 Task: Open Card Work Breakdown Structure Review in Board Employee Benefits Packages to Workspace Employee Relations and add a team member Softage.1@softage.net, a label Purple, a checklist Sales Forecasting, an attachment from your google drive, a color Purple and finally, add a card description 'Conduct customer research for new pricing models' and a comment 'This task requires us to be proactive in identifying potential risks and taking steps to mitigate them.'. Add a start date 'Jan 01, 1900' with a due date 'Jan 08, 1900'
Action: Mouse moved to (330, 197)
Screenshot: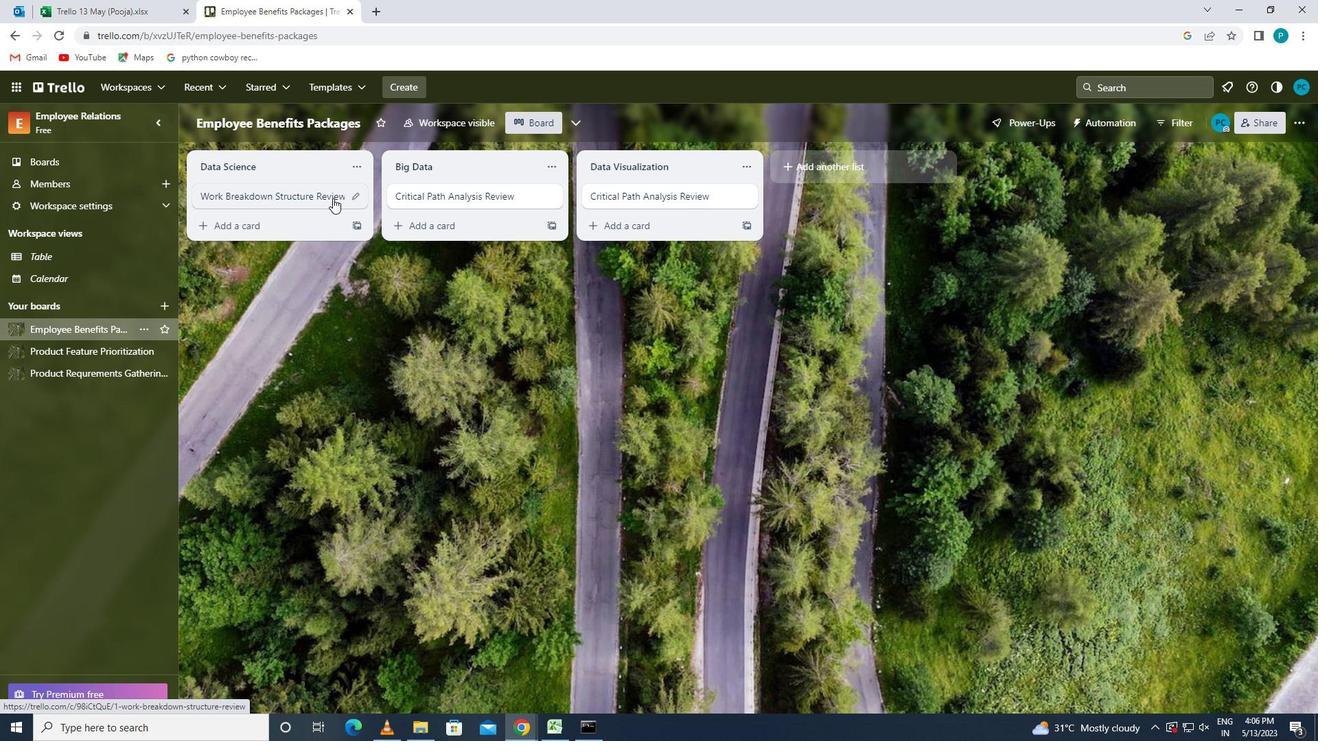 
Action: Mouse pressed left at (330, 197)
Screenshot: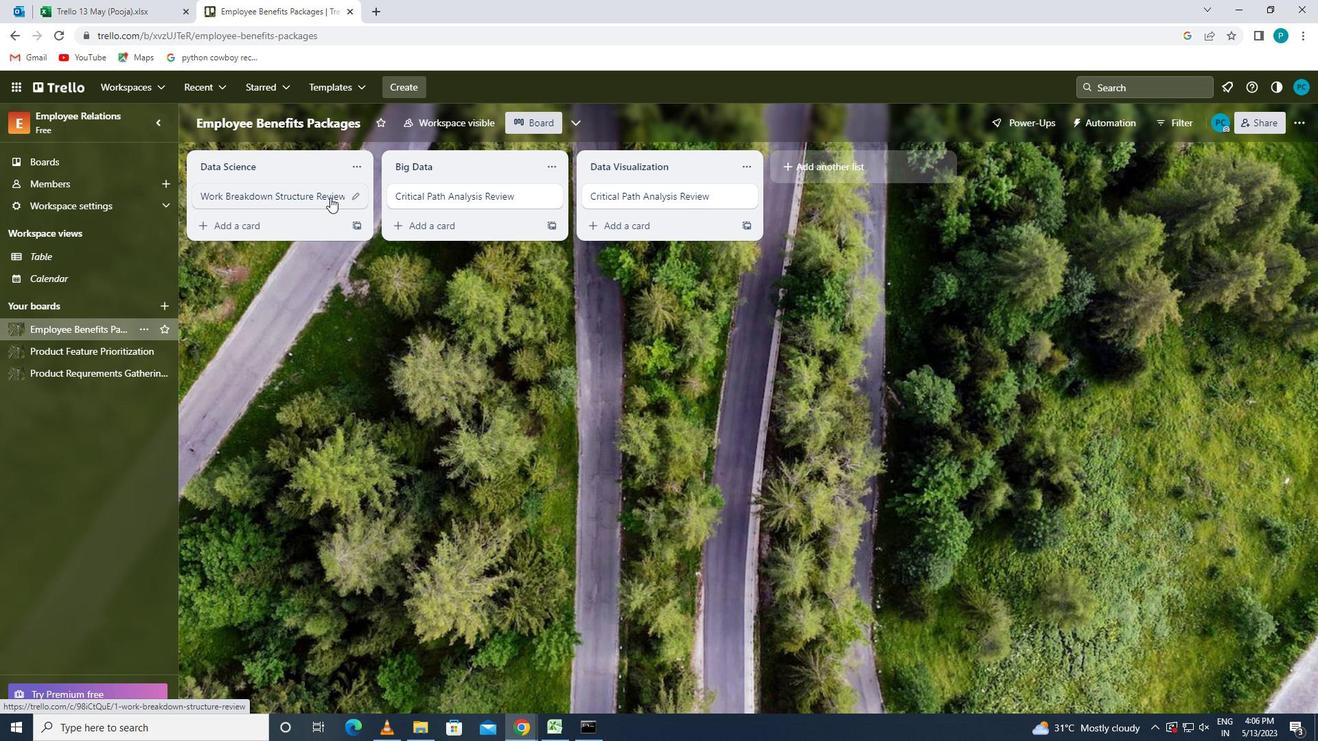 
Action: Mouse moved to (813, 188)
Screenshot: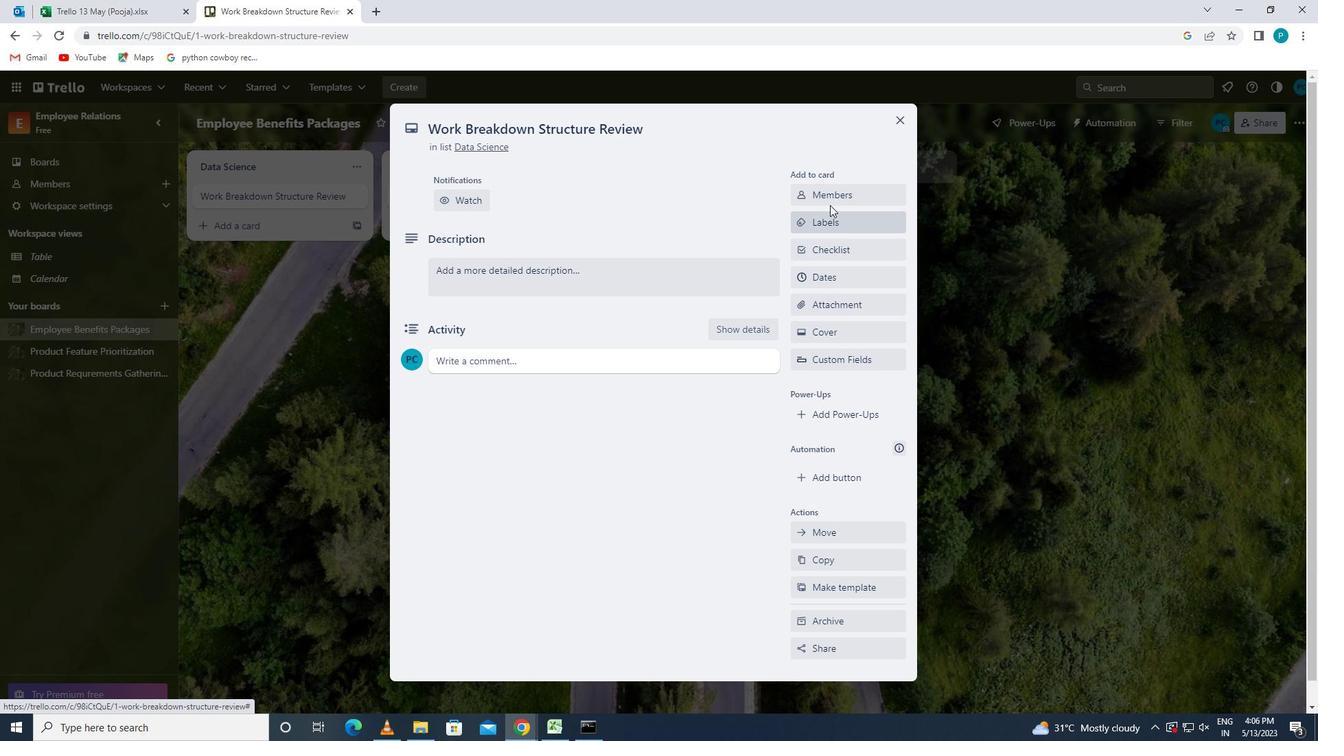 
Action: Mouse pressed left at (813, 188)
Screenshot: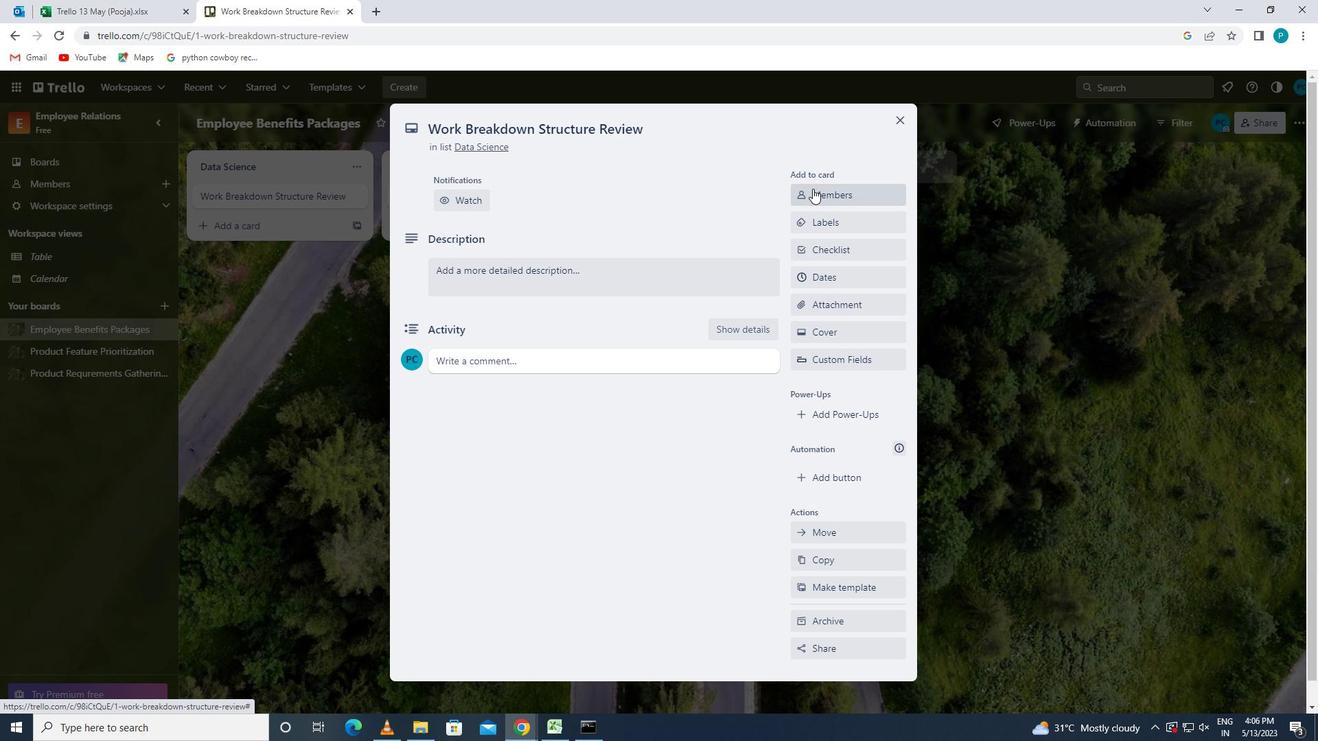 
Action: Key pressed <Key.caps_lock>s<Key.caps_lock>oftage.1
Screenshot: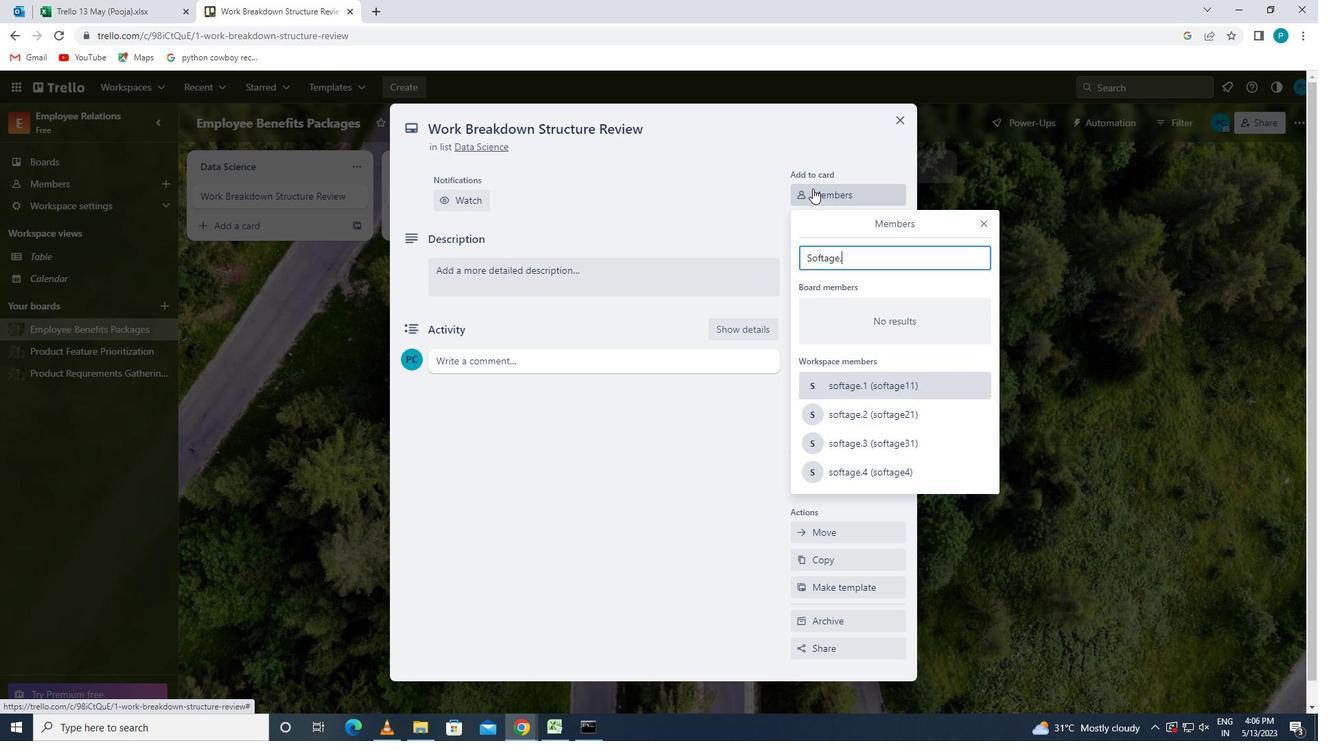 
Action: Mouse moved to (820, 385)
Screenshot: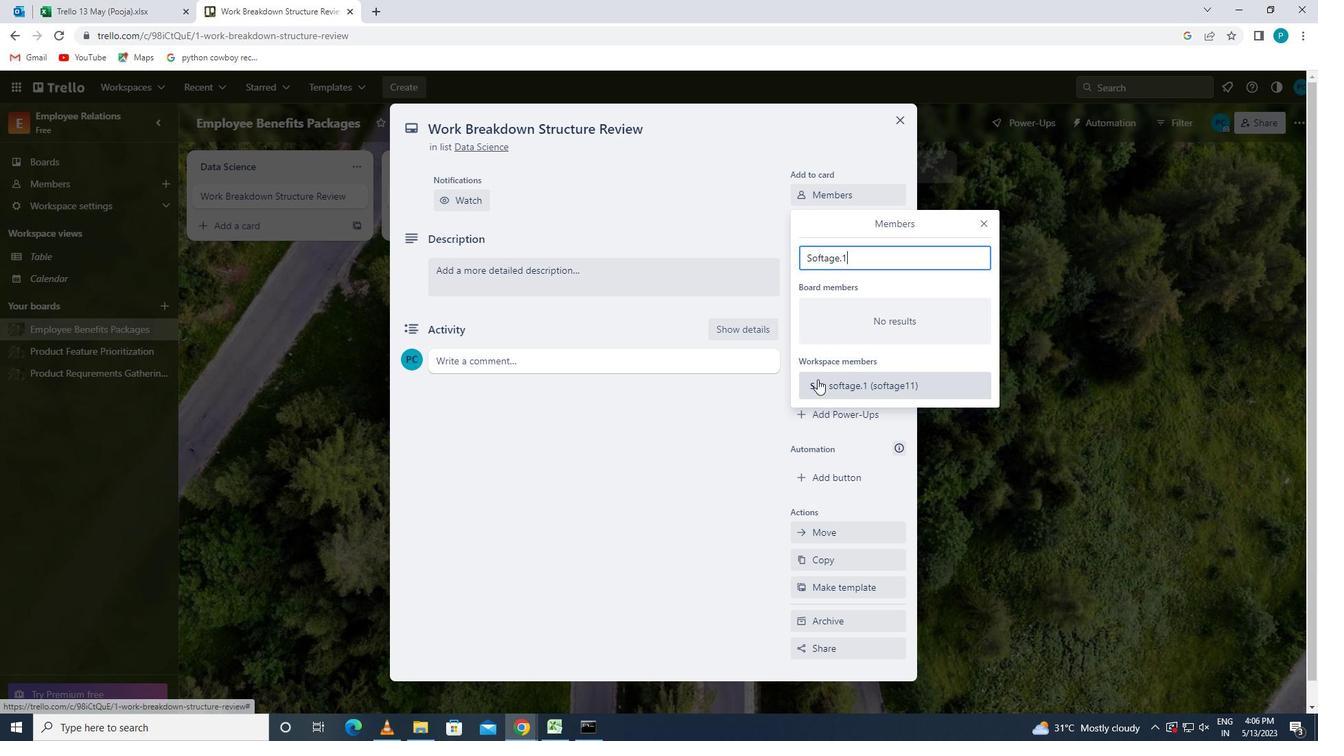 
Action: Mouse pressed left at (820, 385)
Screenshot: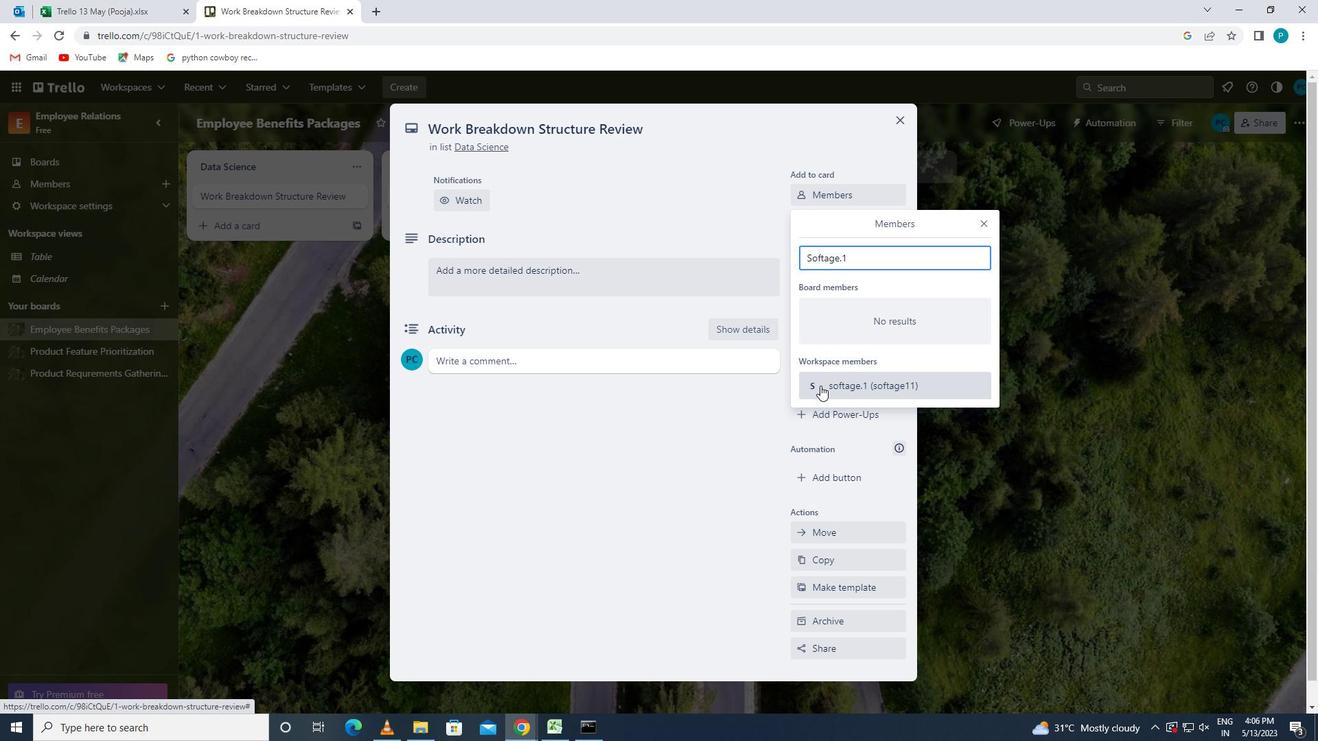 
Action: Mouse moved to (986, 223)
Screenshot: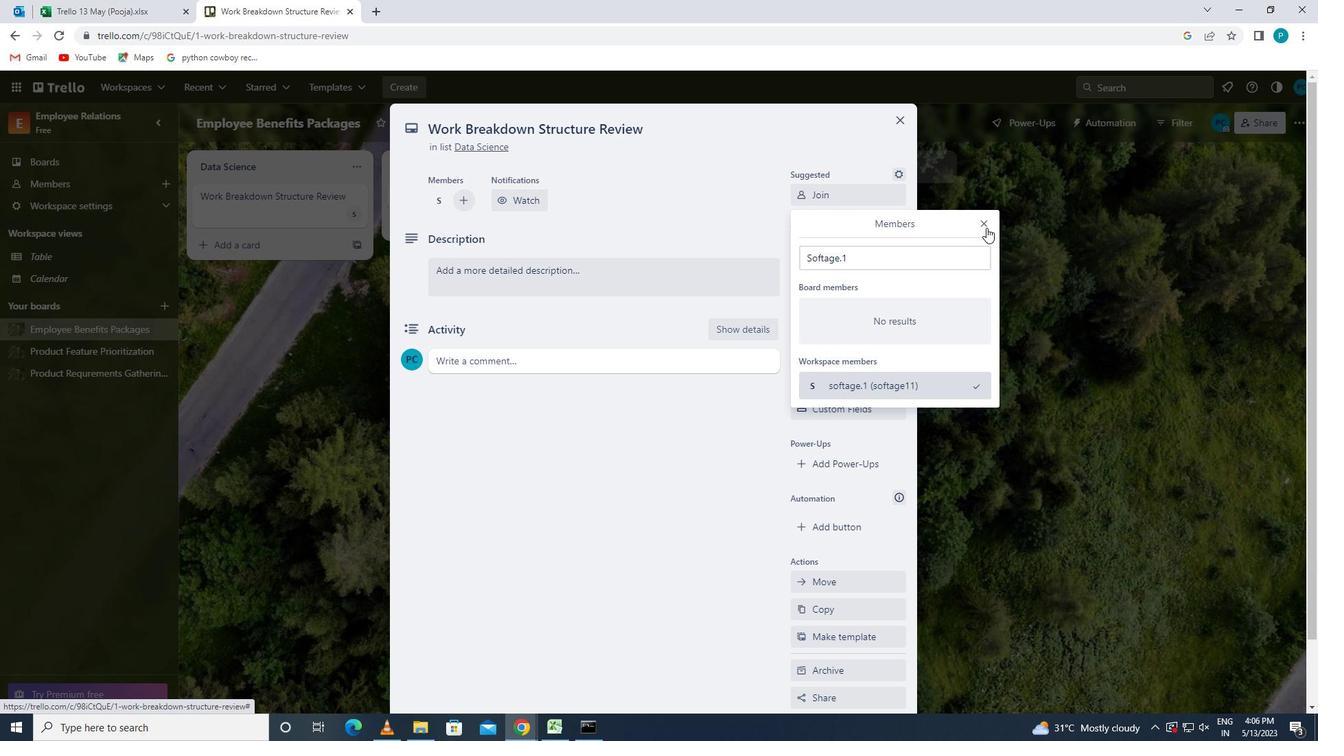 
Action: Mouse pressed left at (986, 223)
Screenshot: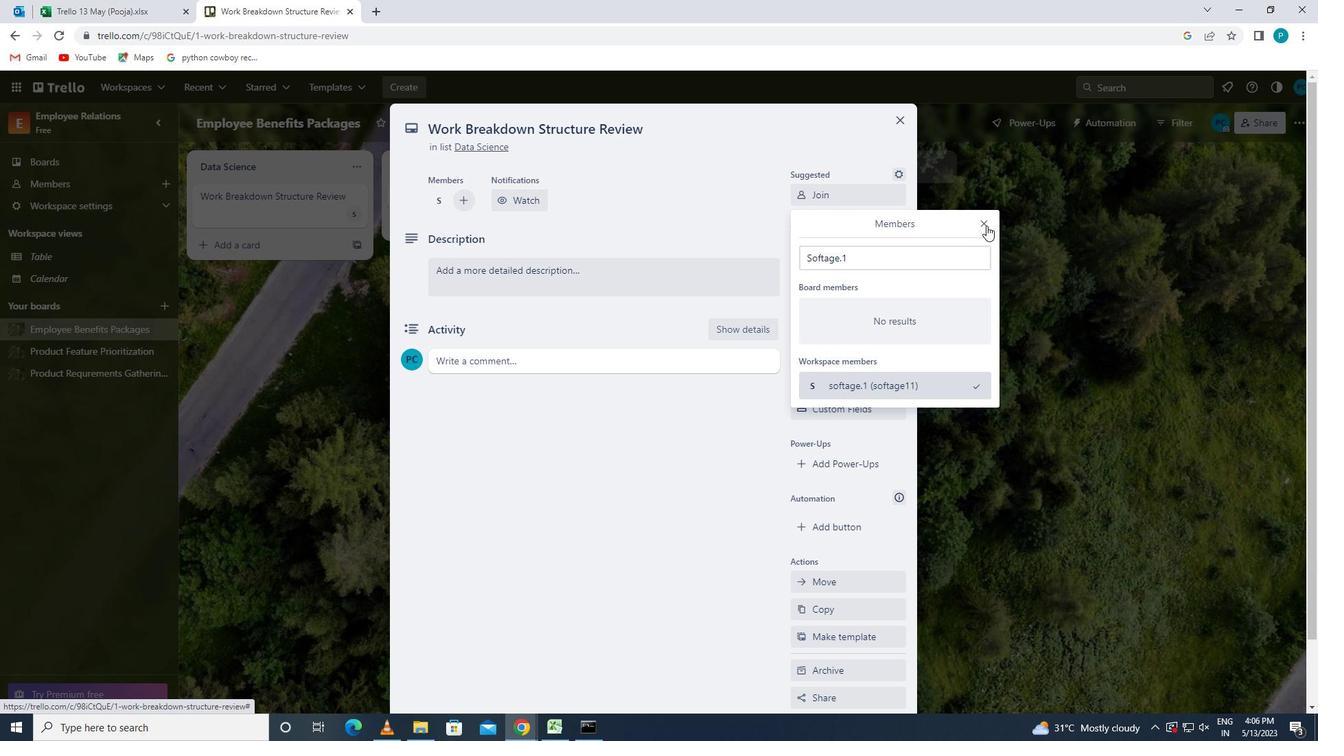 
Action: Mouse moved to (872, 269)
Screenshot: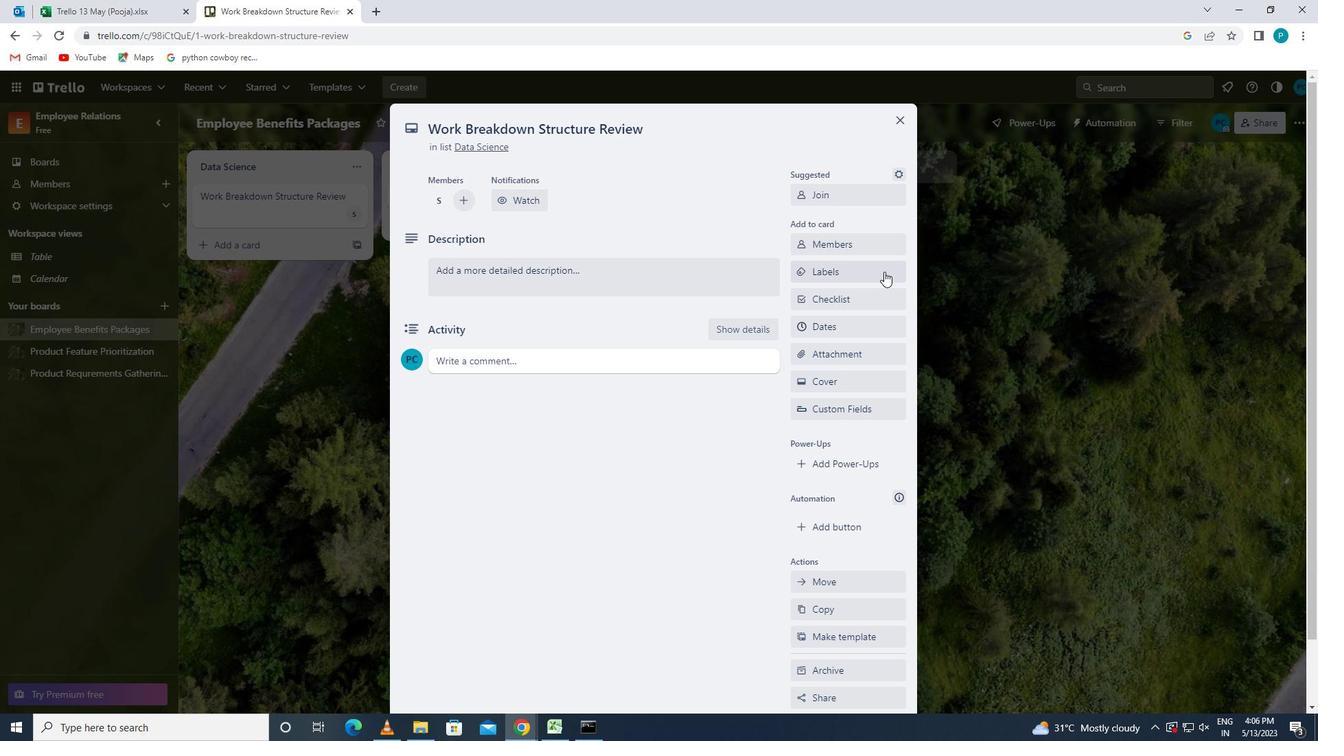 
Action: Mouse pressed left at (872, 269)
Screenshot: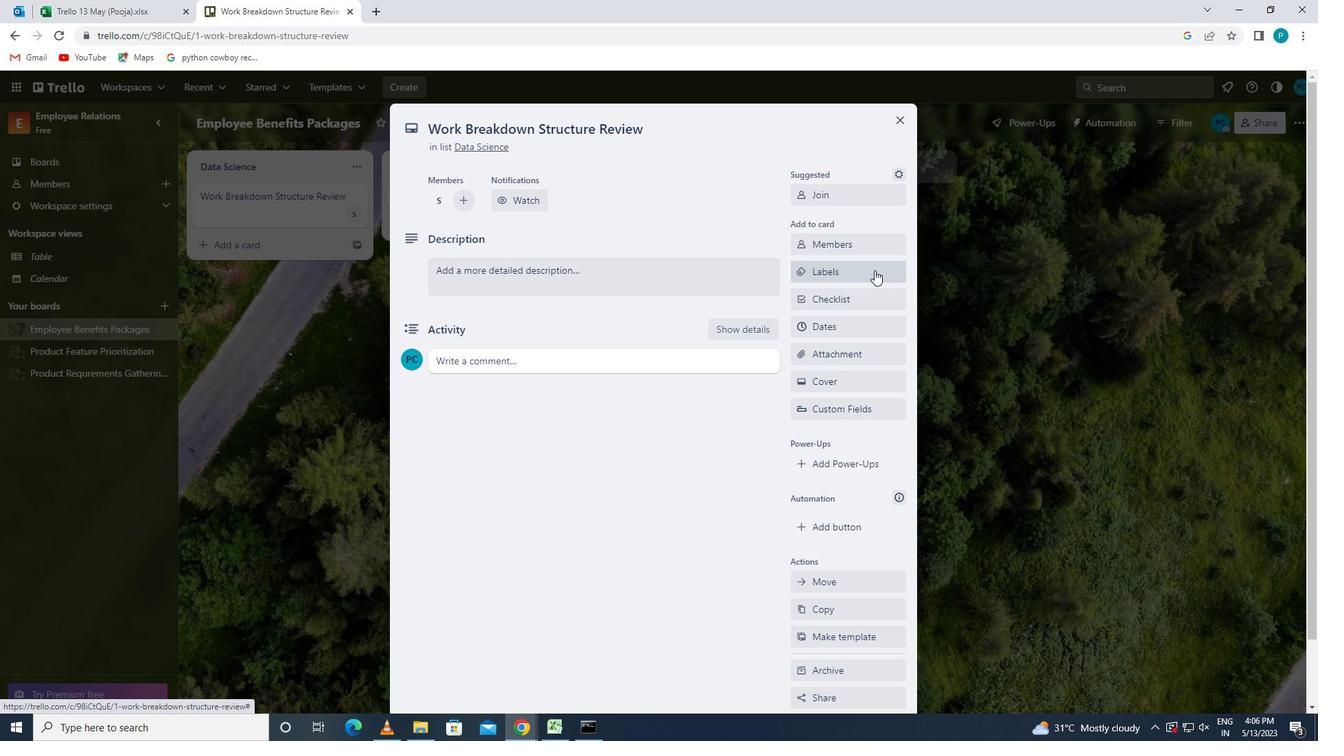 
Action: Mouse moved to (908, 540)
Screenshot: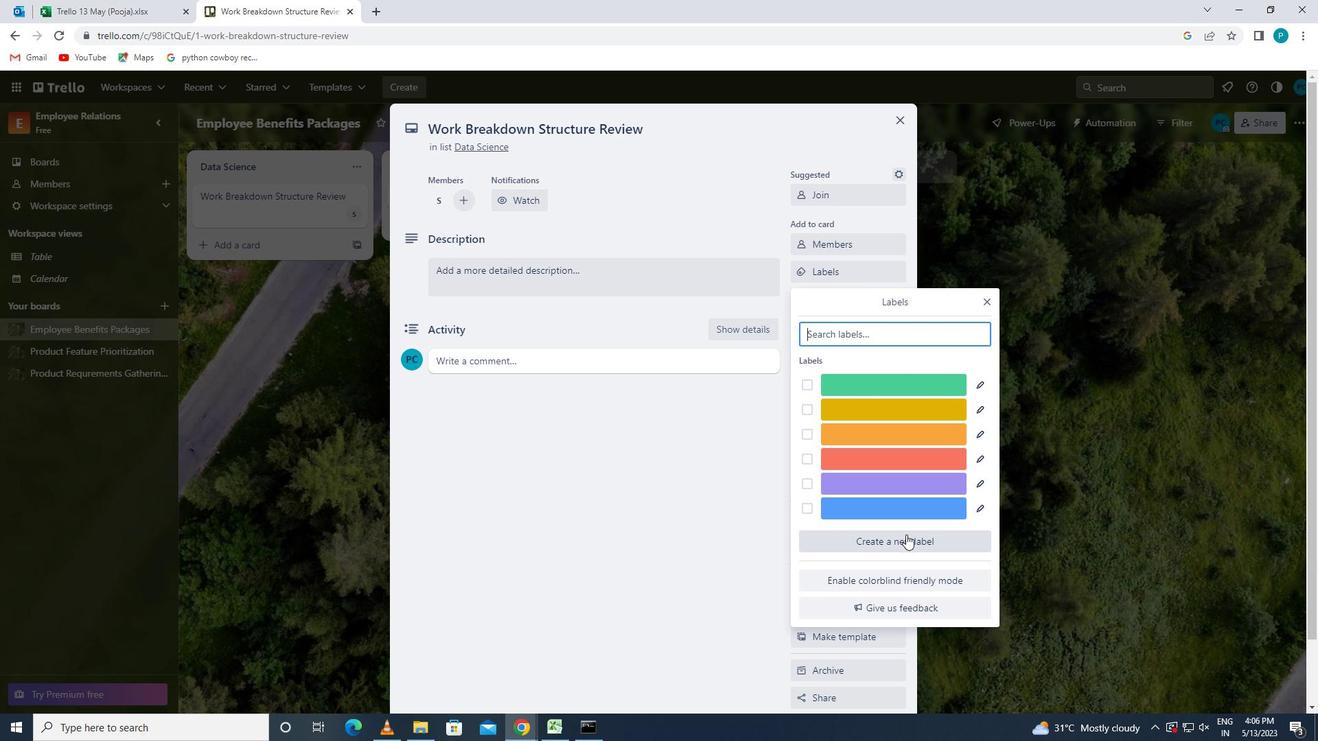 
Action: Mouse pressed left at (908, 540)
Screenshot: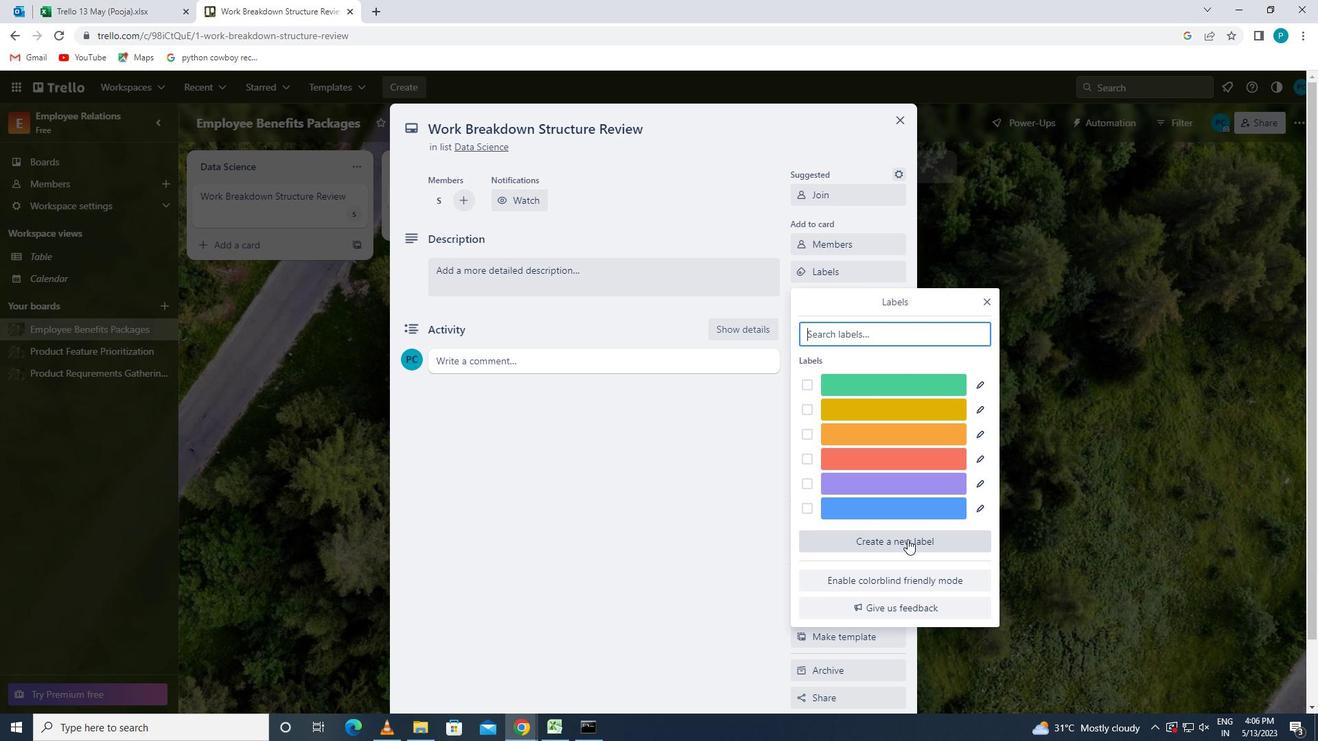 
Action: Mouse moved to (977, 492)
Screenshot: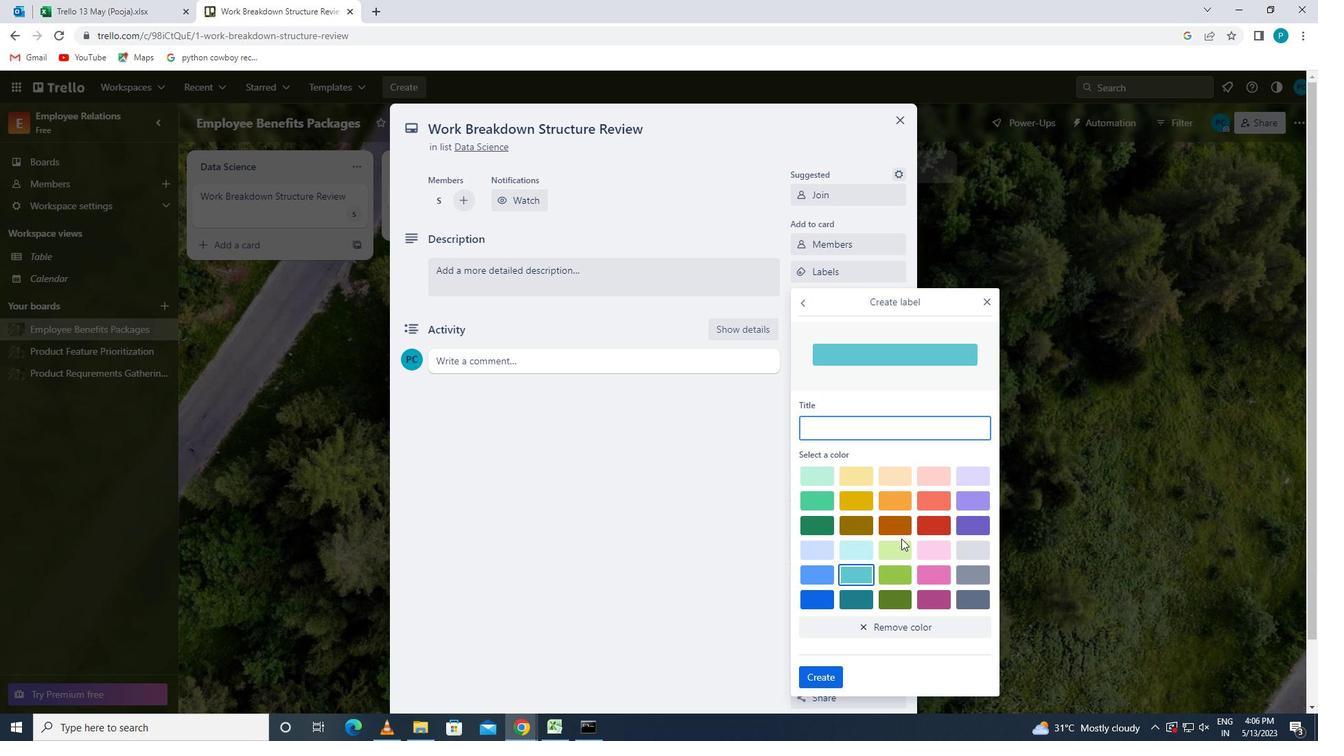 
Action: Mouse pressed left at (977, 492)
Screenshot: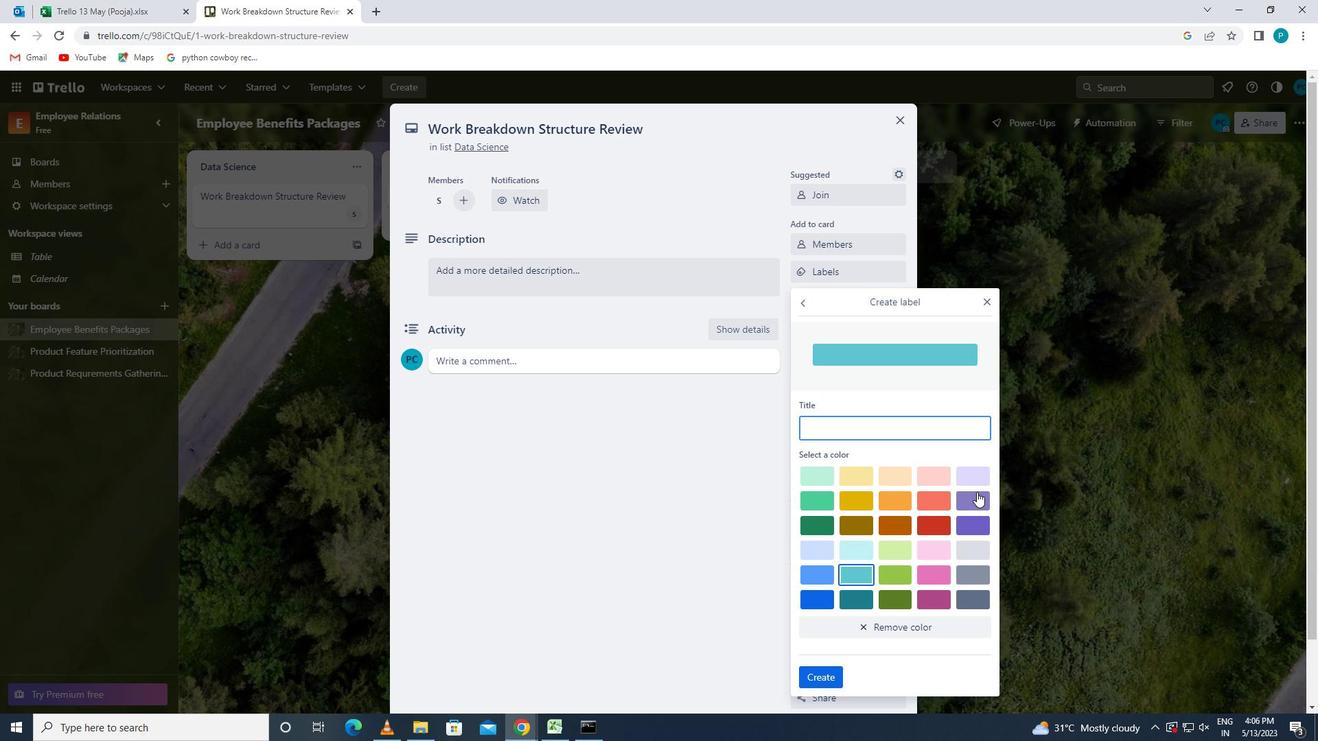 
Action: Mouse moved to (829, 673)
Screenshot: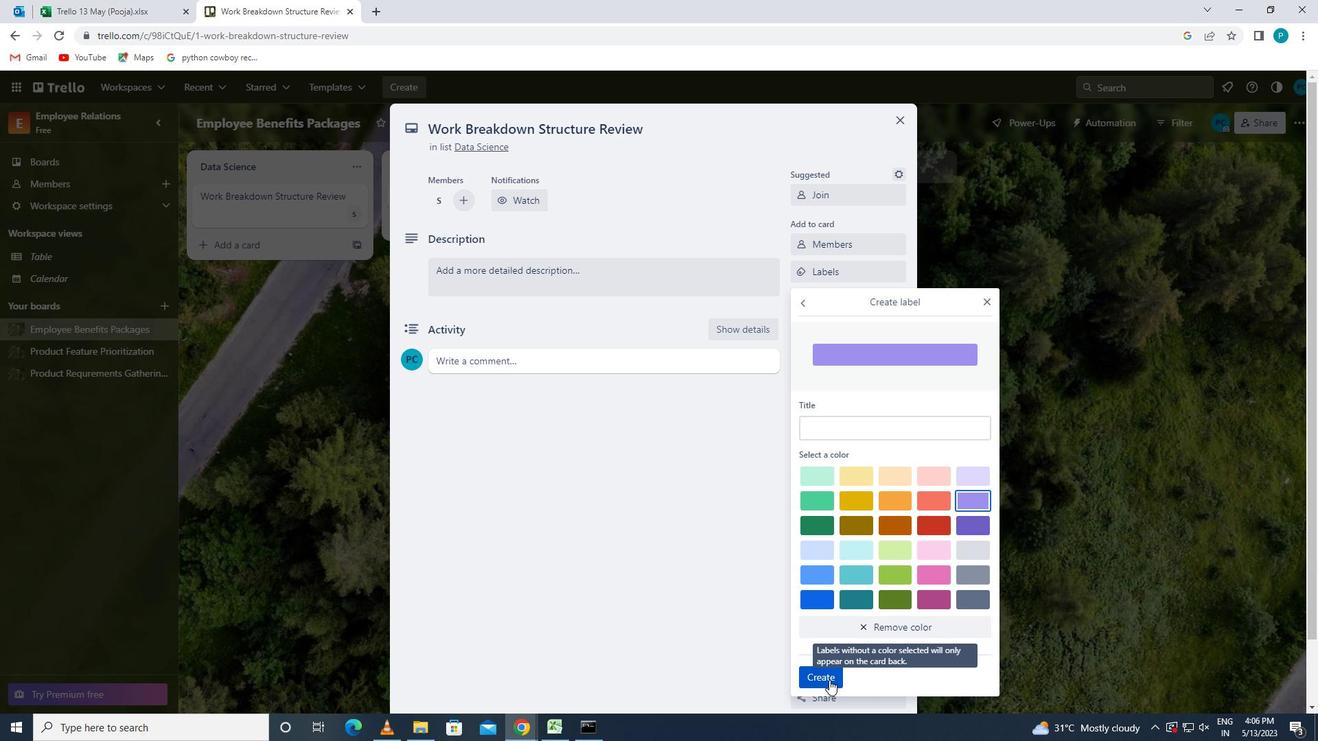 
Action: Mouse pressed left at (829, 673)
Screenshot: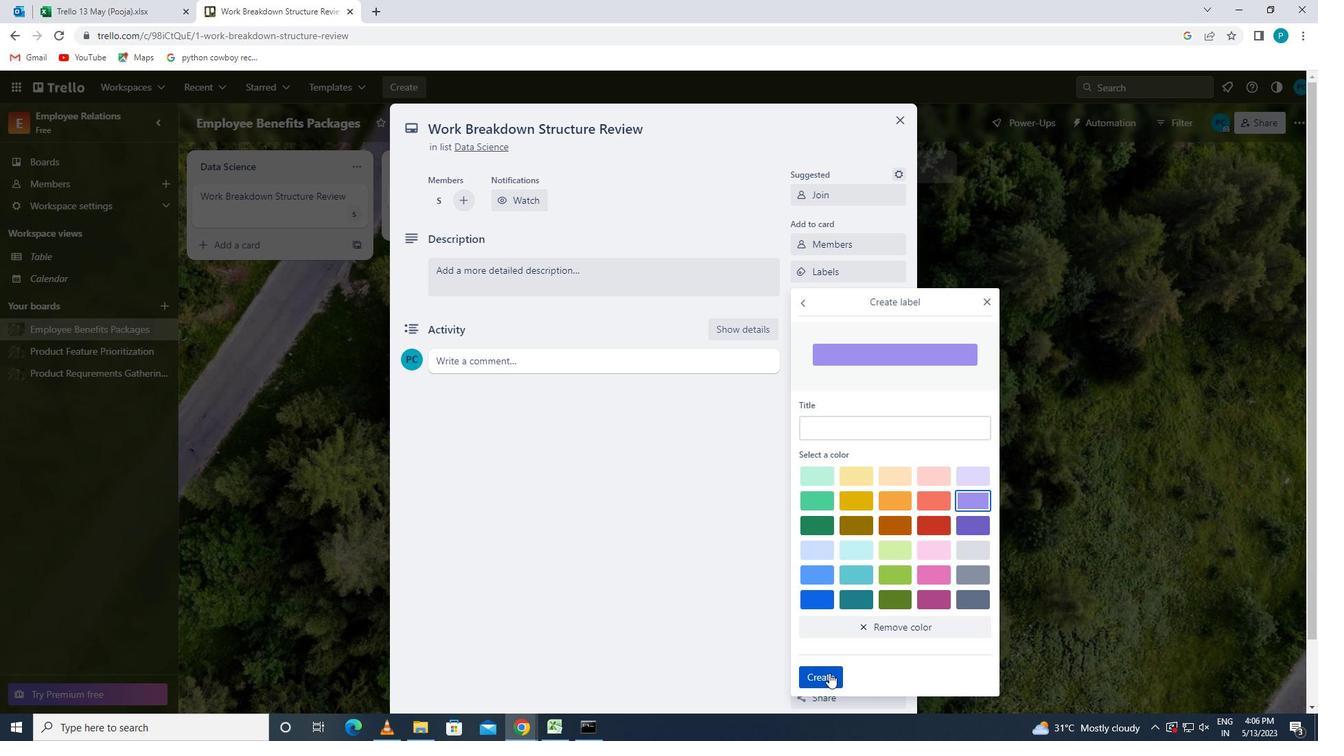 
Action: Mouse moved to (988, 300)
Screenshot: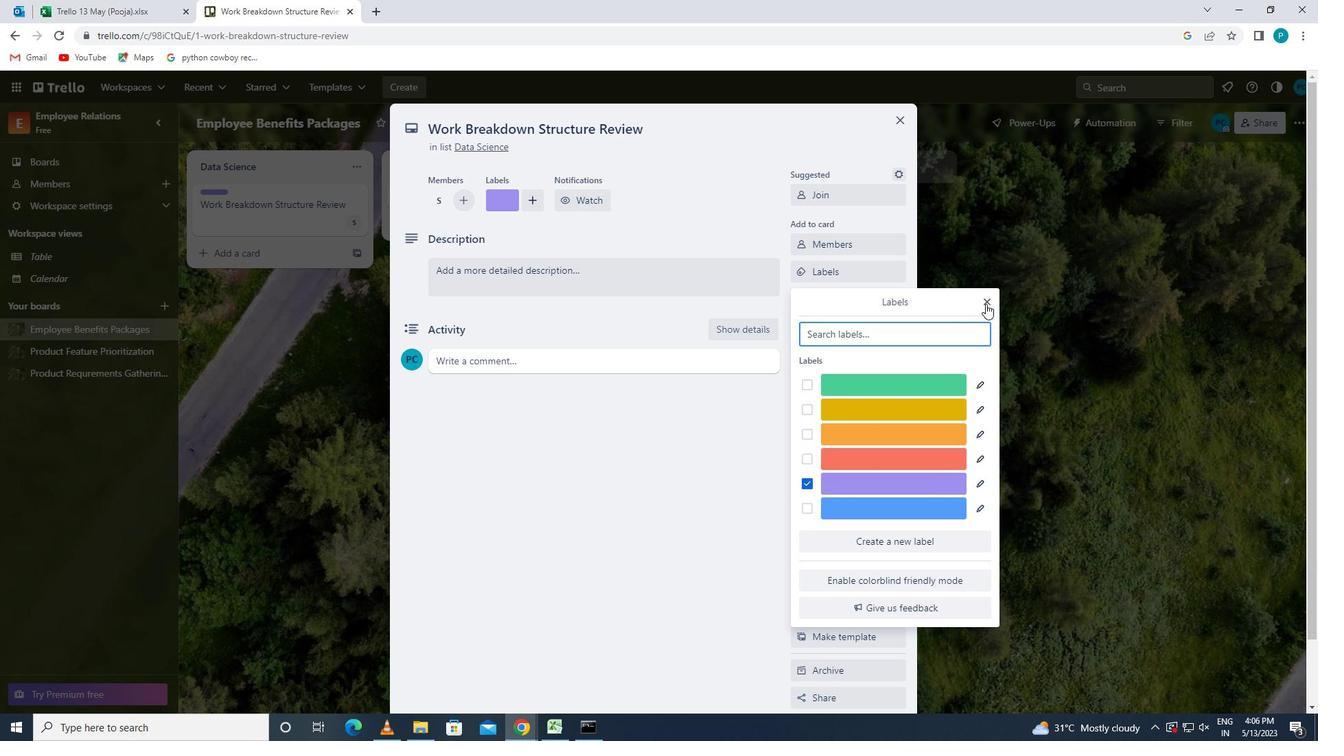 
Action: Mouse pressed left at (988, 300)
Screenshot: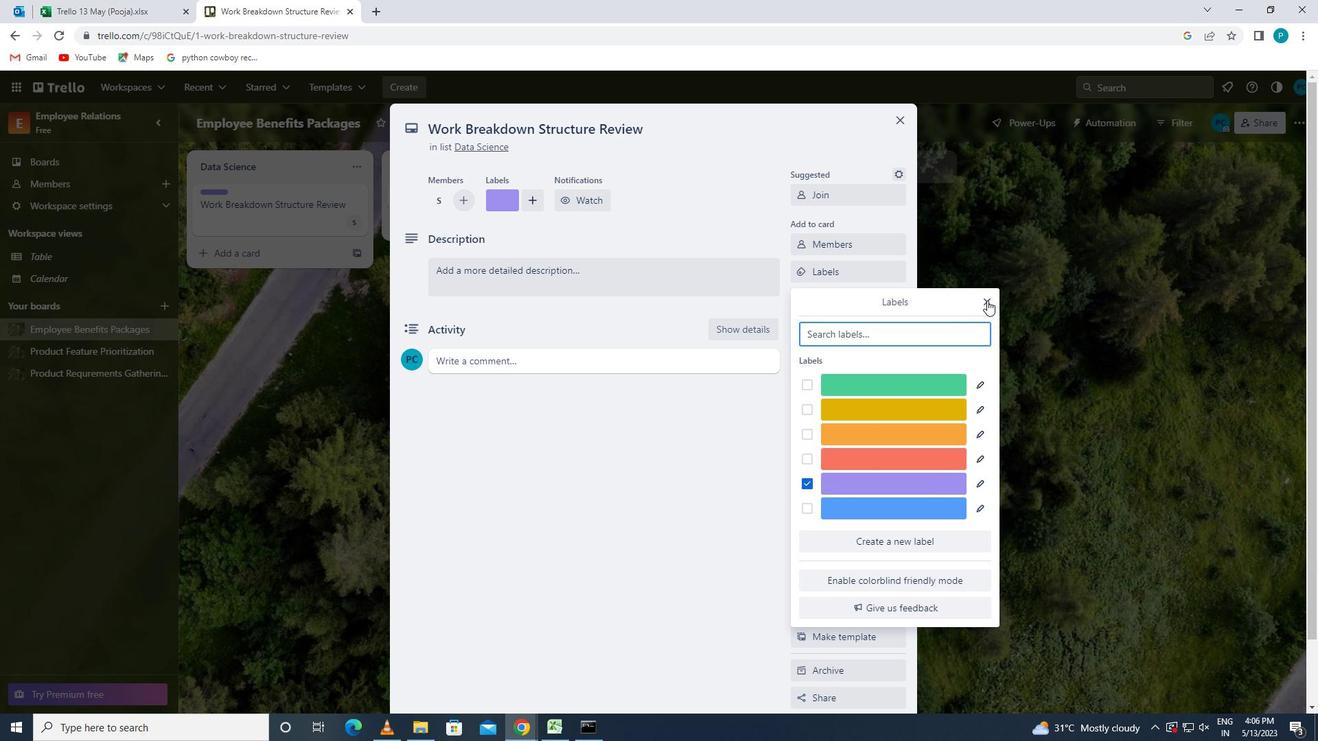 
Action: Mouse moved to (876, 296)
Screenshot: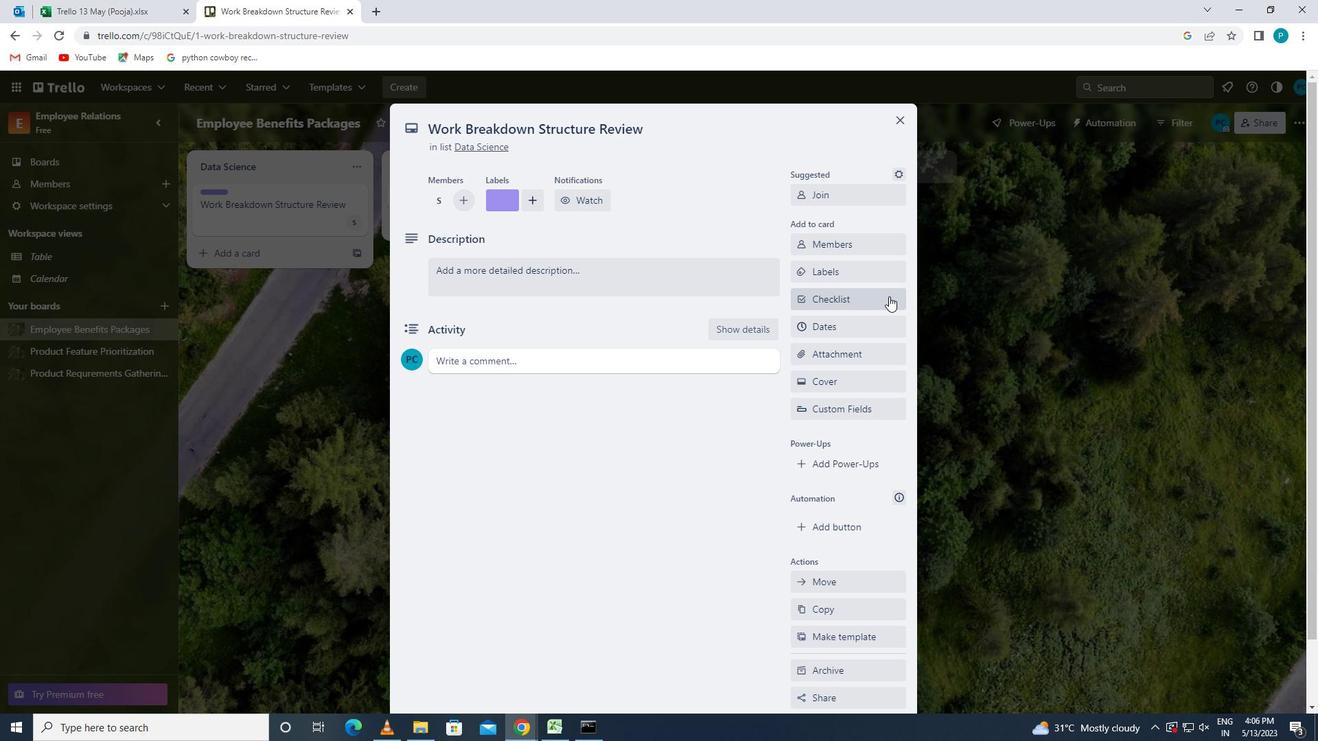 
Action: Mouse pressed left at (876, 296)
Screenshot: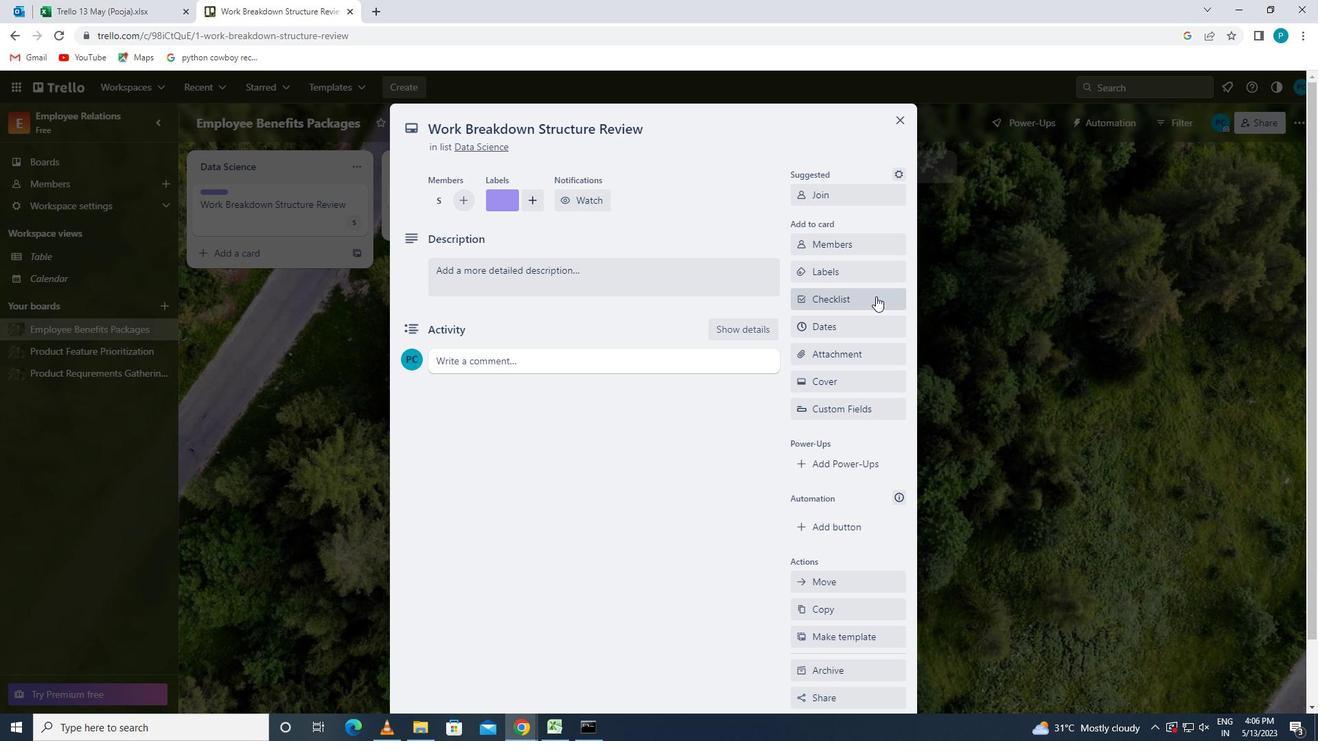 
Action: Key pressed <Key.caps_lock>s<Key.caps_lock>Ales
Screenshot: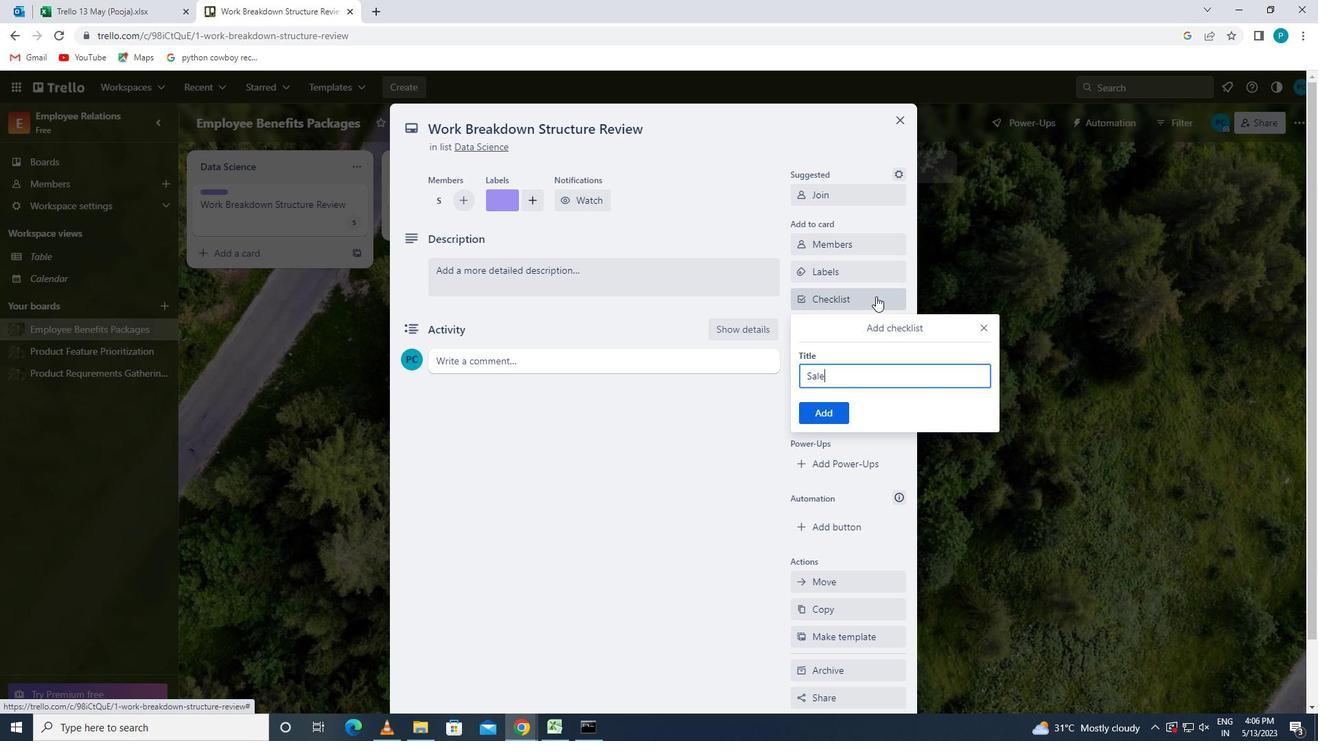 
Action: Mouse moved to (875, 295)
Screenshot: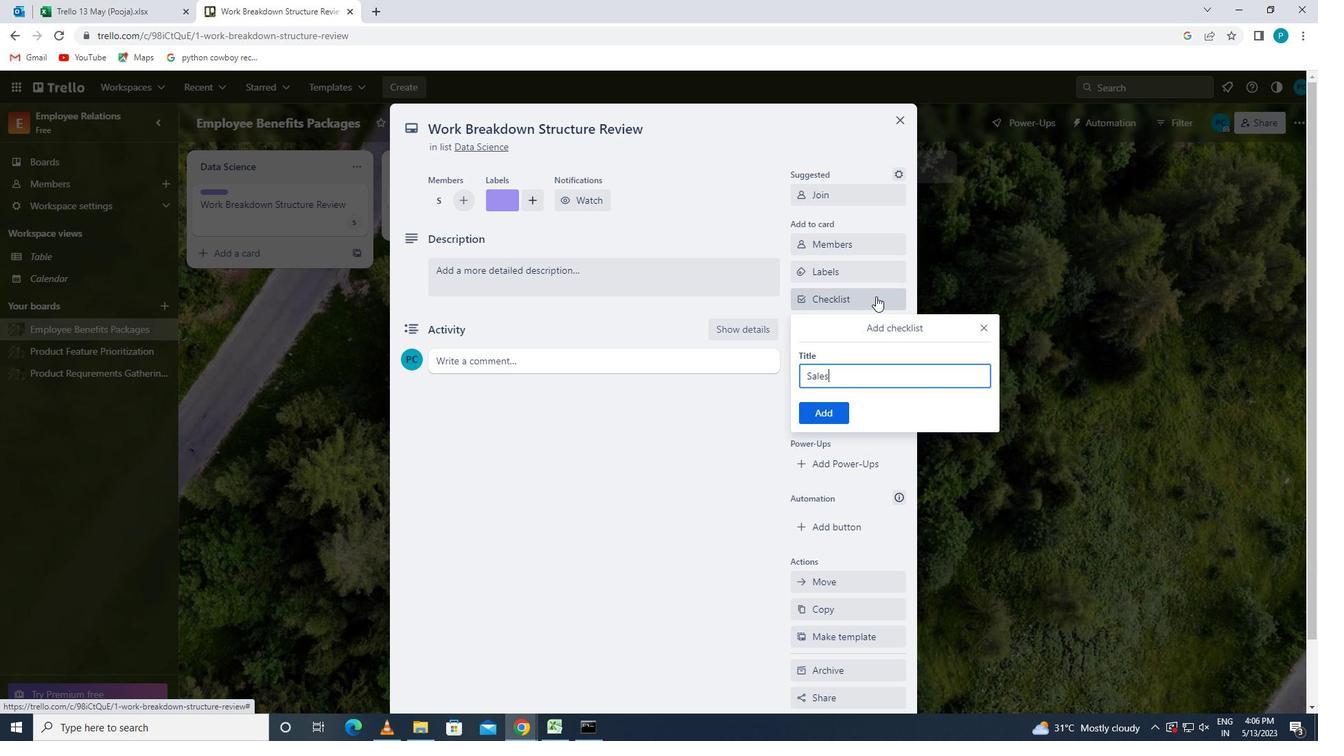 
Action: Key pressed <Key.space><Key.caps_lock>f<Key.caps_lock>orecasting
Screenshot: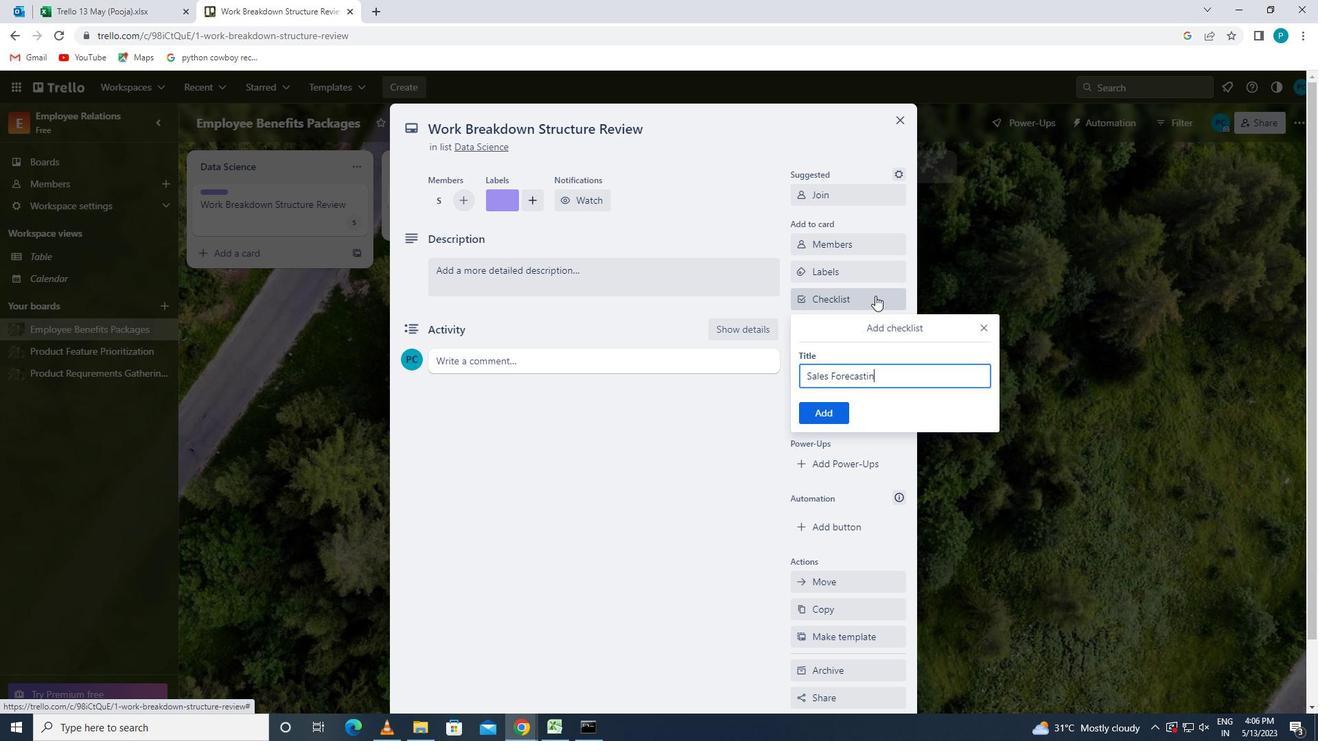 
Action: Mouse moved to (832, 403)
Screenshot: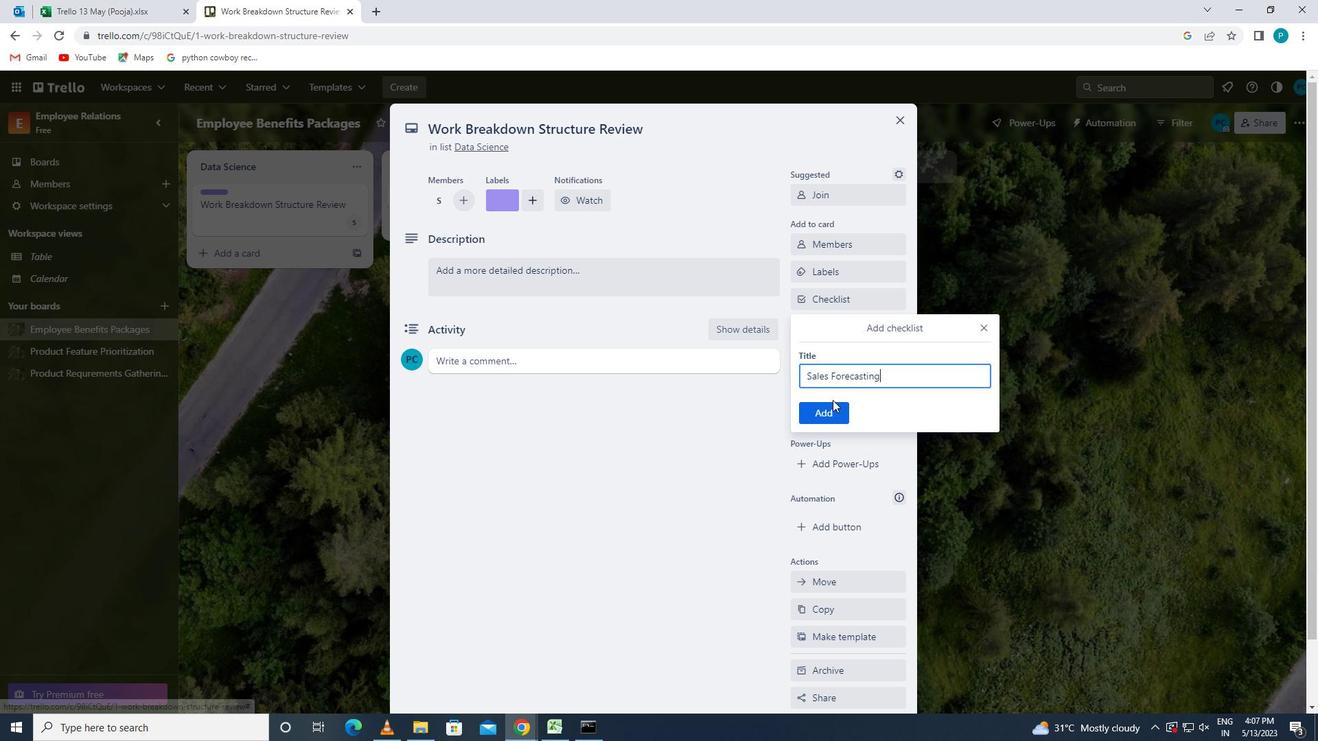 
Action: Mouse pressed left at (832, 403)
Screenshot: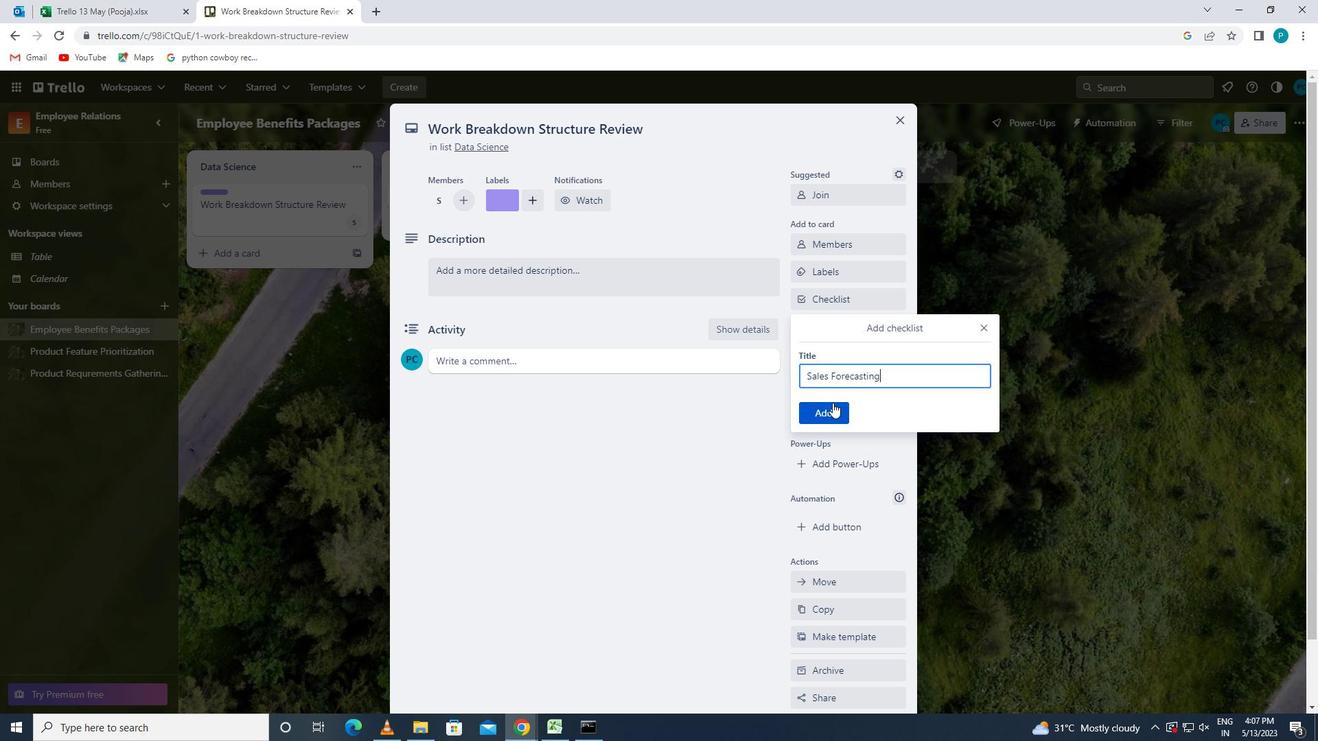 
Action: Mouse moved to (837, 359)
Screenshot: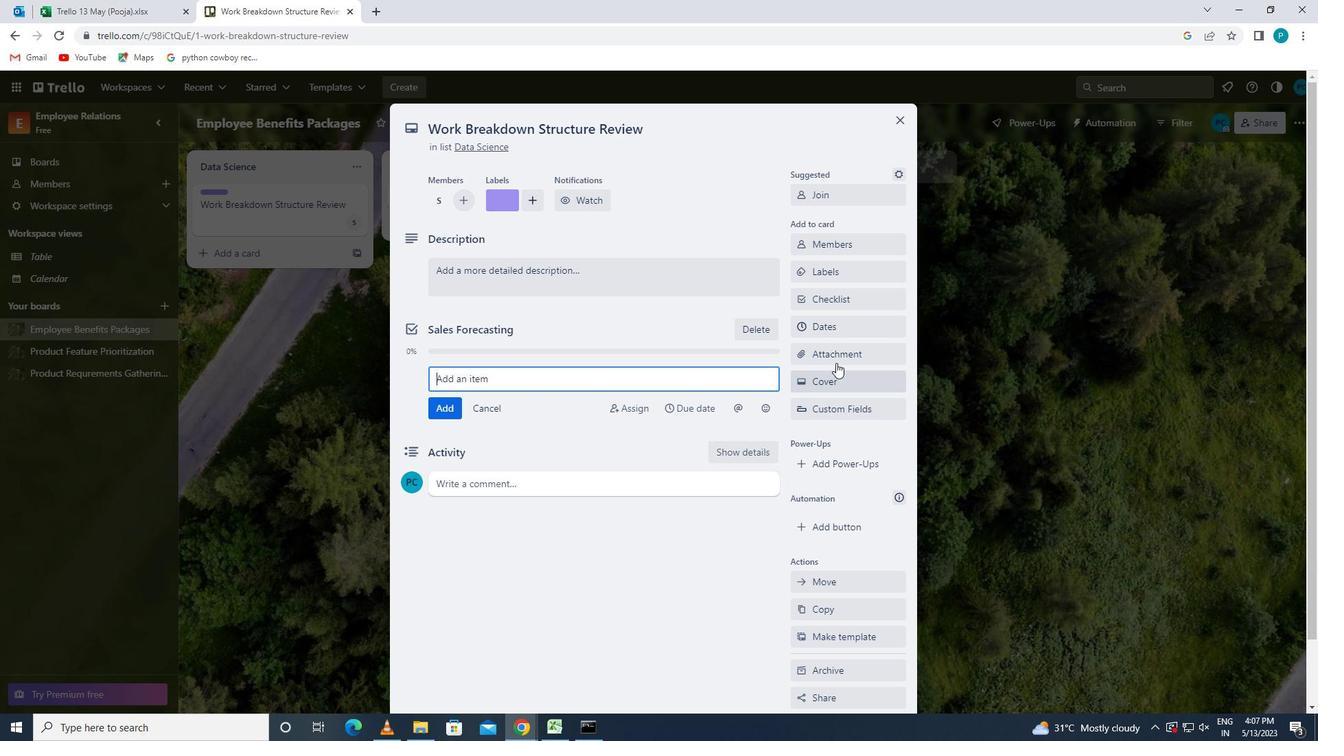 
Action: Mouse pressed left at (837, 359)
Screenshot: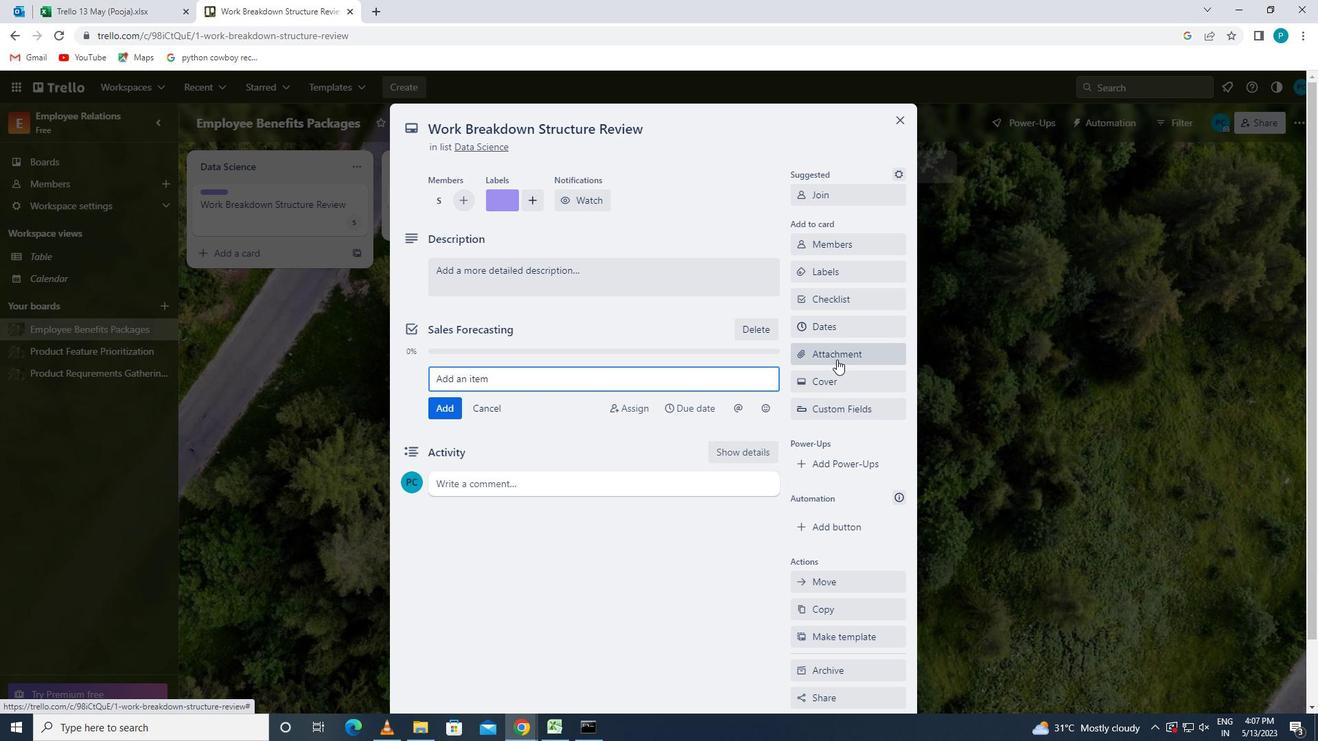 
Action: Mouse moved to (817, 460)
Screenshot: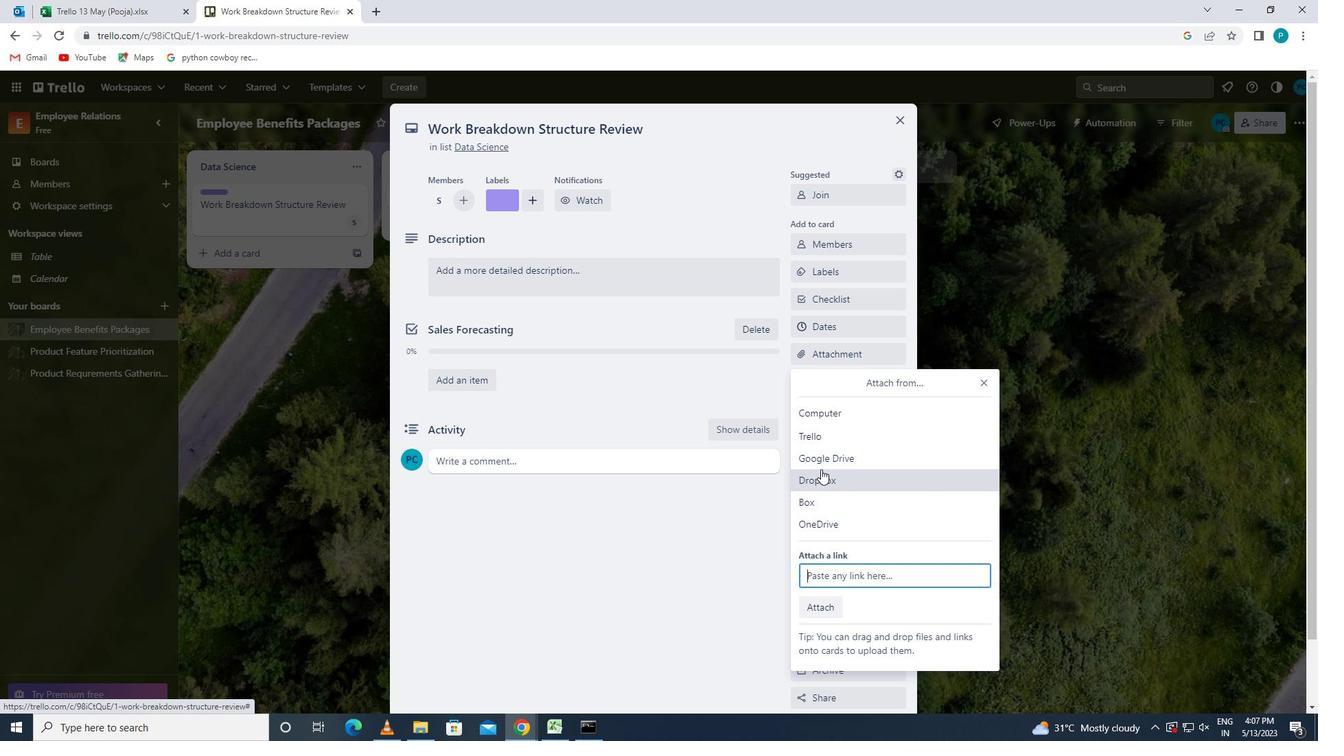 
Action: Mouse pressed left at (817, 460)
Screenshot: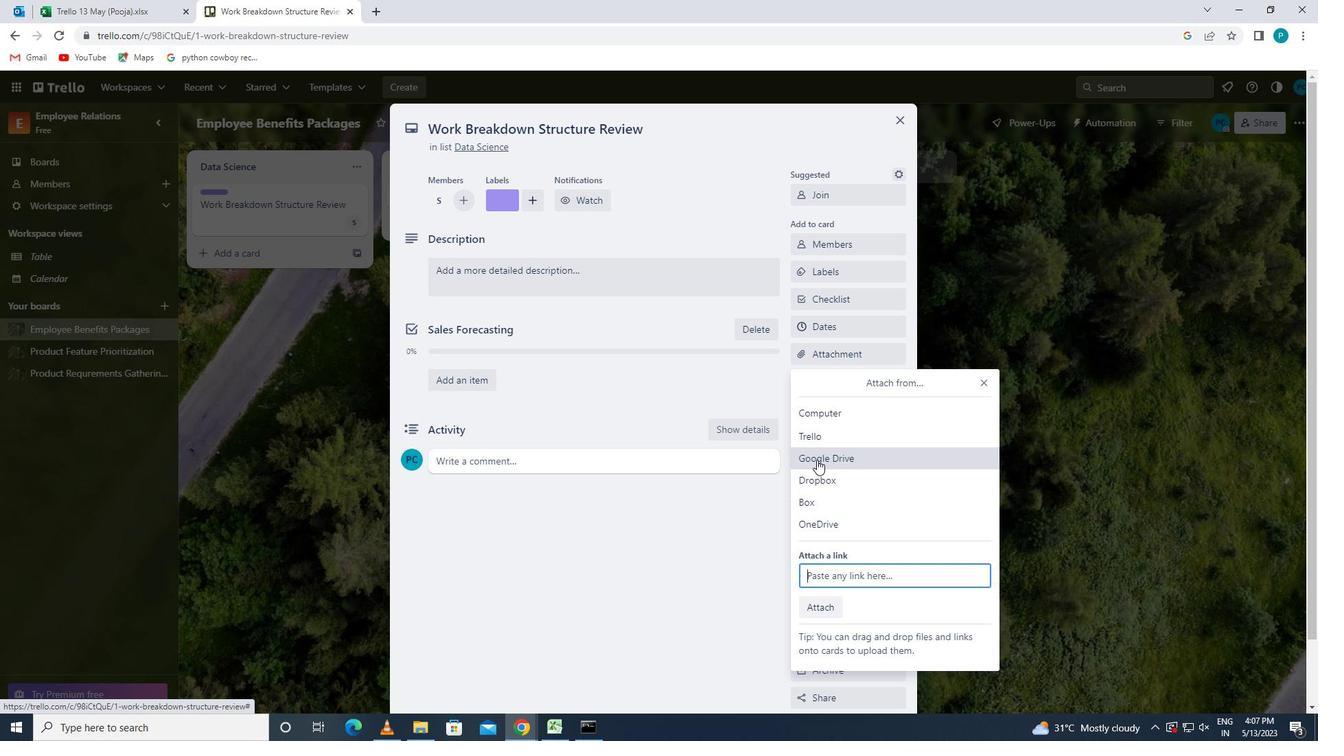 
Action: Mouse moved to (320, 366)
Screenshot: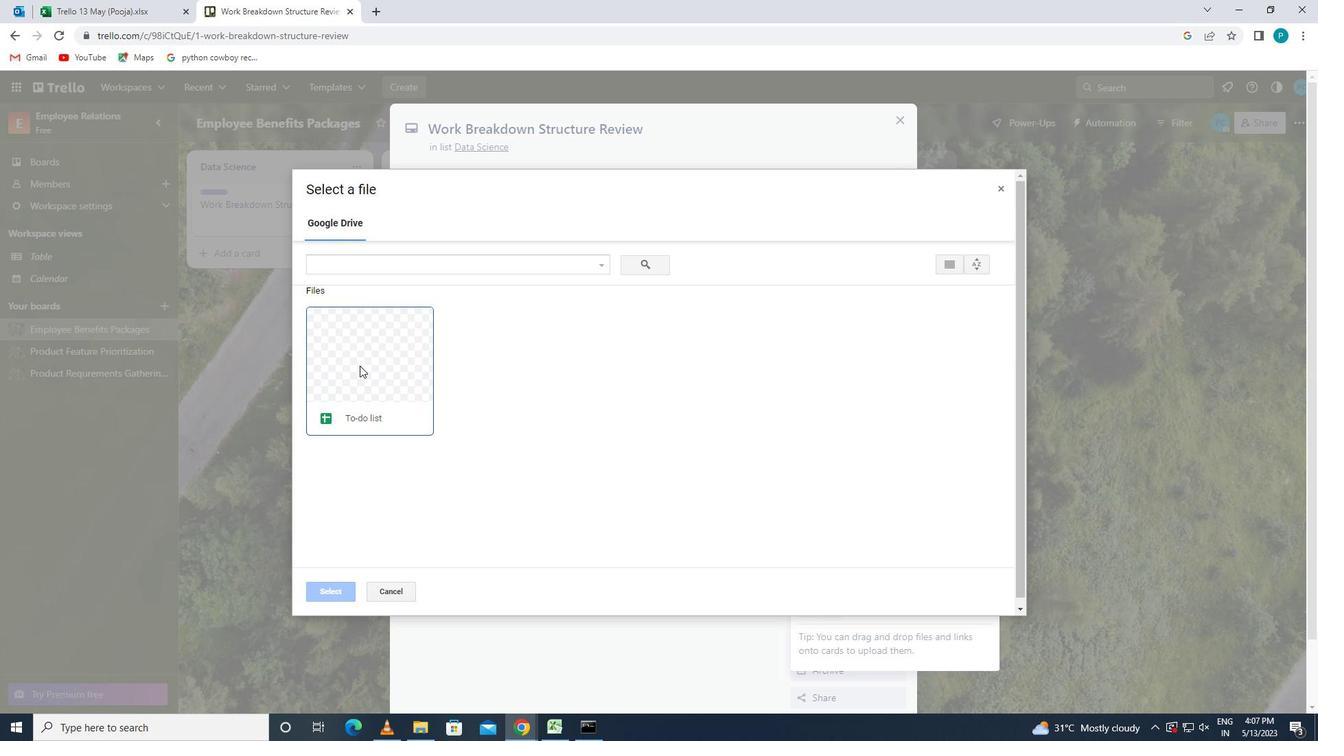 
Action: Mouse pressed left at (320, 366)
Screenshot: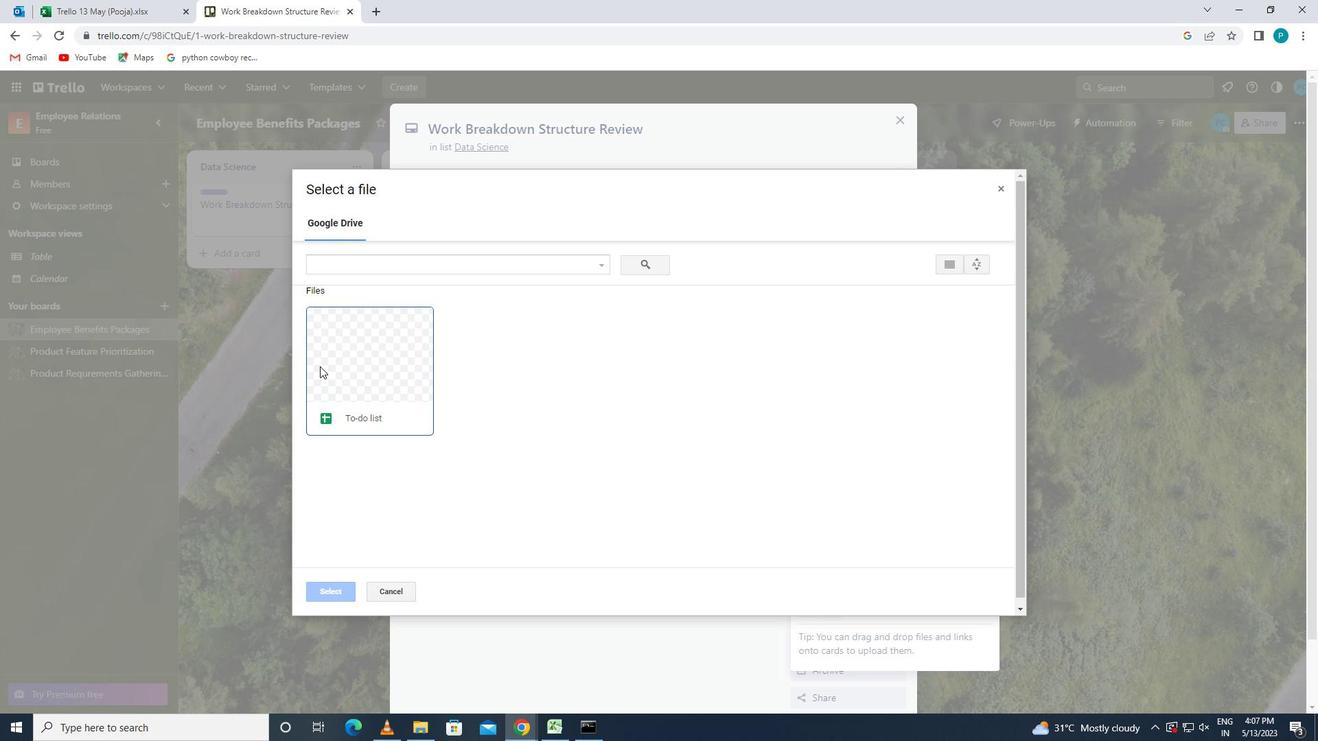 
Action: Mouse moved to (322, 596)
Screenshot: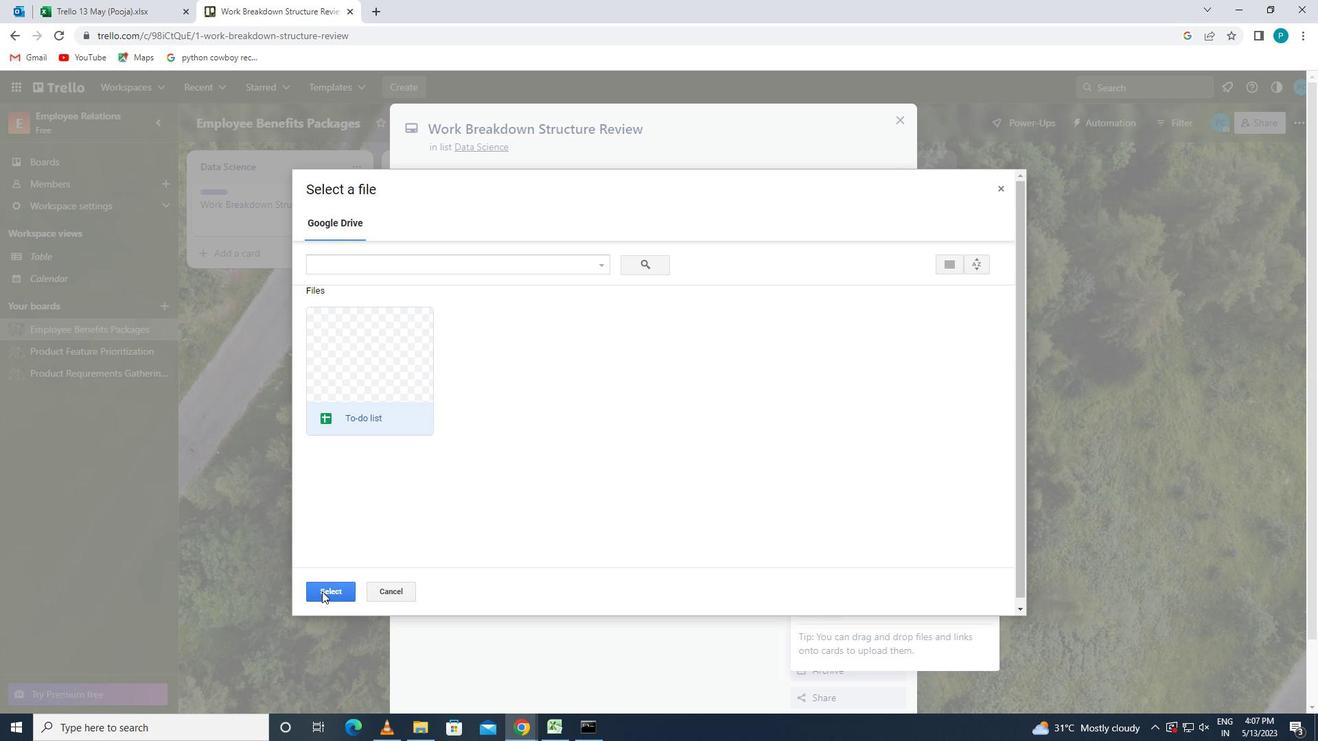 
Action: Mouse pressed left at (322, 596)
Screenshot: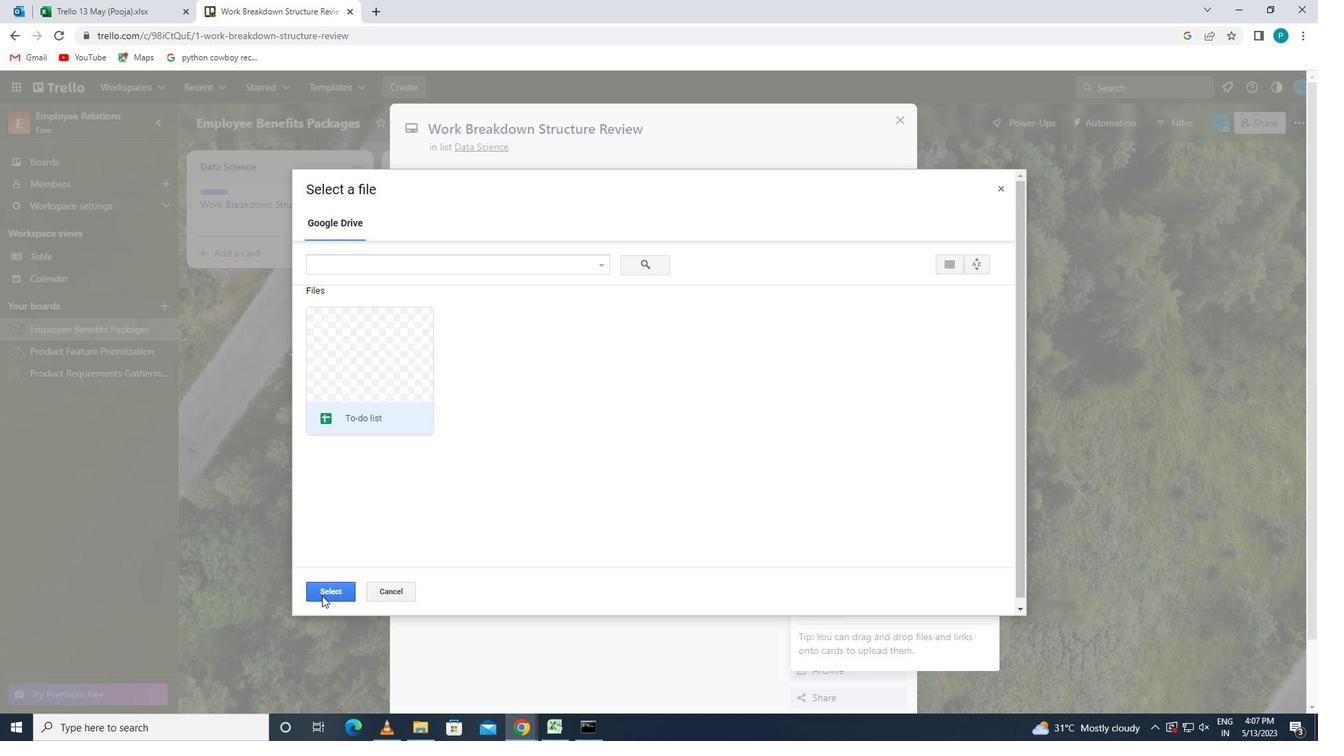 
Action: Mouse moved to (822, 379)
Screenshot: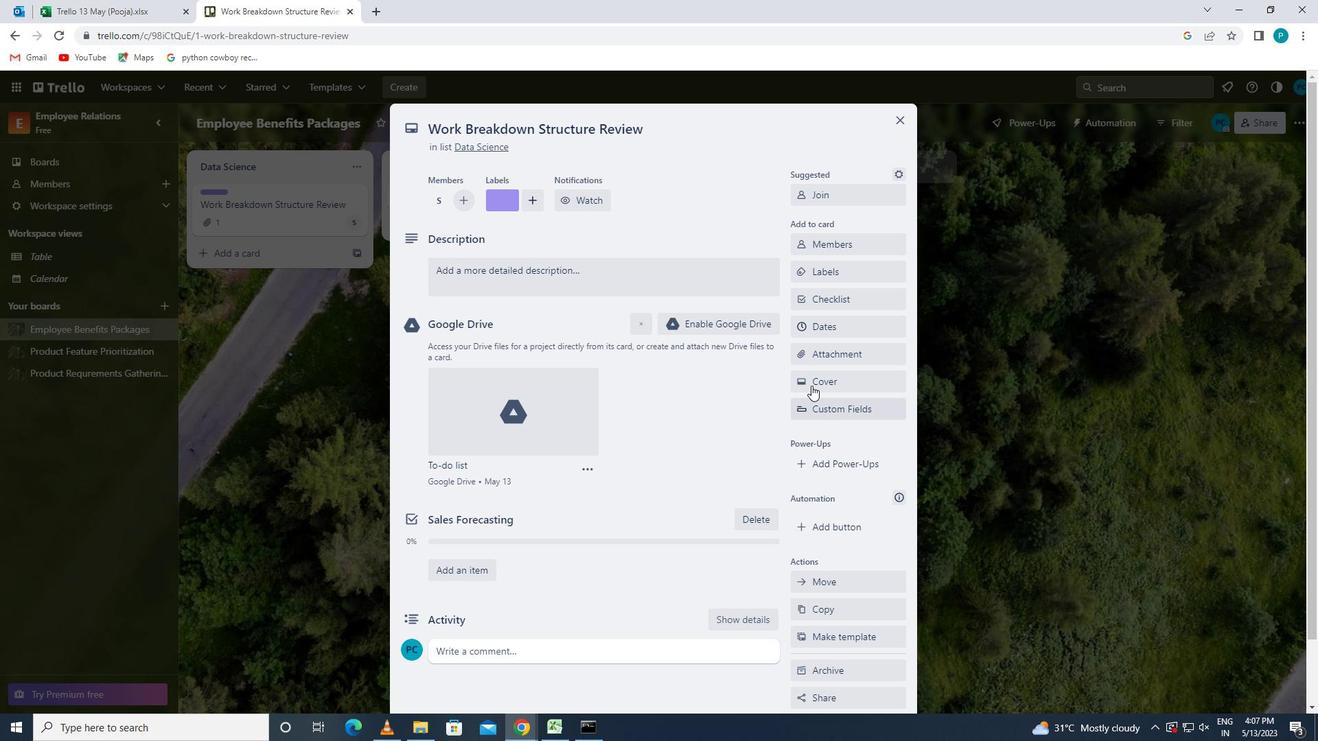 
Action: Mouse pressed left at (822, 379)
Screenshot: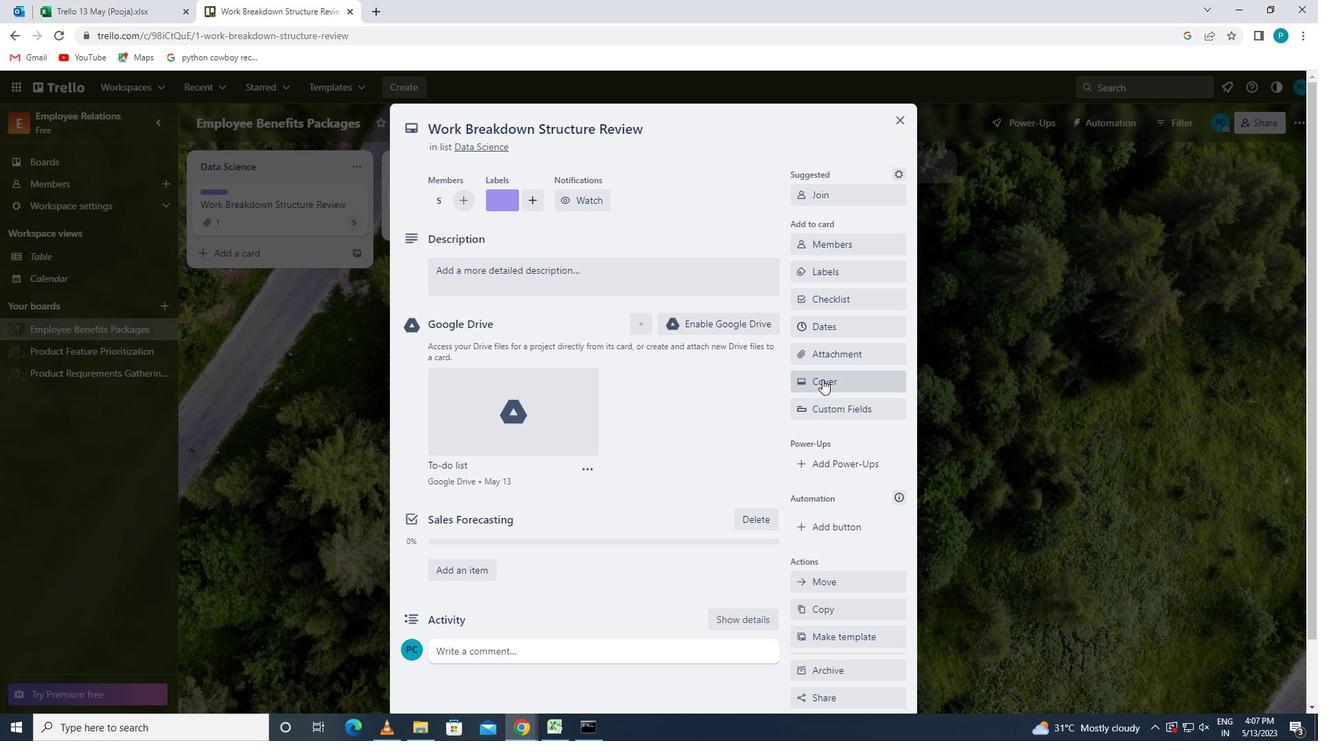 
Action: Mouse moved to (975, 440)
Screenshot: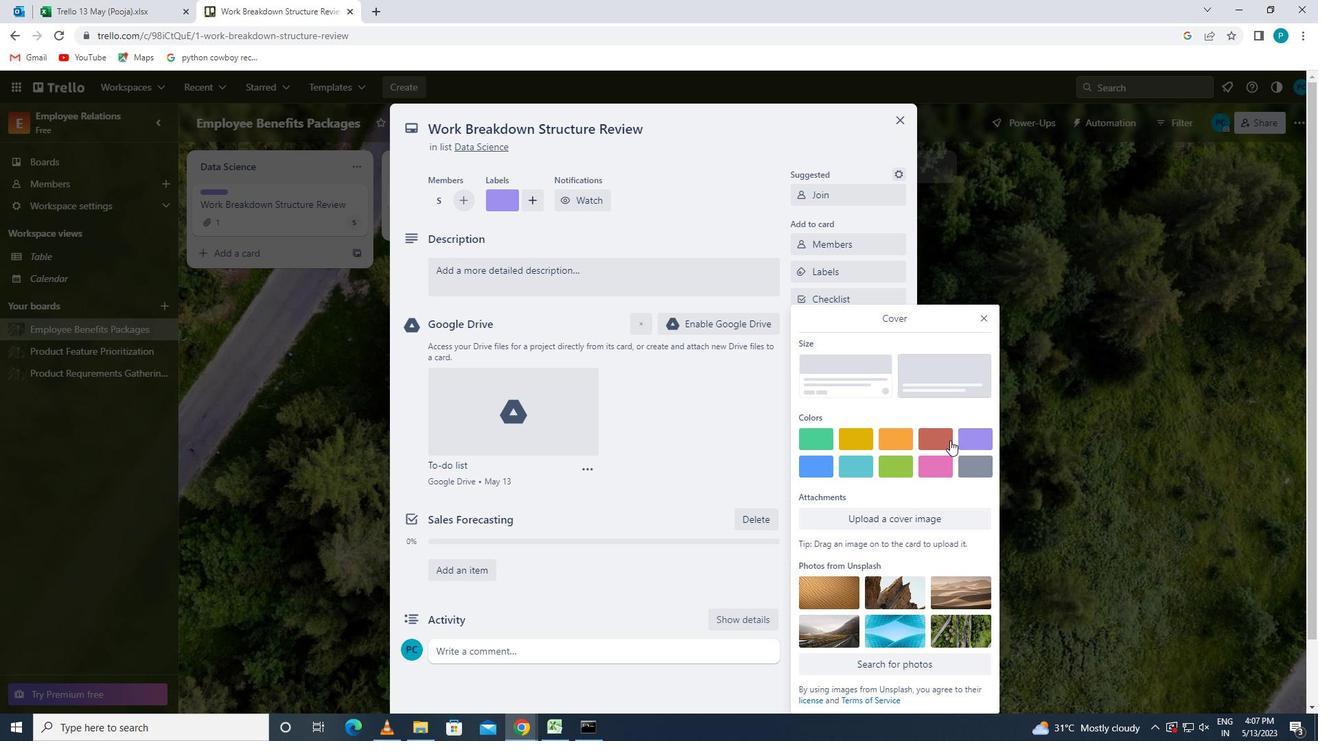 
Action: Mouse pressed left at (975, 440)
Screenshot: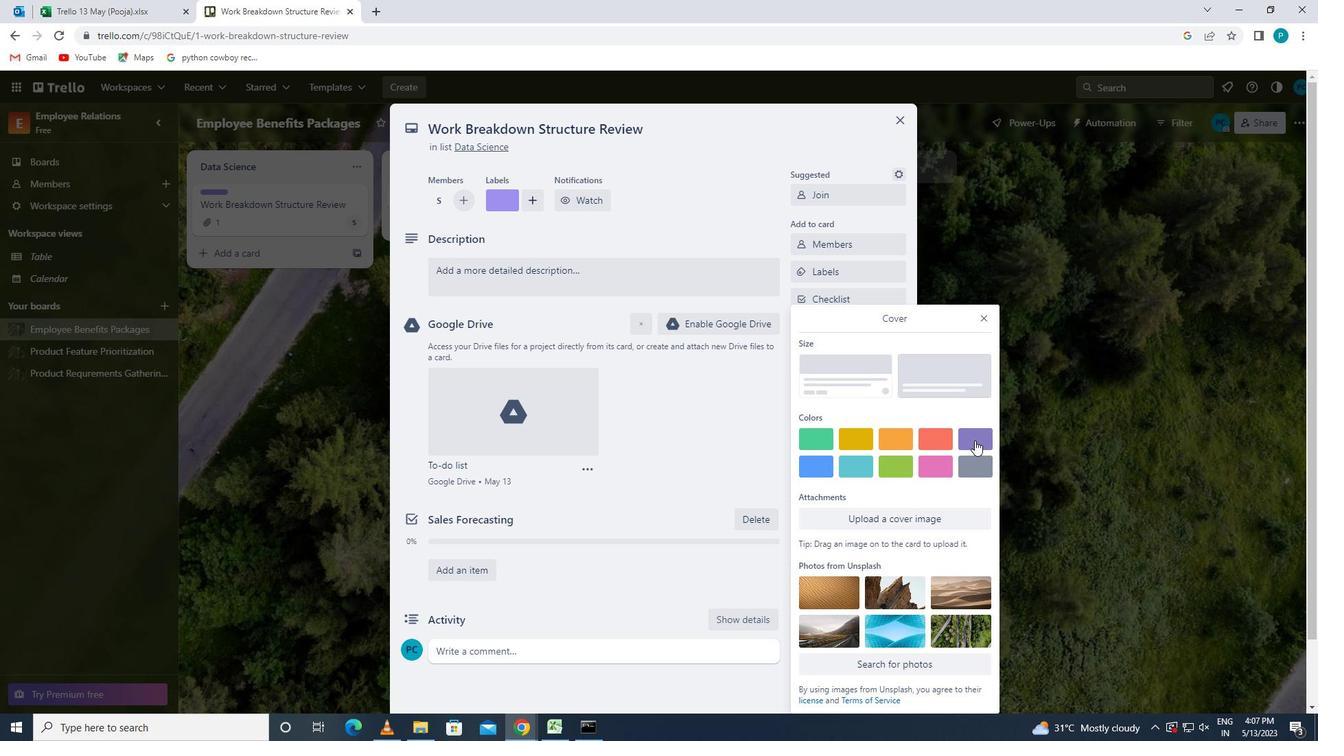 
Action: Mouse moved to (984, 291)
Screenshot: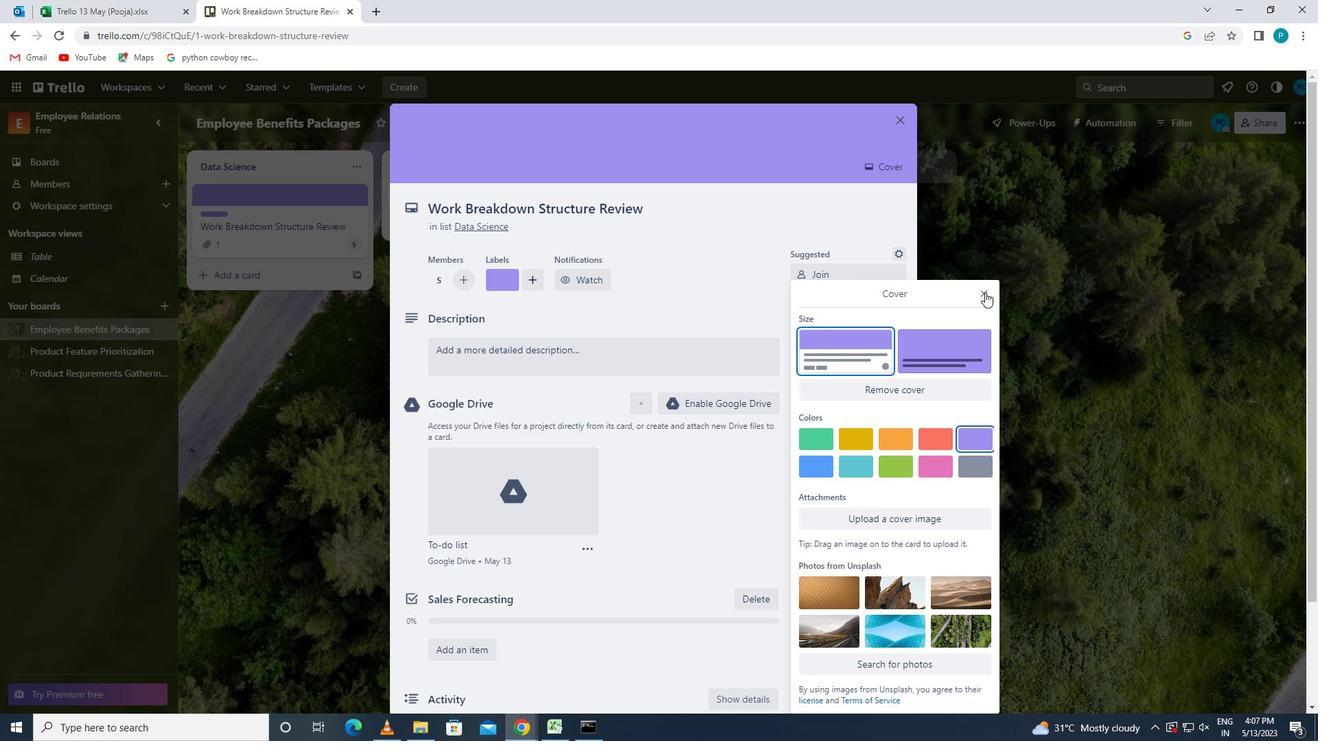 
Action: Mouse pressed left at (984, 291)
Screenshot: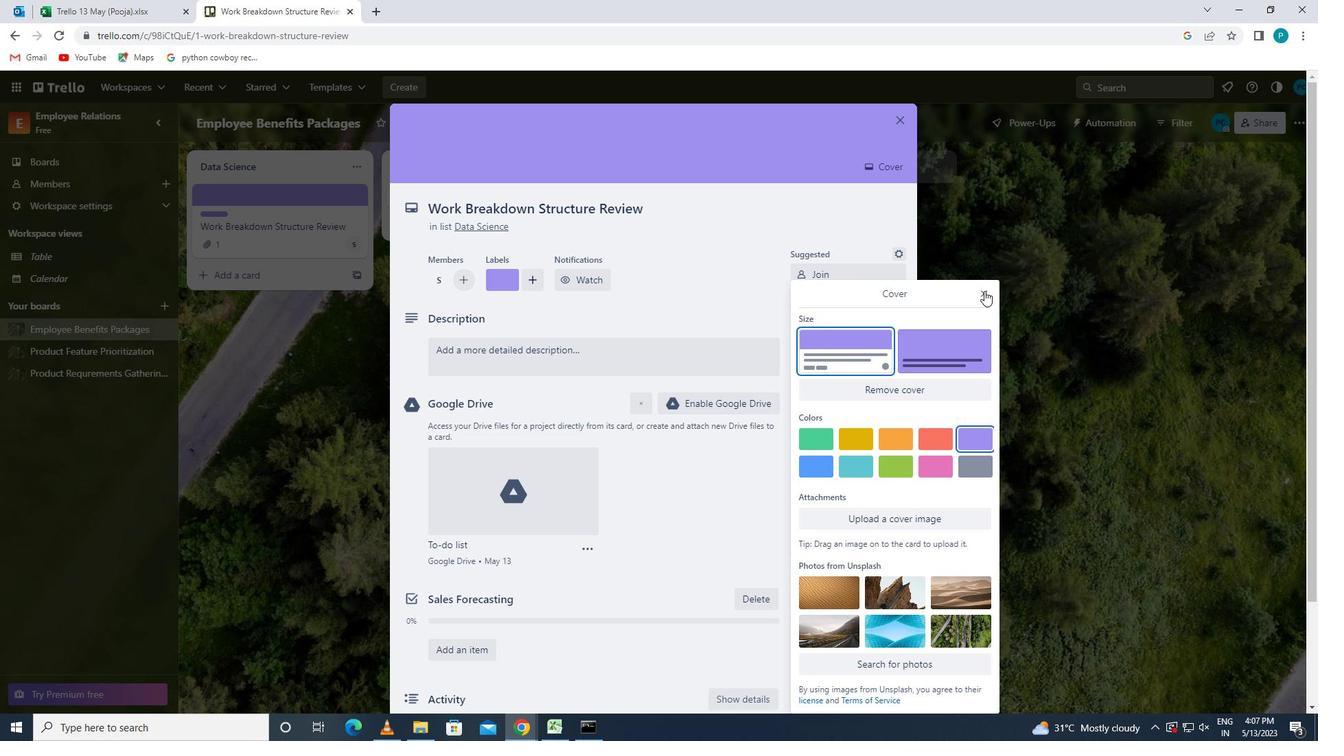 
Action: Mouse moved to (516, 365)
Screenshot: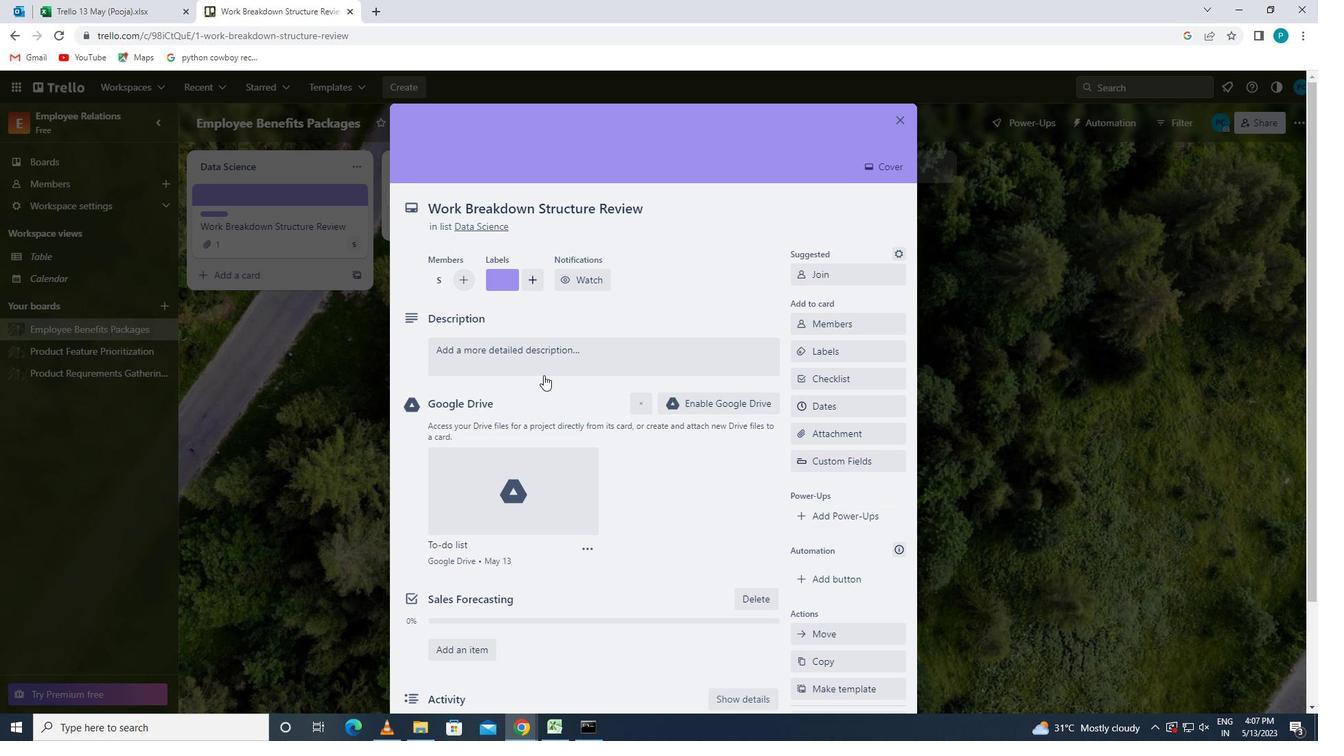 
Action: Mouse pressed left at (516, 365)
Screenshot: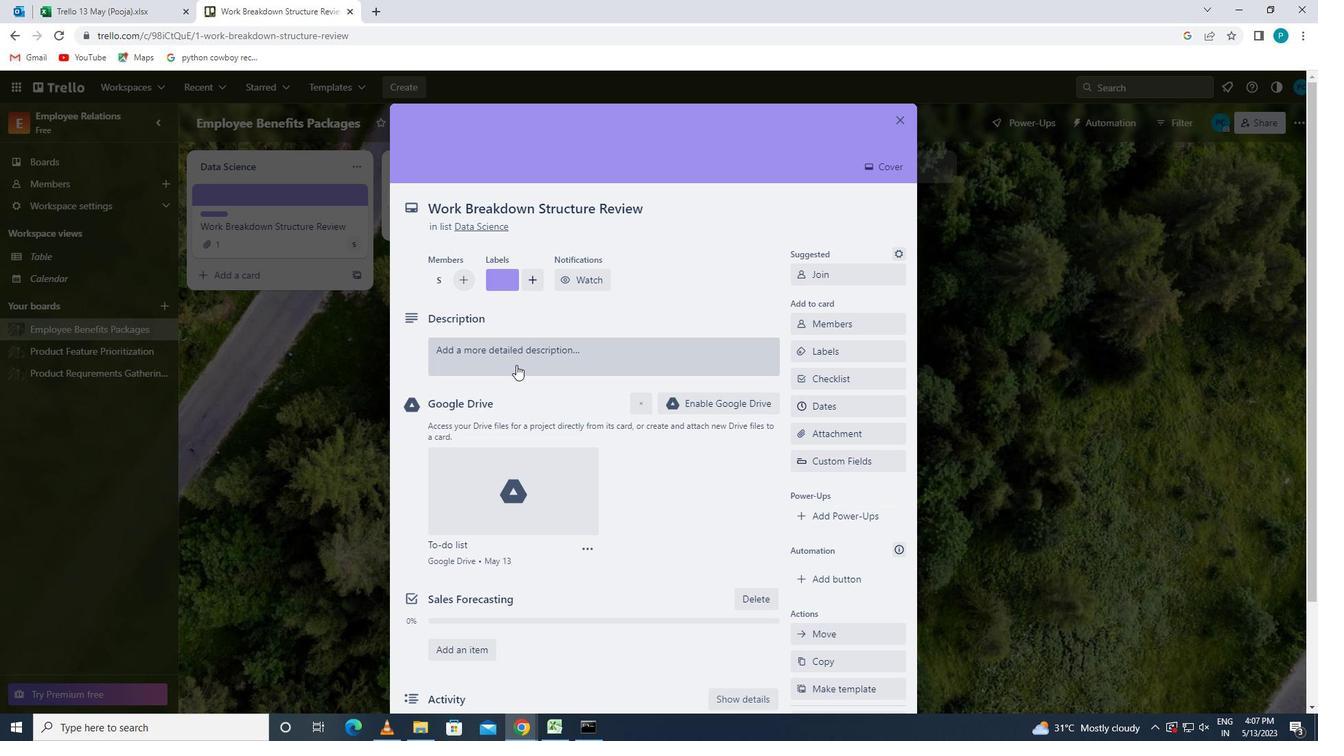 
Action: Key pressed <Key.caps_lock>c<Key.caps_lock>ondust<Key.space><Key.backspace><Key.backspace><Key.backspace>ct<Key.space>customer<Key.space>research<Key.space>for<Key.space>new<Key.space>pricing<Key.space>models
Screenshot: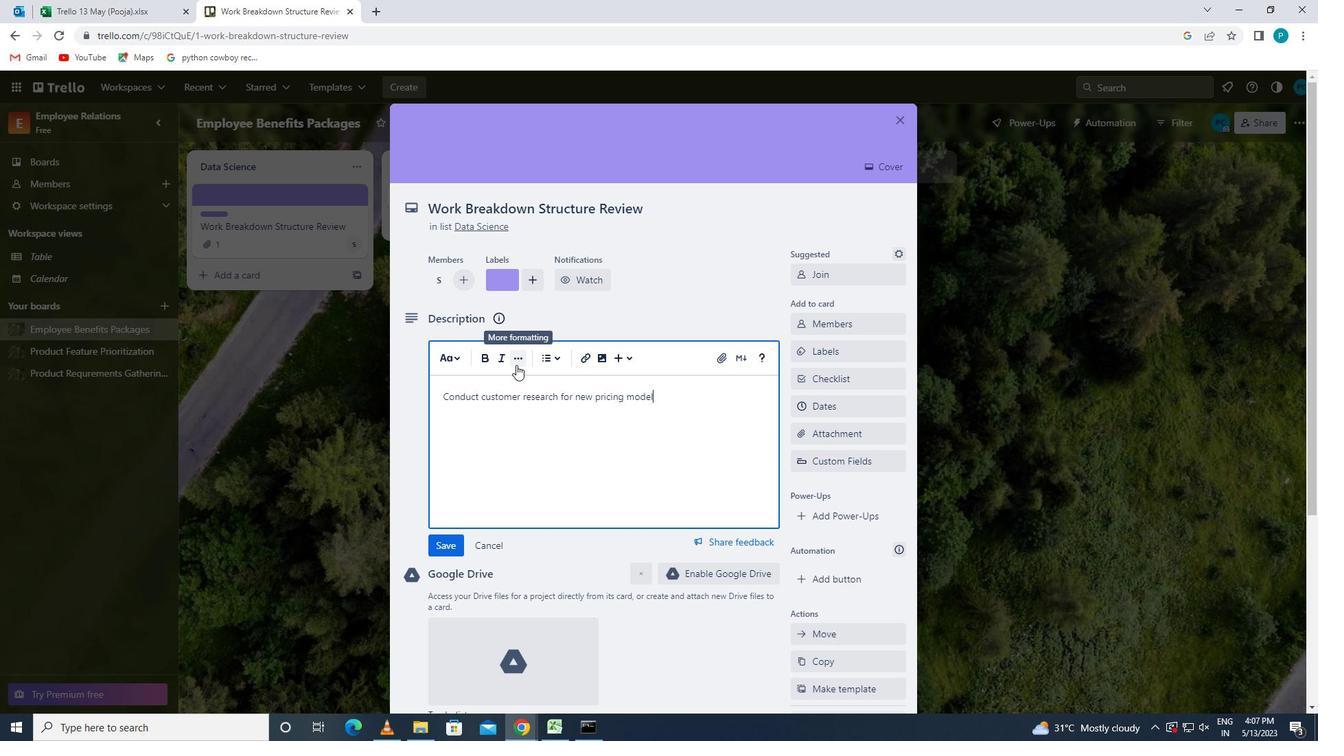 
Action: Mouse moved to (442, 552)
Screenshot: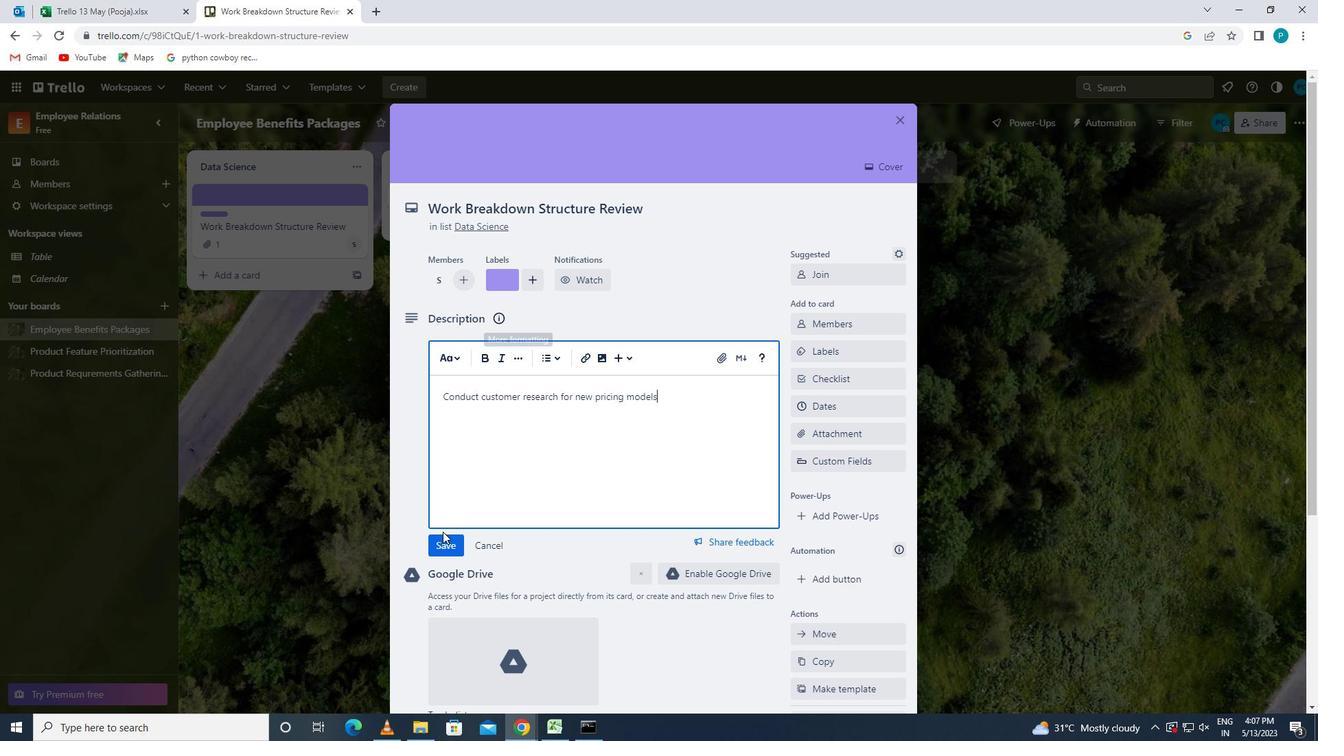 
Action: Mouse pressed left at (442, 552)
Screenshot: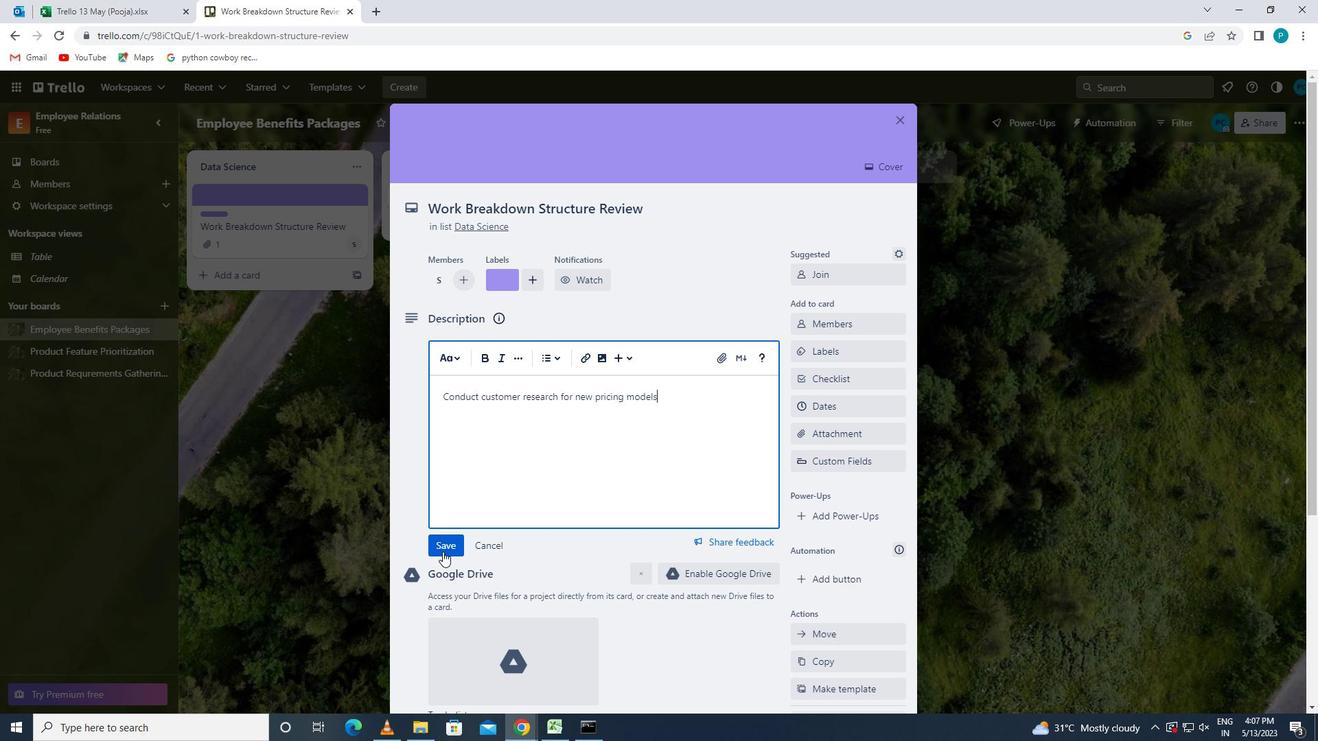 
Action: Mouse scrolled (442, 551) with delta (0, 0)
Screenshot: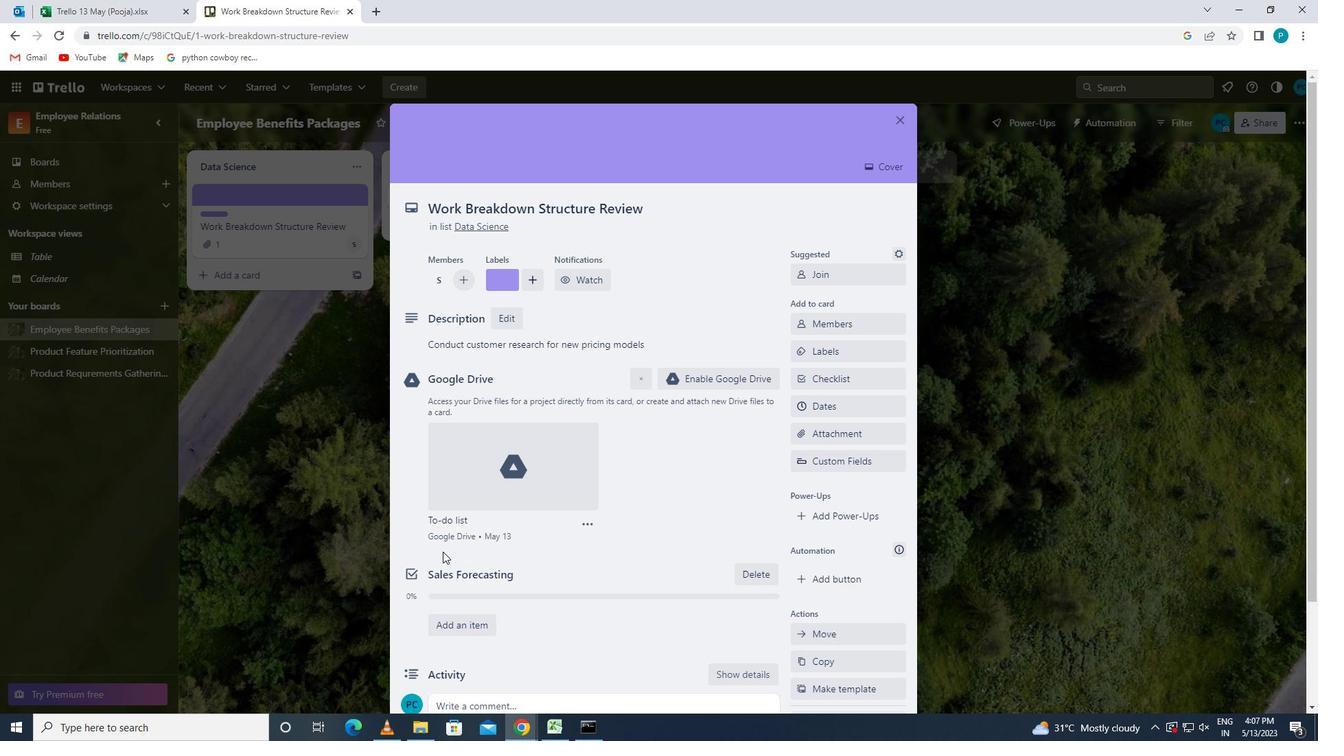 
Action: Mouse scrolled (442, 551) with delta (0, 0)
Screenshot: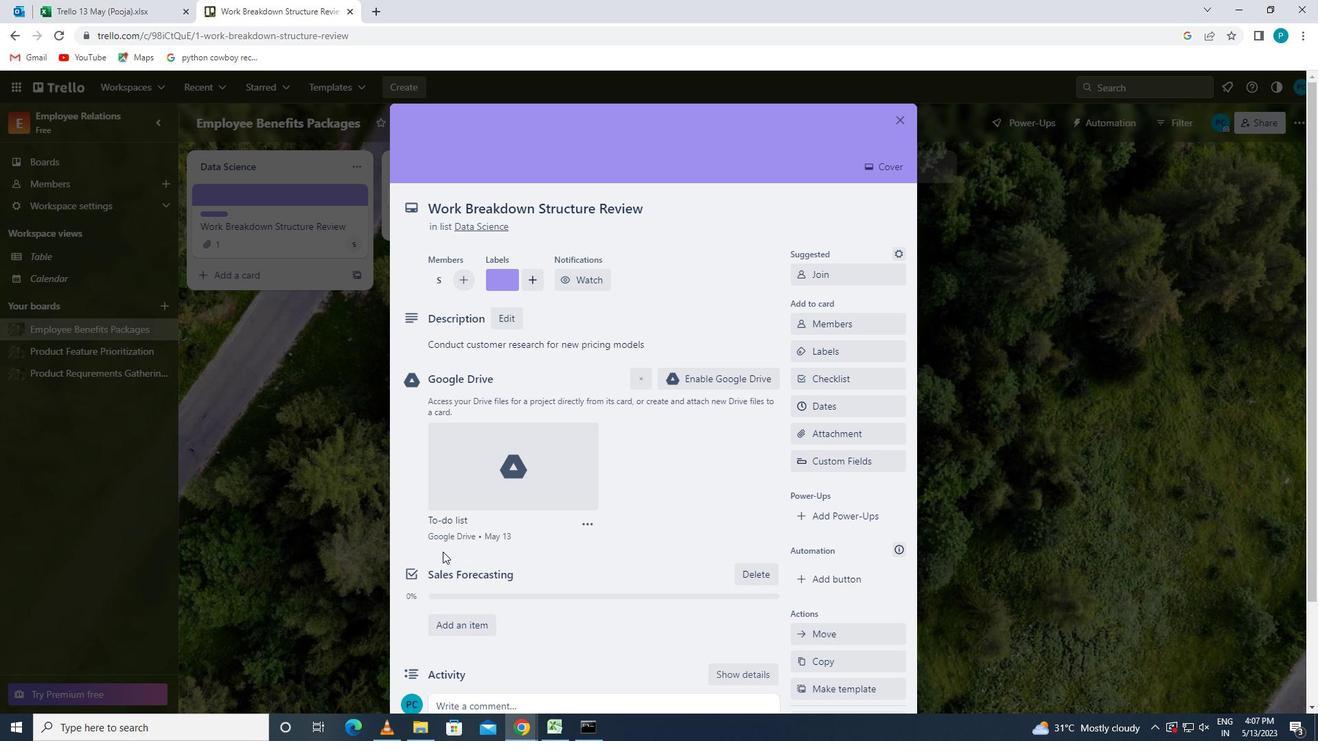
Action: Mouse moved to (446, 574)
Screenshot: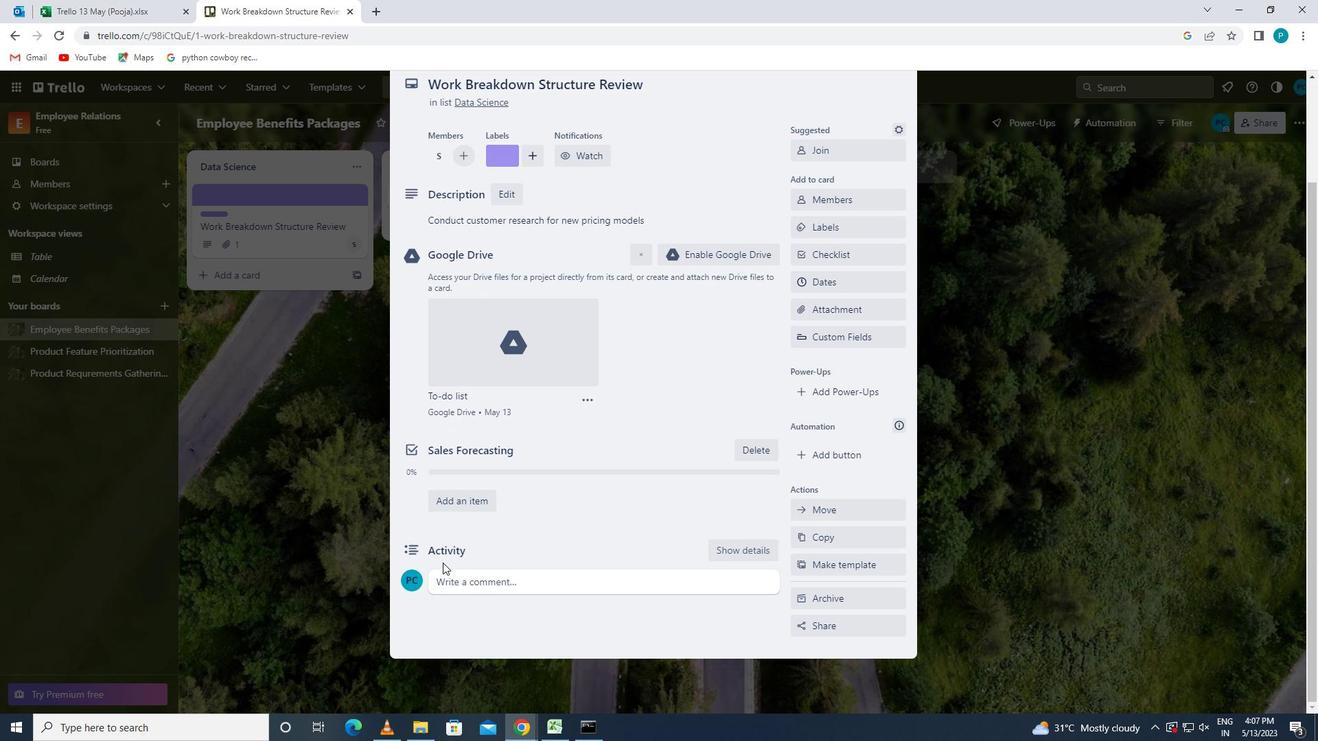 
Action: Mouse pressed left at (446, 574)
Screenshot: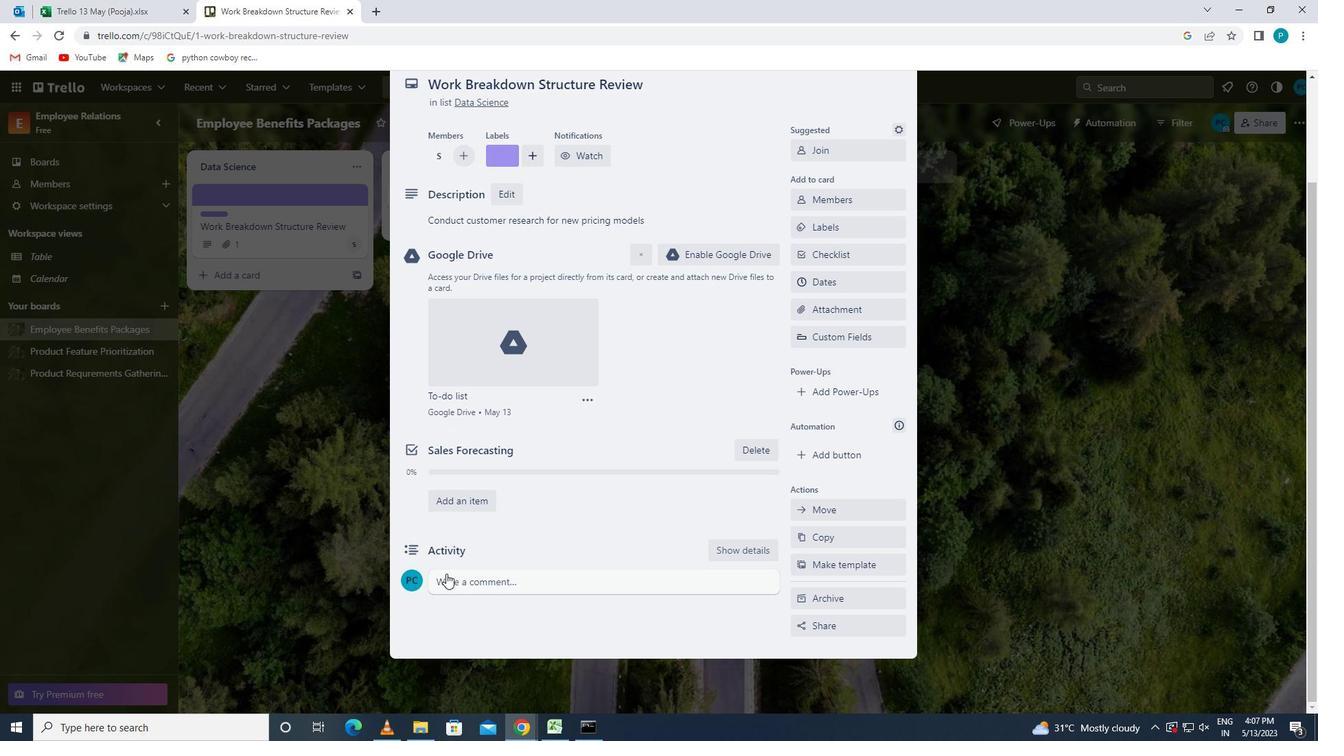 
Action: Key pressed <Key.caps_lock>t<Key.caps_lock>his<Key.space>task<Key.space>requires<Key.space>us<Key.space>to<Key.space>bs<Key.space>proactive<Key.space>in<Key.space>identifying<Key.space>potential<Key.space>risks<Key.space>and<Key.space>taking<Key.space>steps<Key.space>to<Key.space>mitigatw<Key.backspace>e<Key.space>them<Key.space>
Screenshot: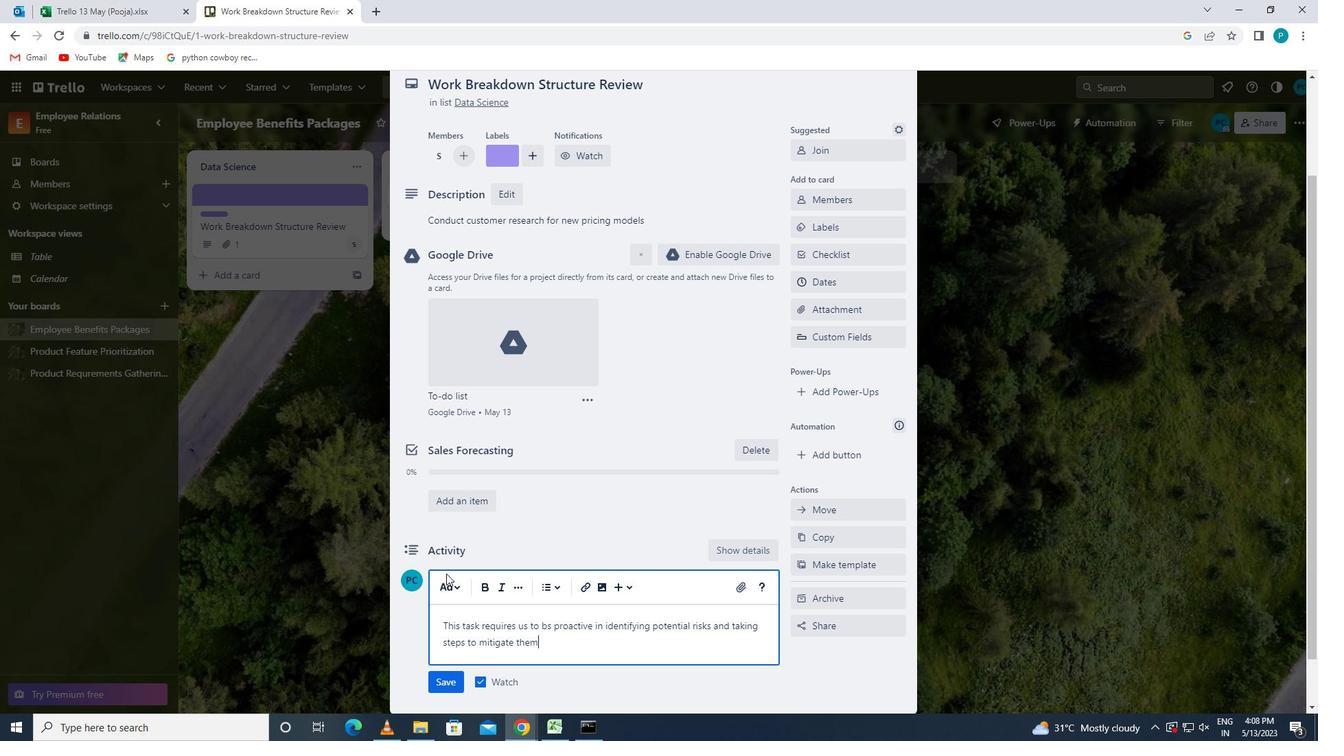 
Action: Mouse moved to (455, 685)
Screenshot: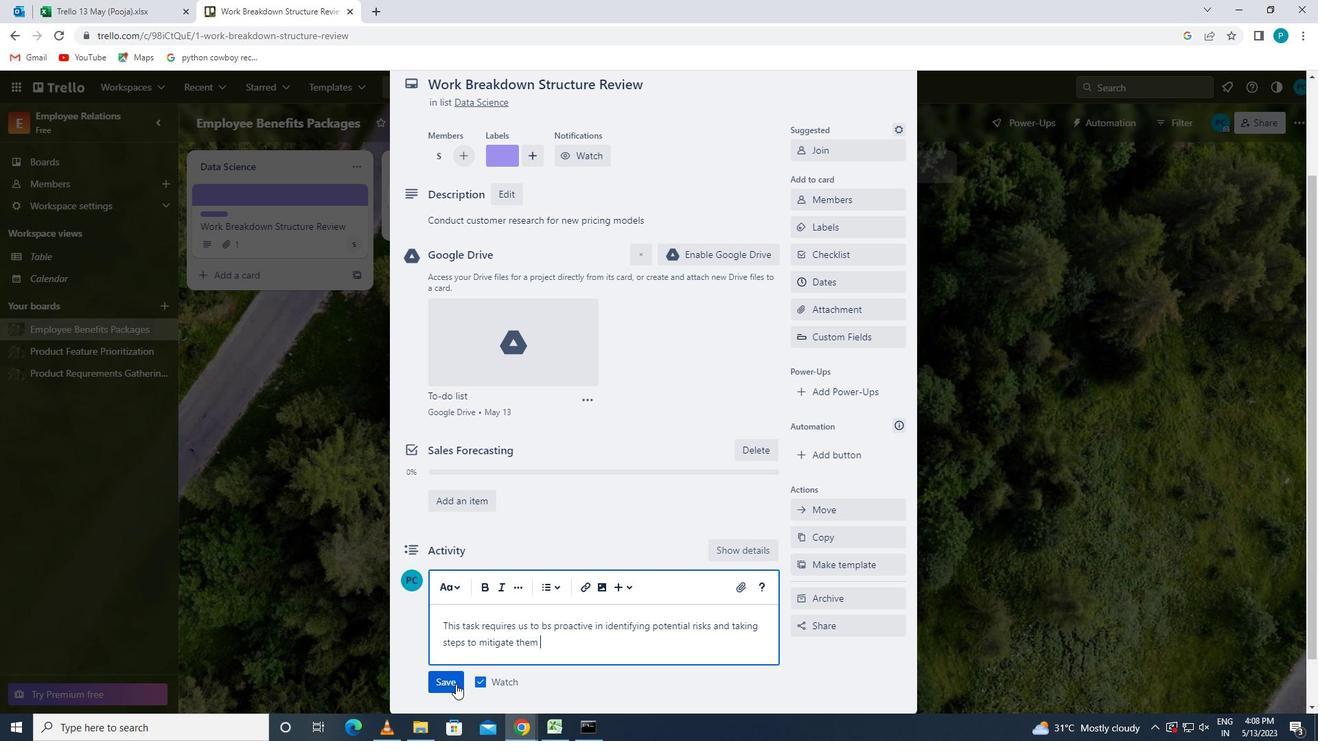 
Action: Mouse pressed left at (455, 685)
Screenshot: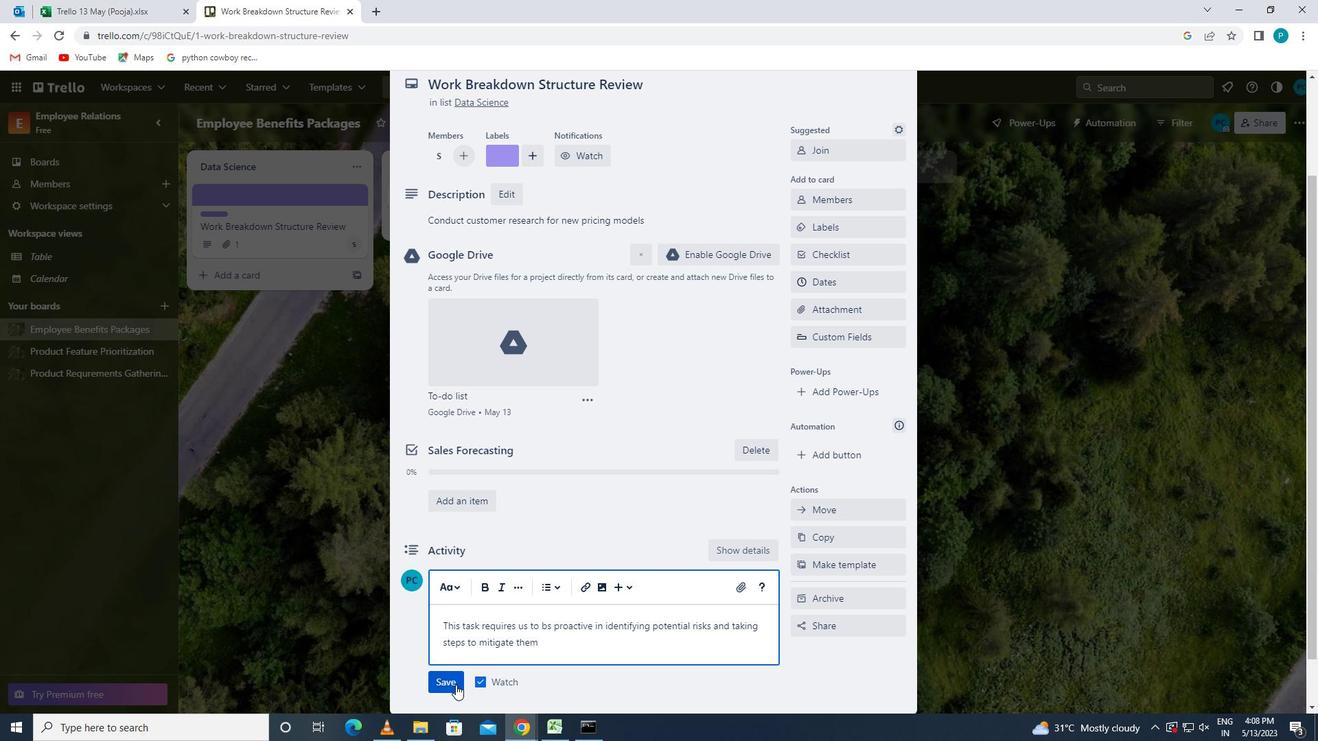 
Action: Mouse moved to (725, 583)
Screenshot: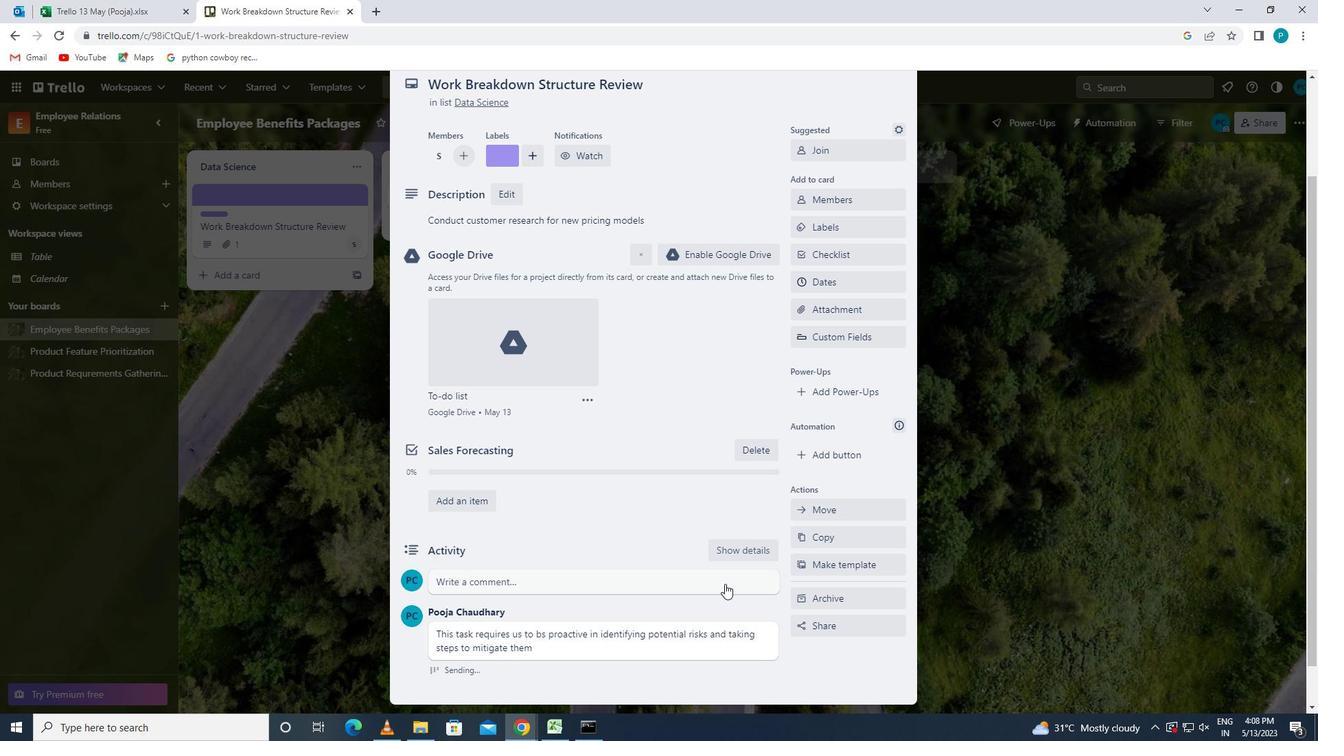 
Action: Mouse scrolled (725, 582) with delta (0, 0)
Screenshot: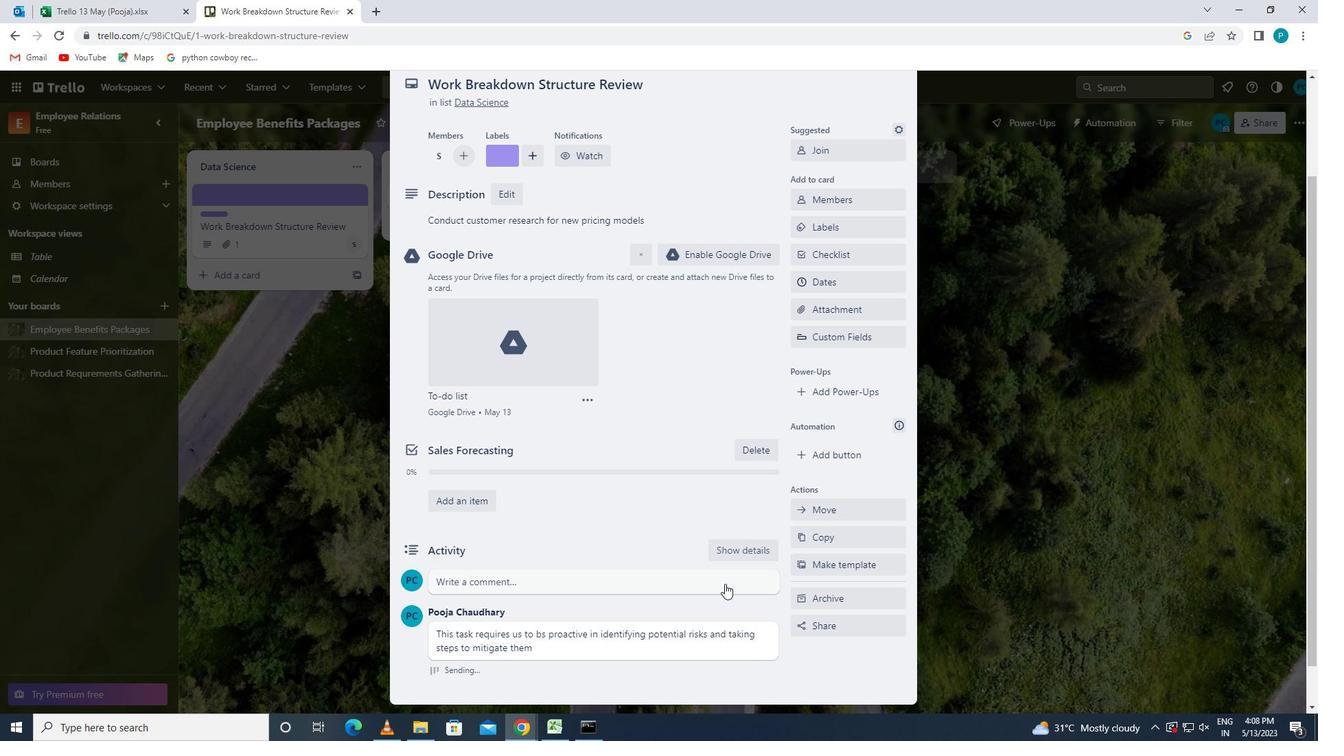 
Action: Mouse scrolled (725, 582) with delta (0, 0)
Screenshot: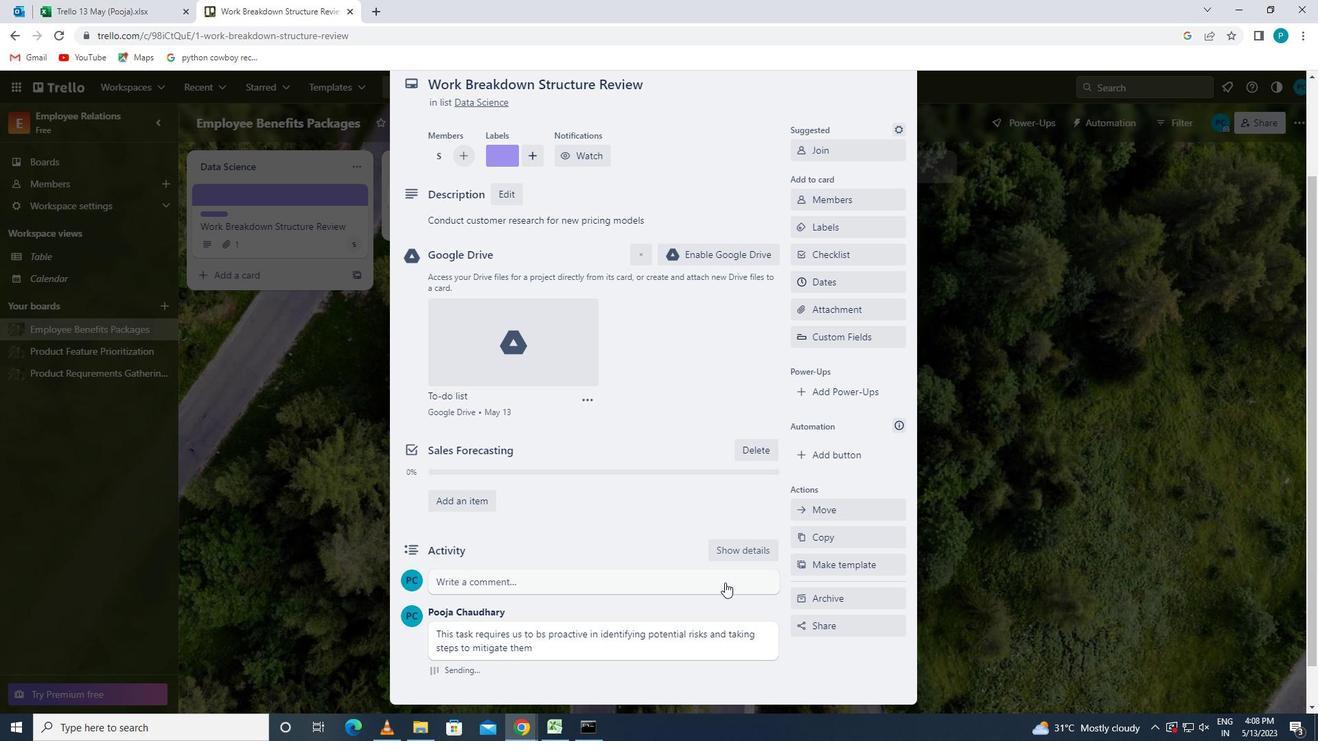 
Action: Mouse moved to (853, 233)
Screenshot: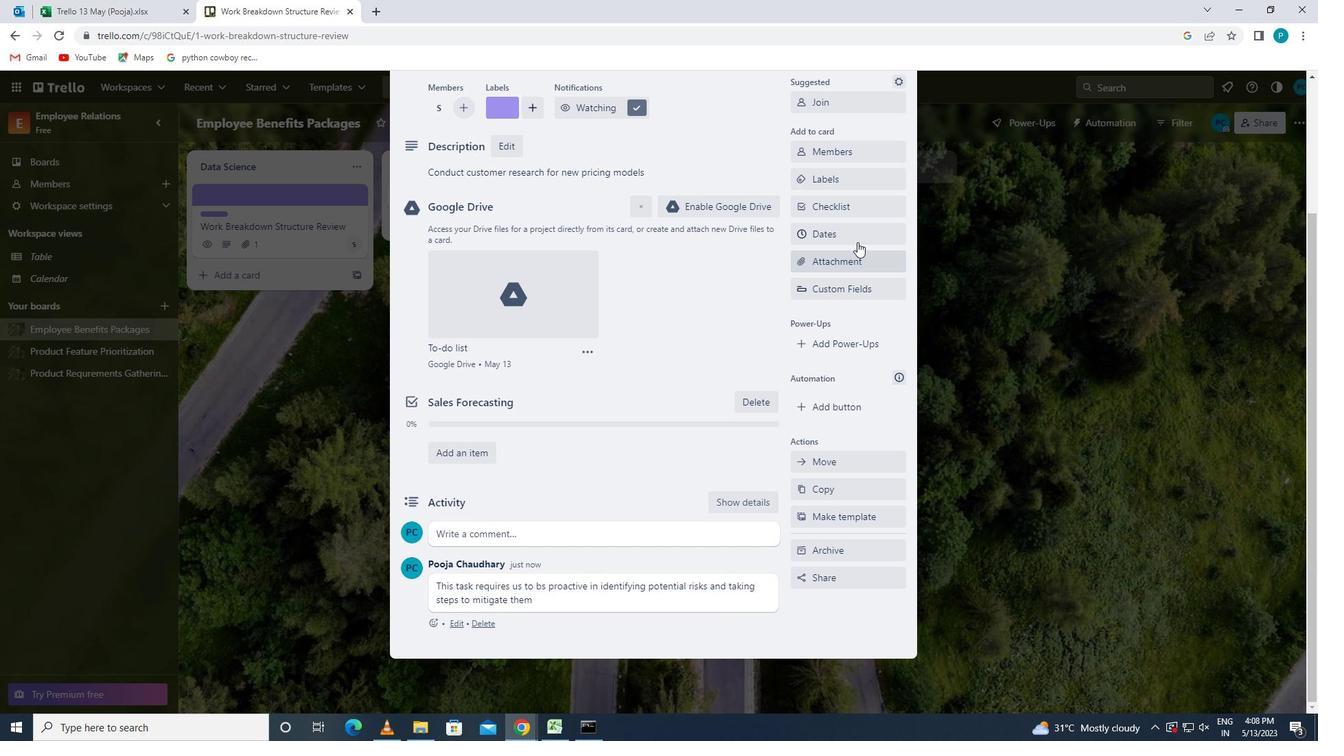 
Action: Mouse pressed left at (853, 233)
Screenshot: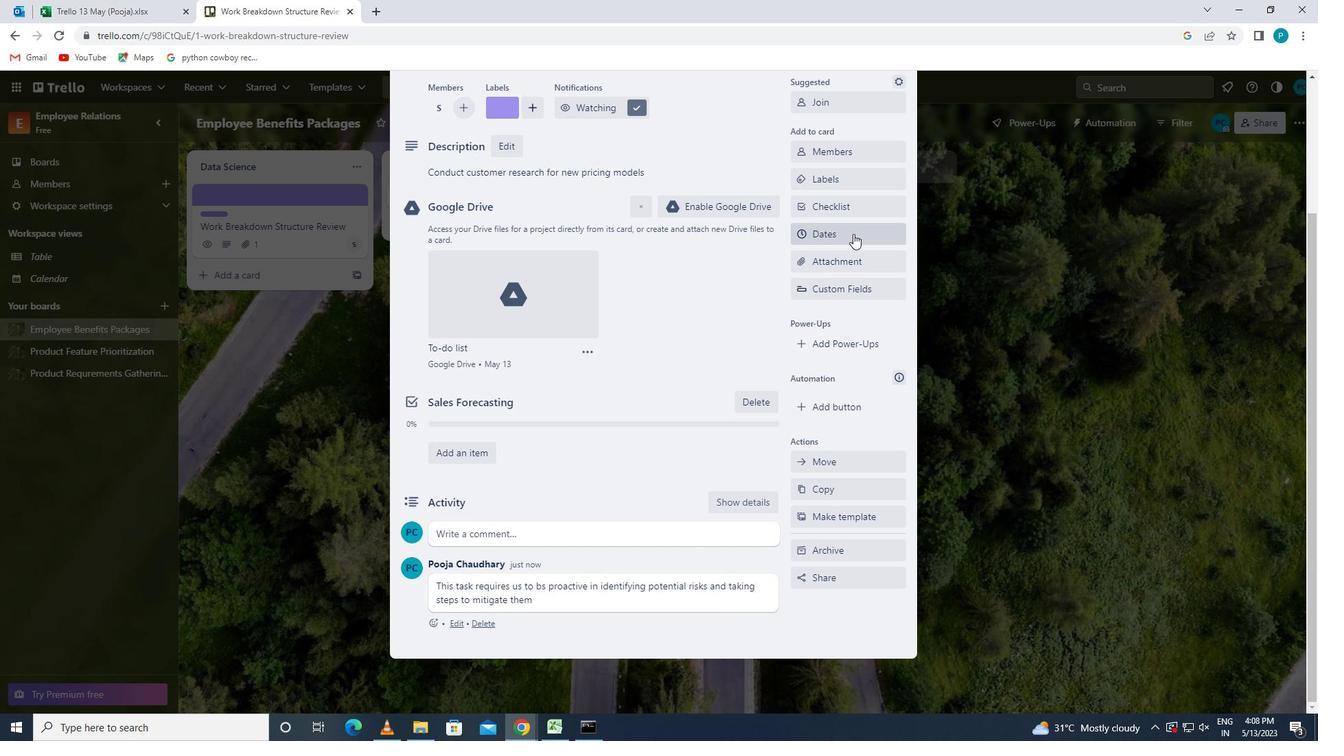 
Action: Mouse moved to (808, 374)
Screenshot: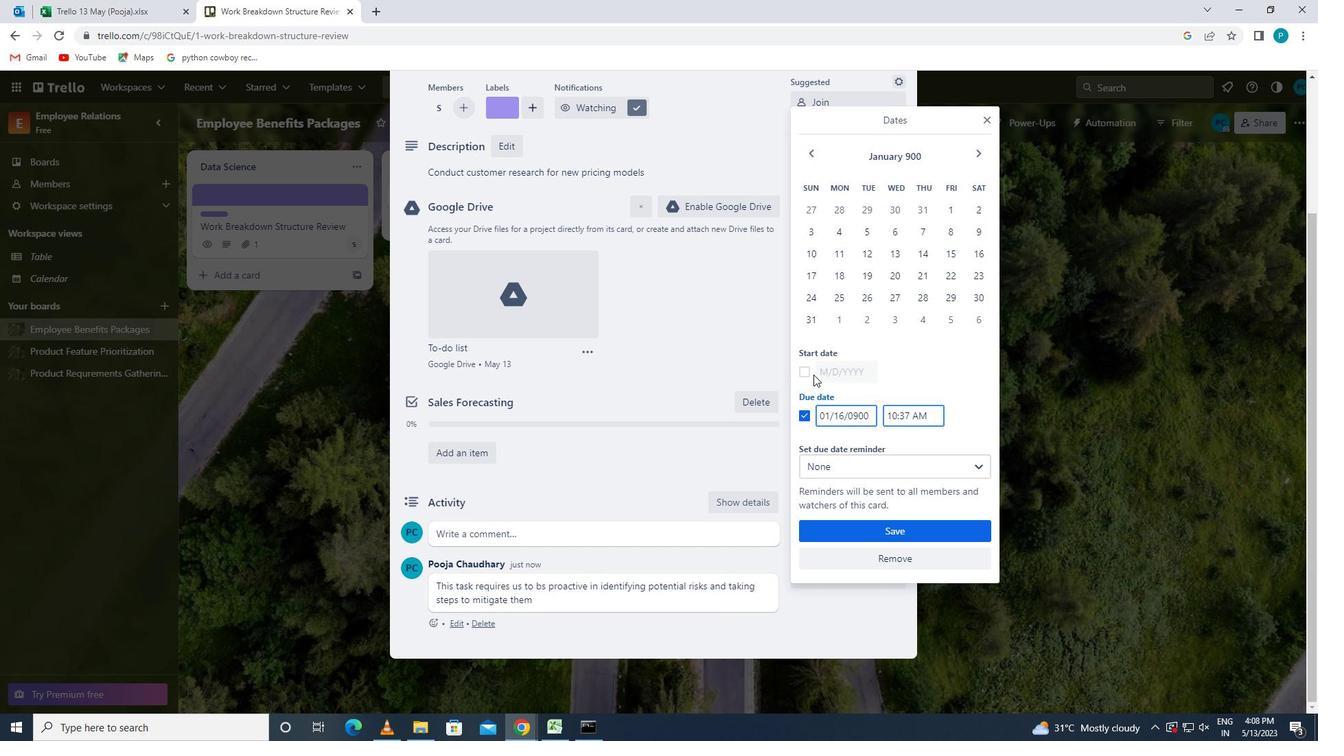 
Action: Mouse pressed left at (808, 374)
Screenshot: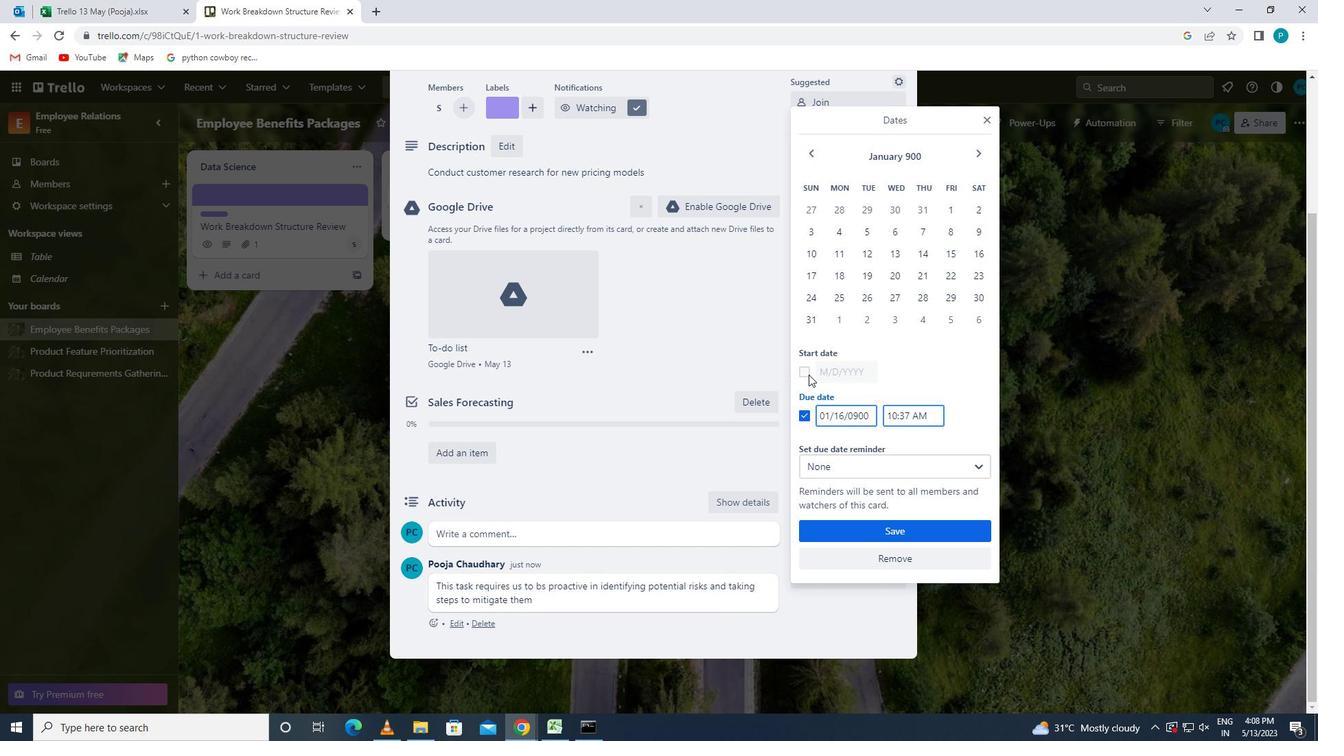 
Action: Mouse moved to (818, 374)
Screenshot: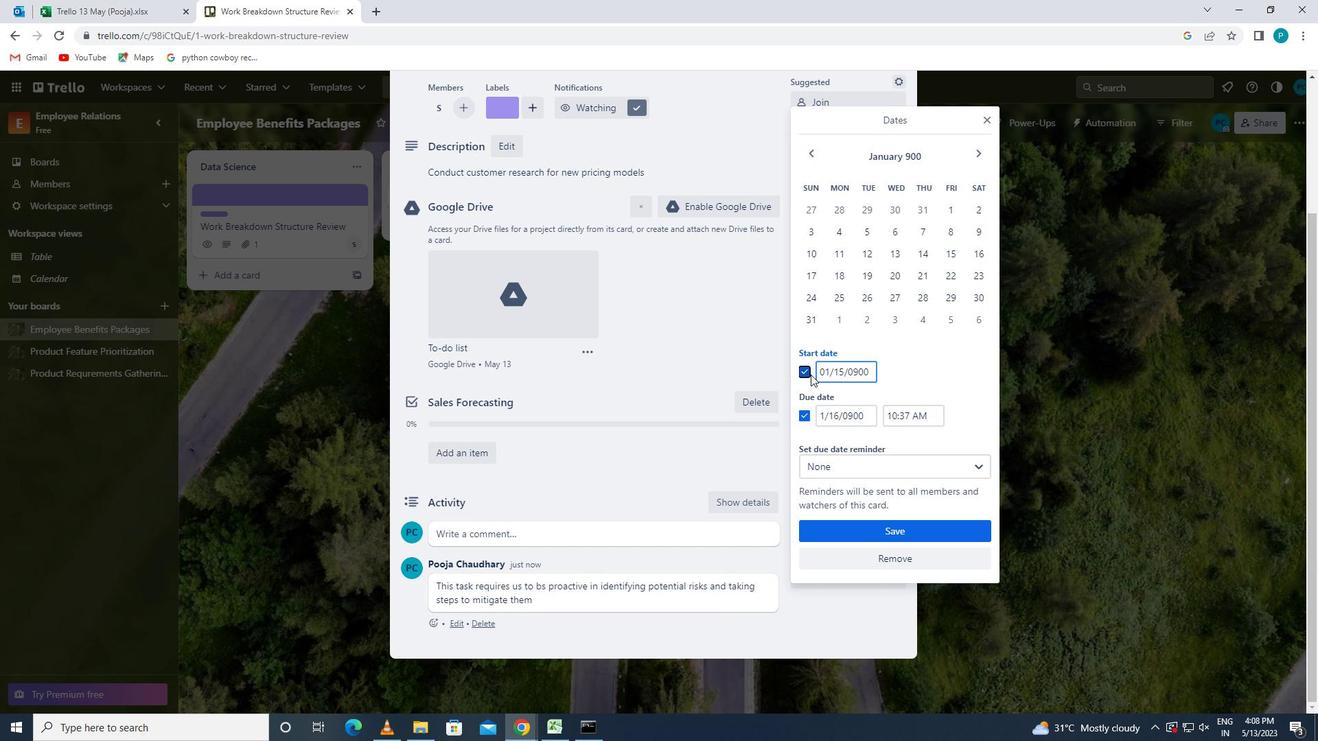 
Action: Mouse pressed left at (818, 374)
Screenshot: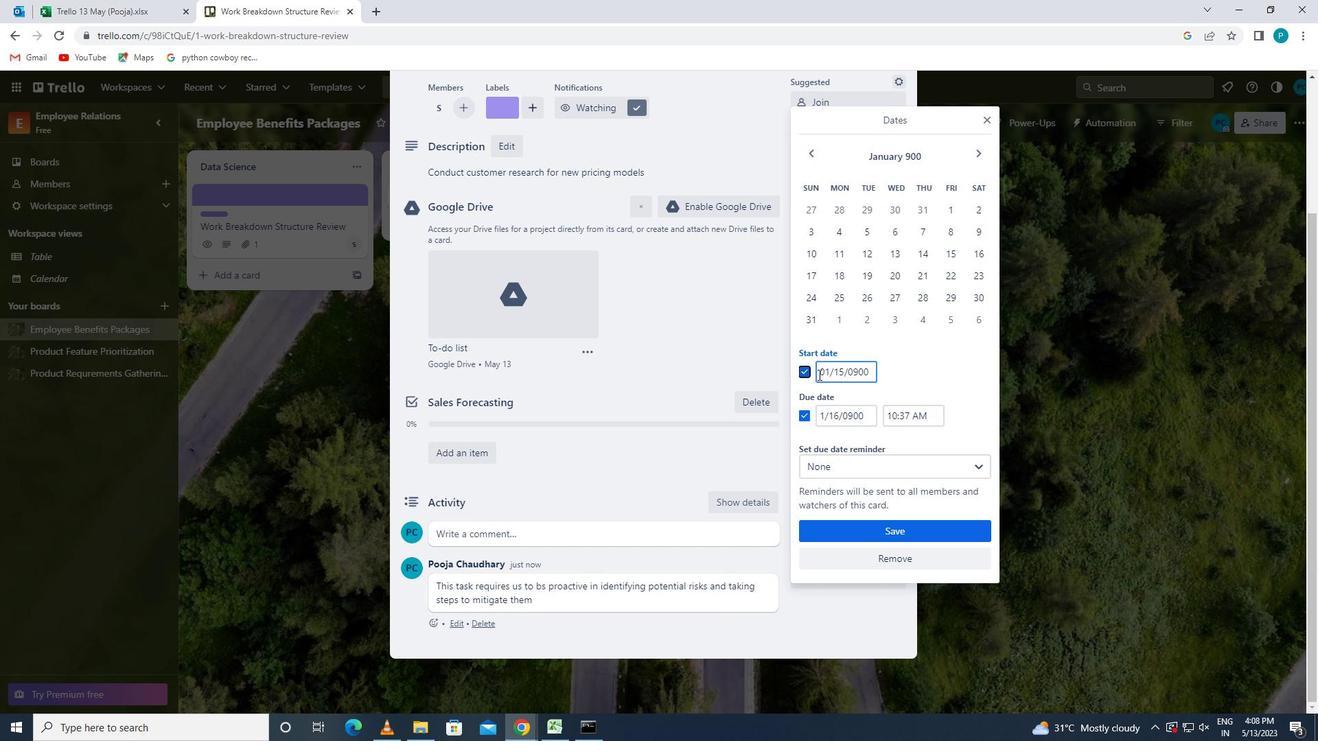 
Action: Mouse moved to (872, 387)
Screenshot: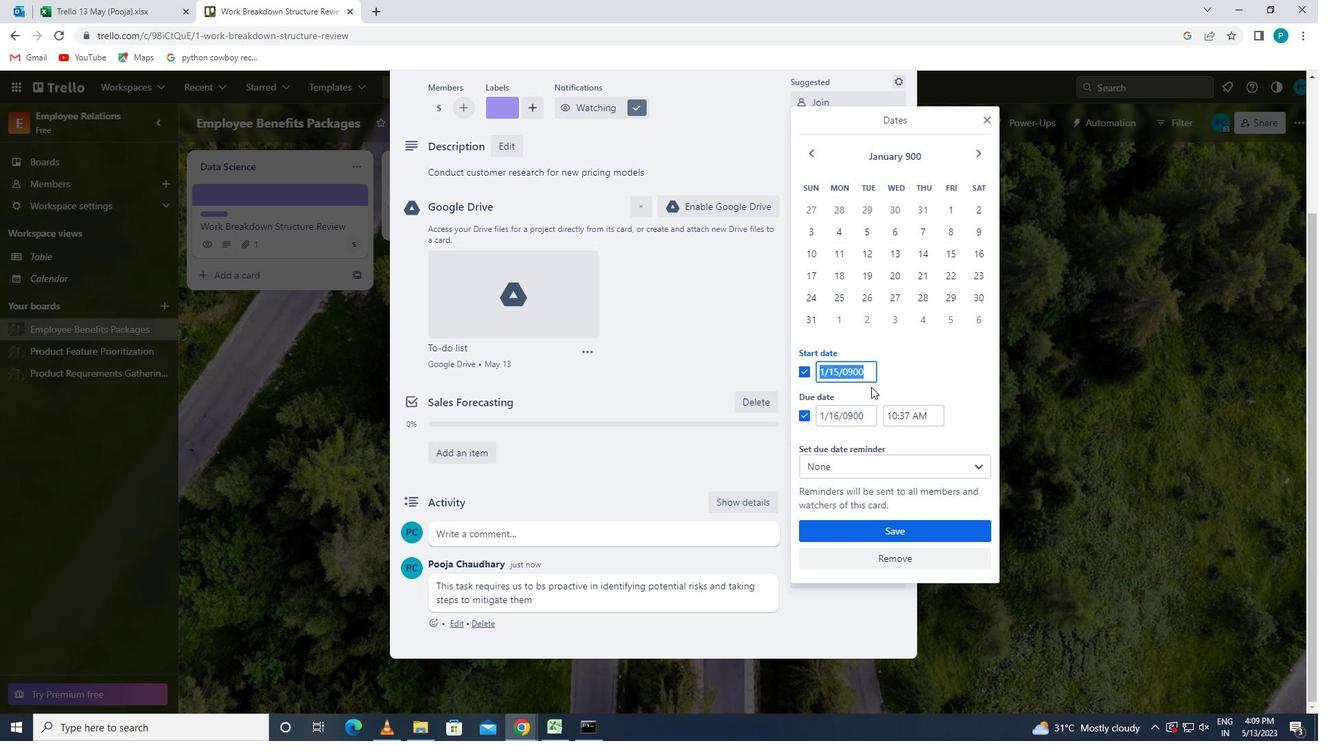 
Action: Key pressed 1/1/1900
Screenshot: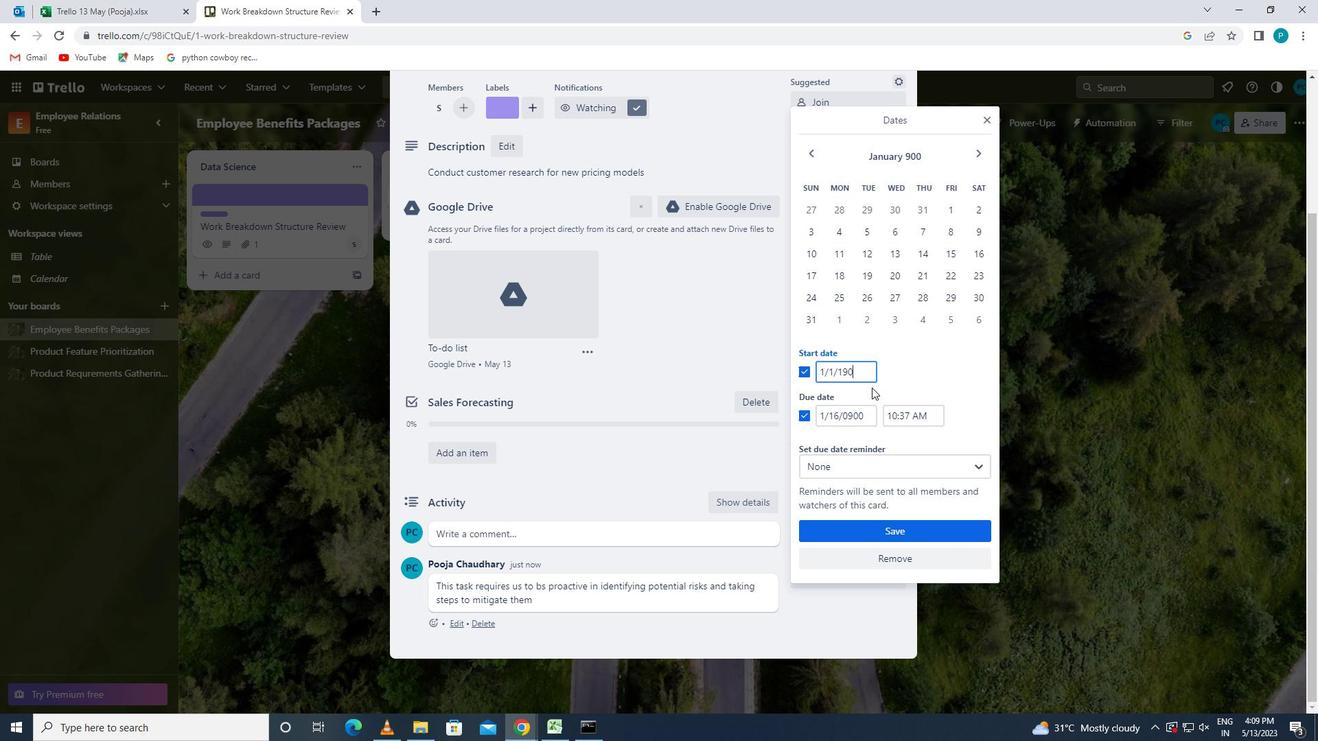 
Action: Mouse moved to (863, 414)
Screenshot: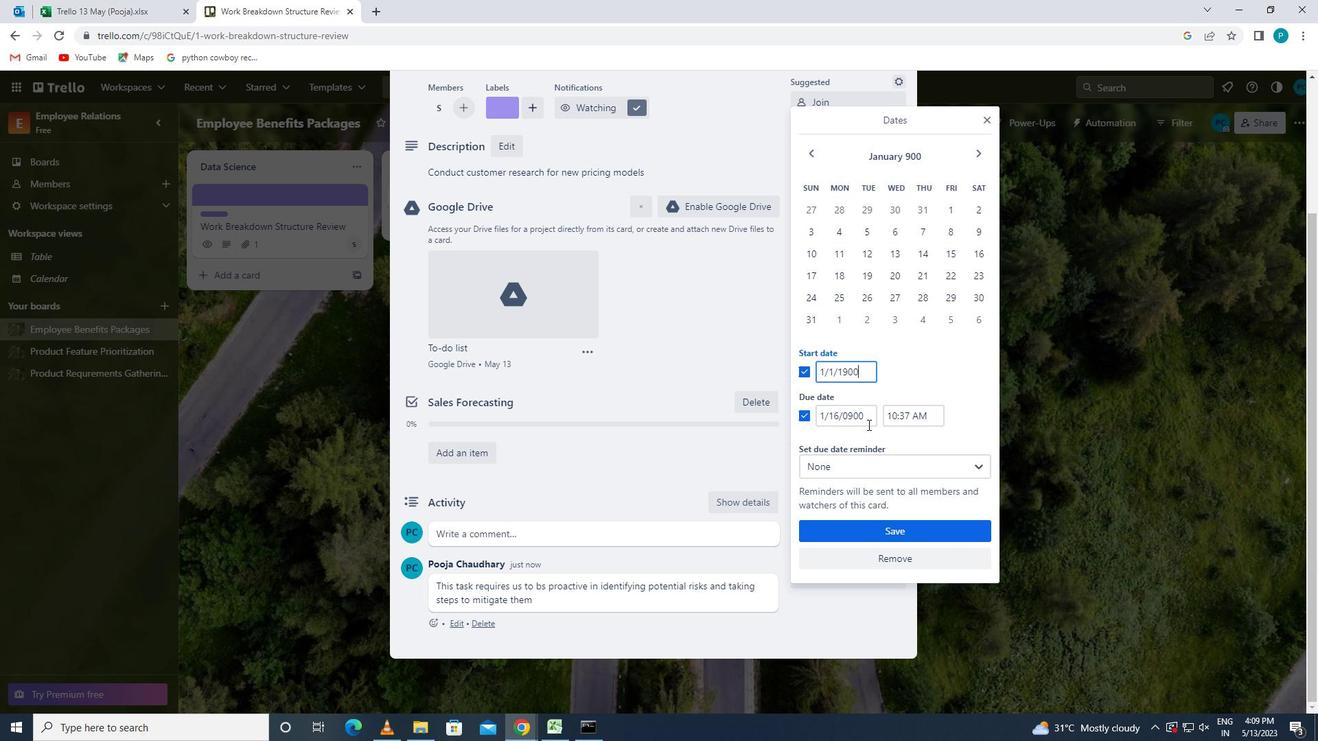 
Action: Mouse pressed left at (863, 414)
Screenshot: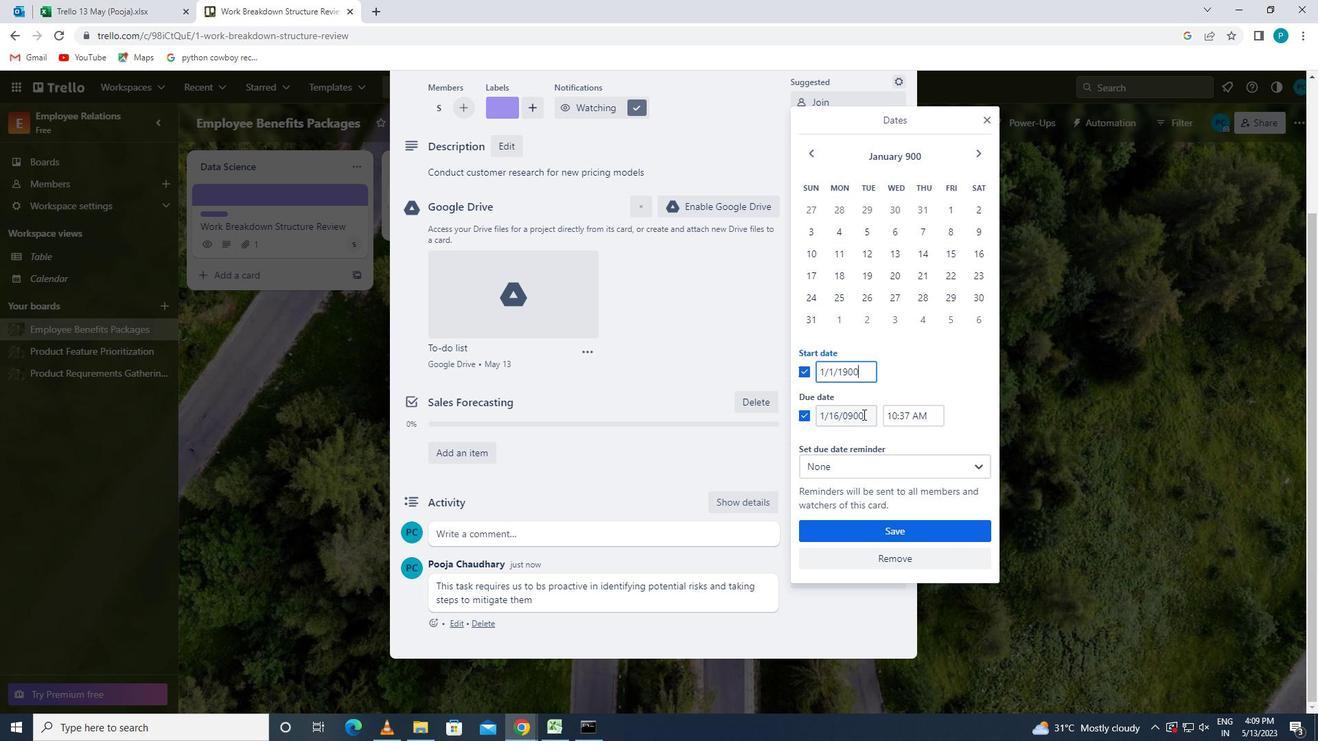 
Action: Mouse moved to (822, 424)
Screenshot: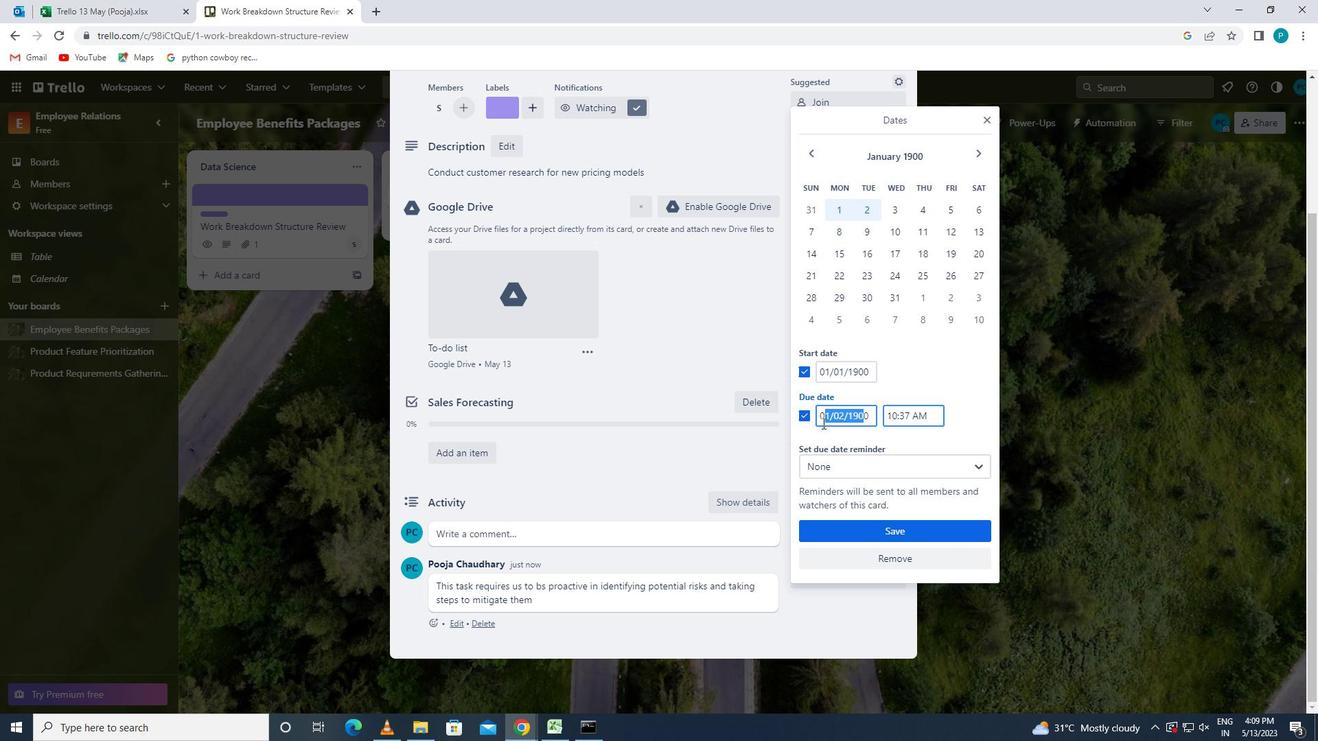 
Action: Key pressed <Key.backspace>
Screenshot: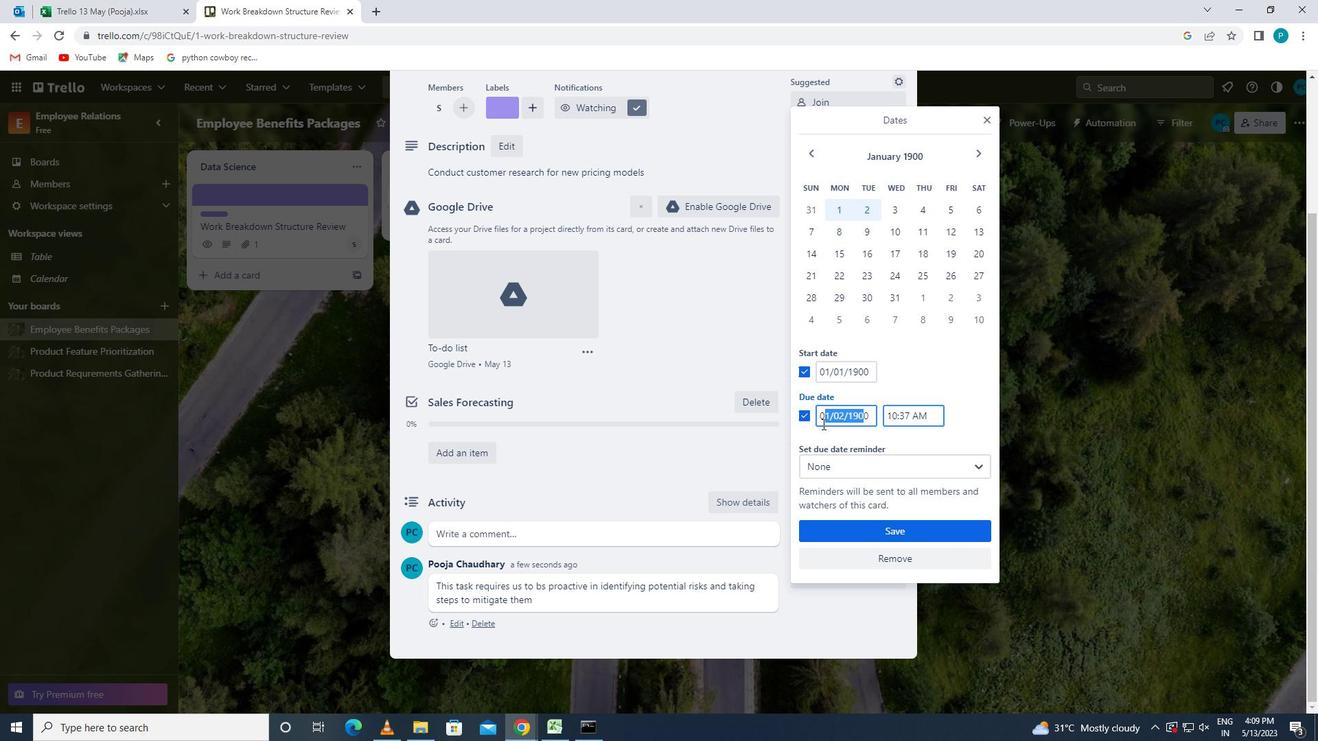 
Action: Mouse moved to (835, 415)
Screenshot: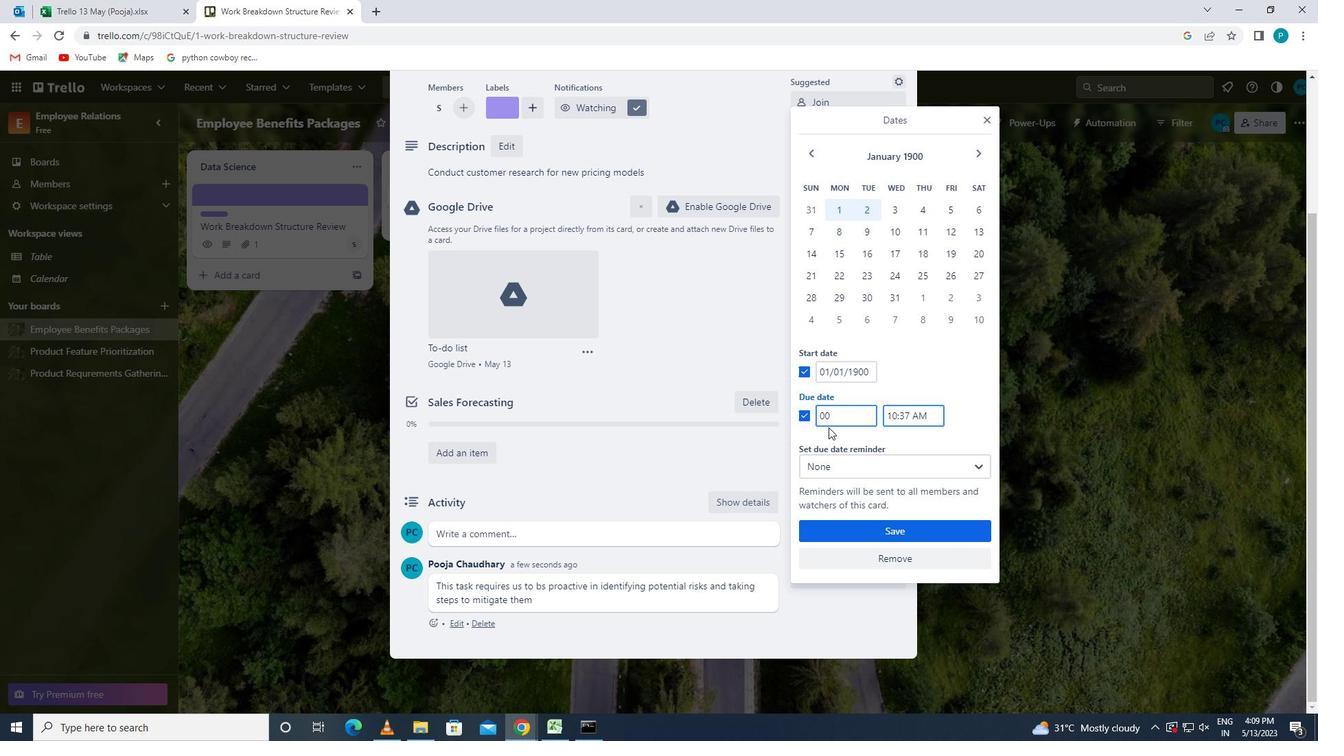 
Action: Mouse pressed left at (835, 415)
Screenshot: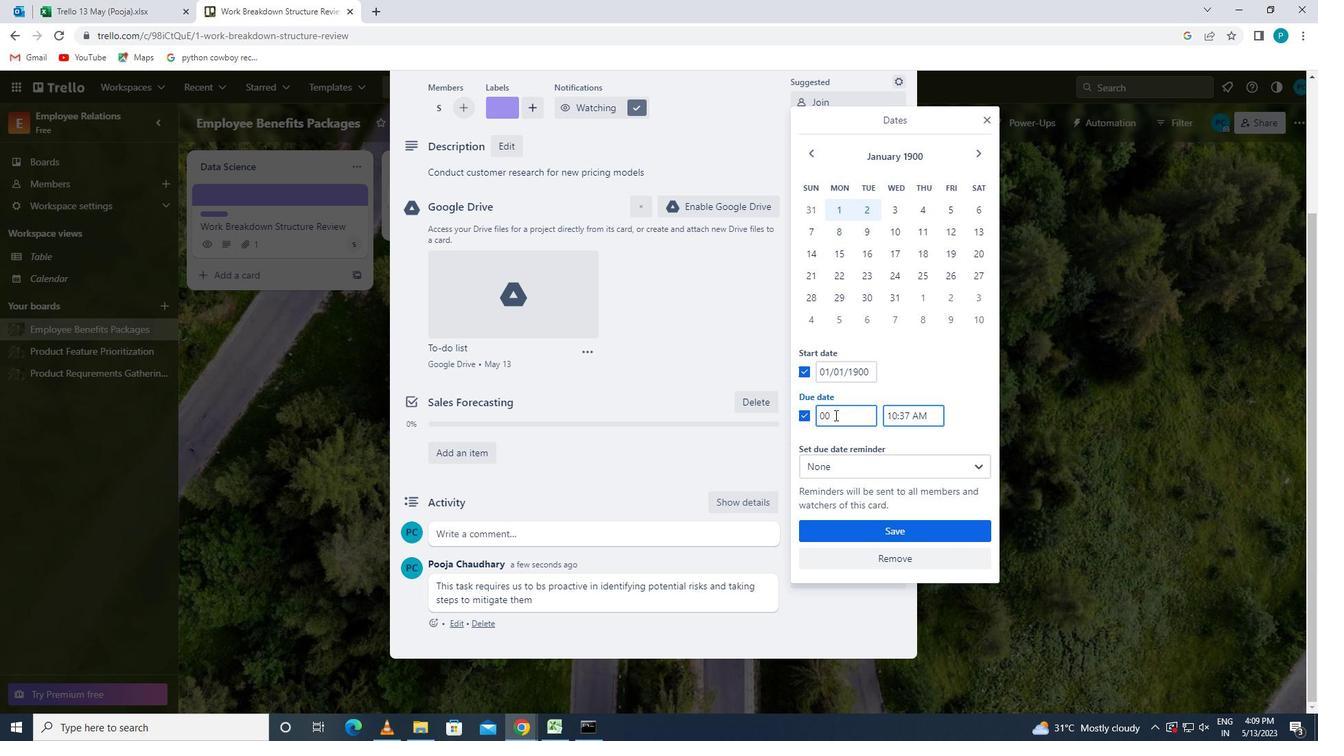 
Action: Key pressed <Key.backspace><Key.backspace>1/1<Key.backspace>8/1900
Screenshot: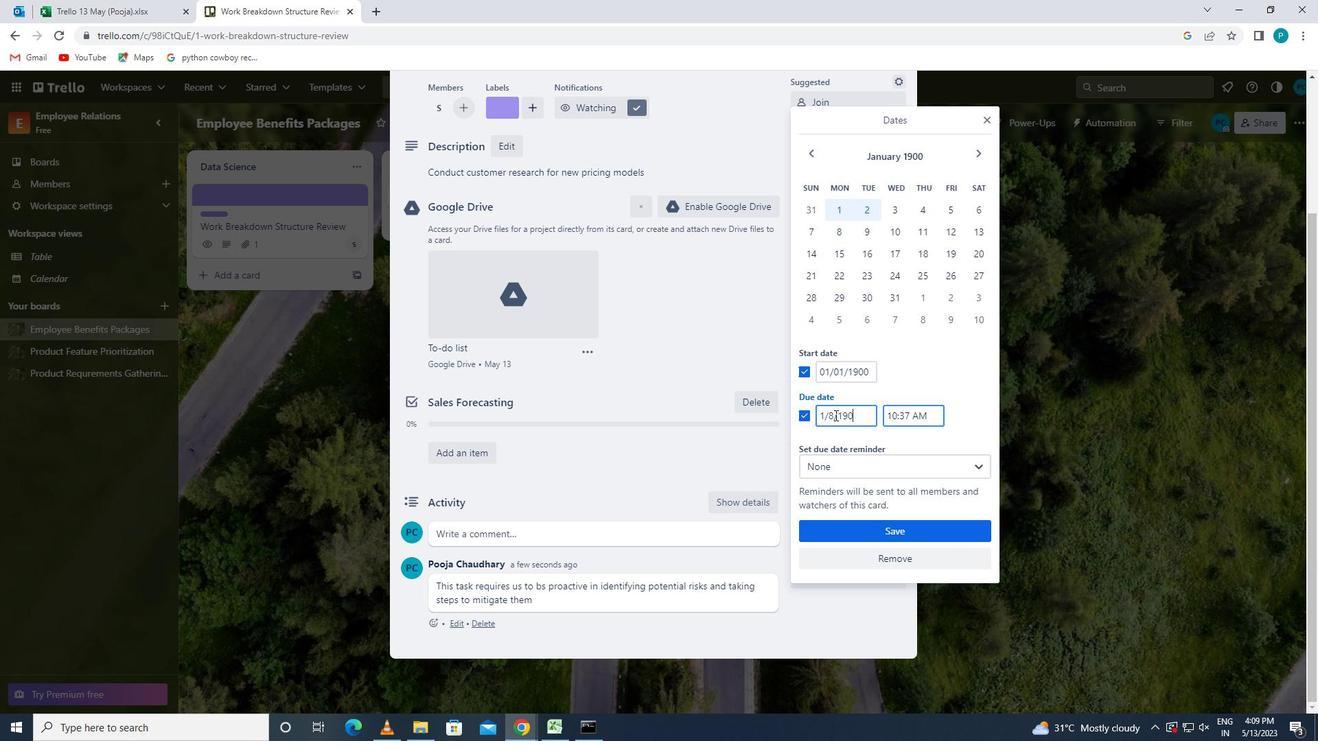 
Action: Mouse moved to (901, 523)
Screenshot: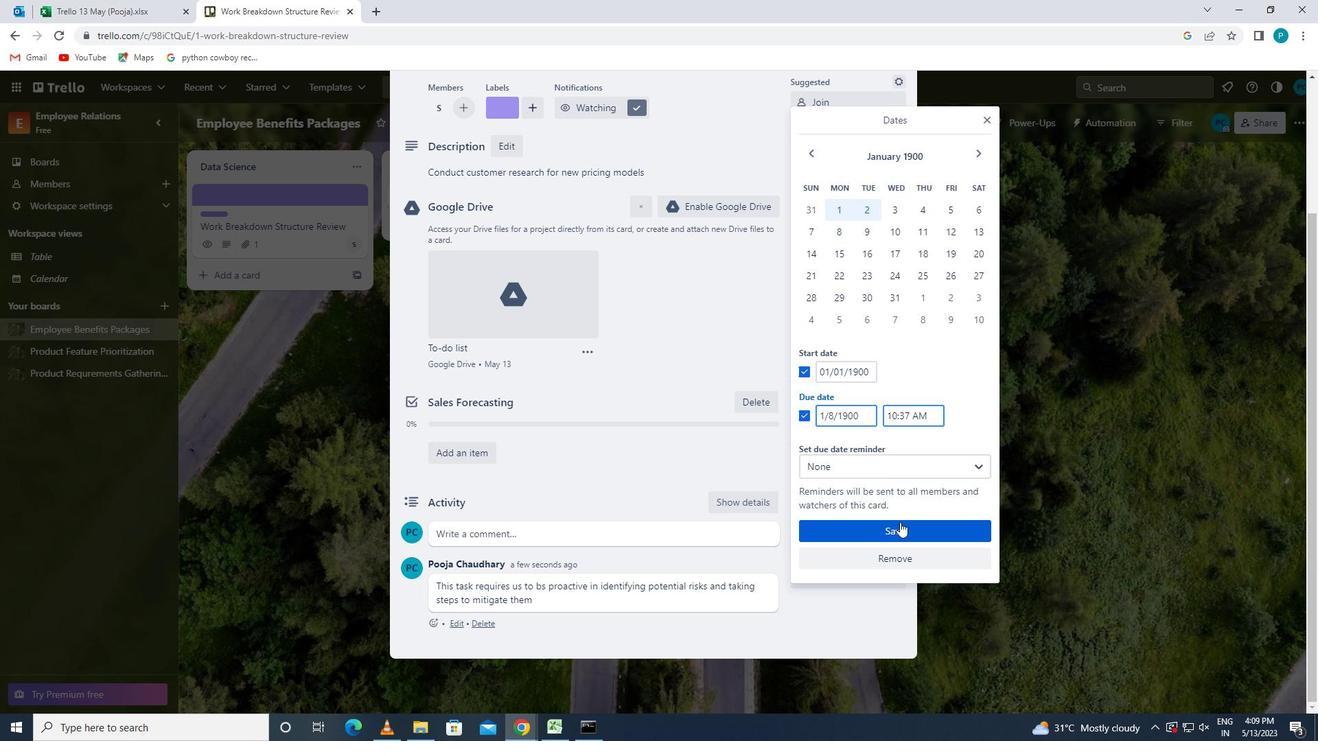 
Action: Mouse pressed left at (901, 523)
Screenshot: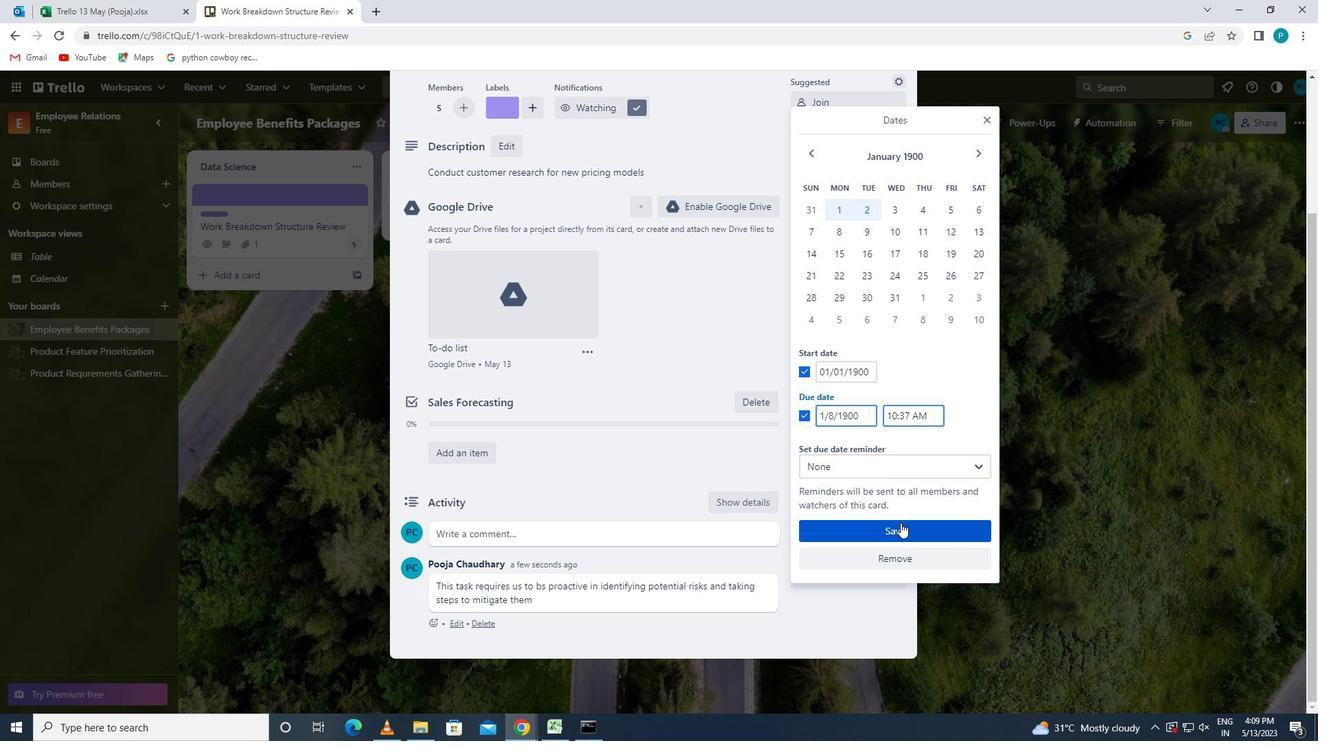 
Action: Mouse moved to (811, 480)
Screenshot: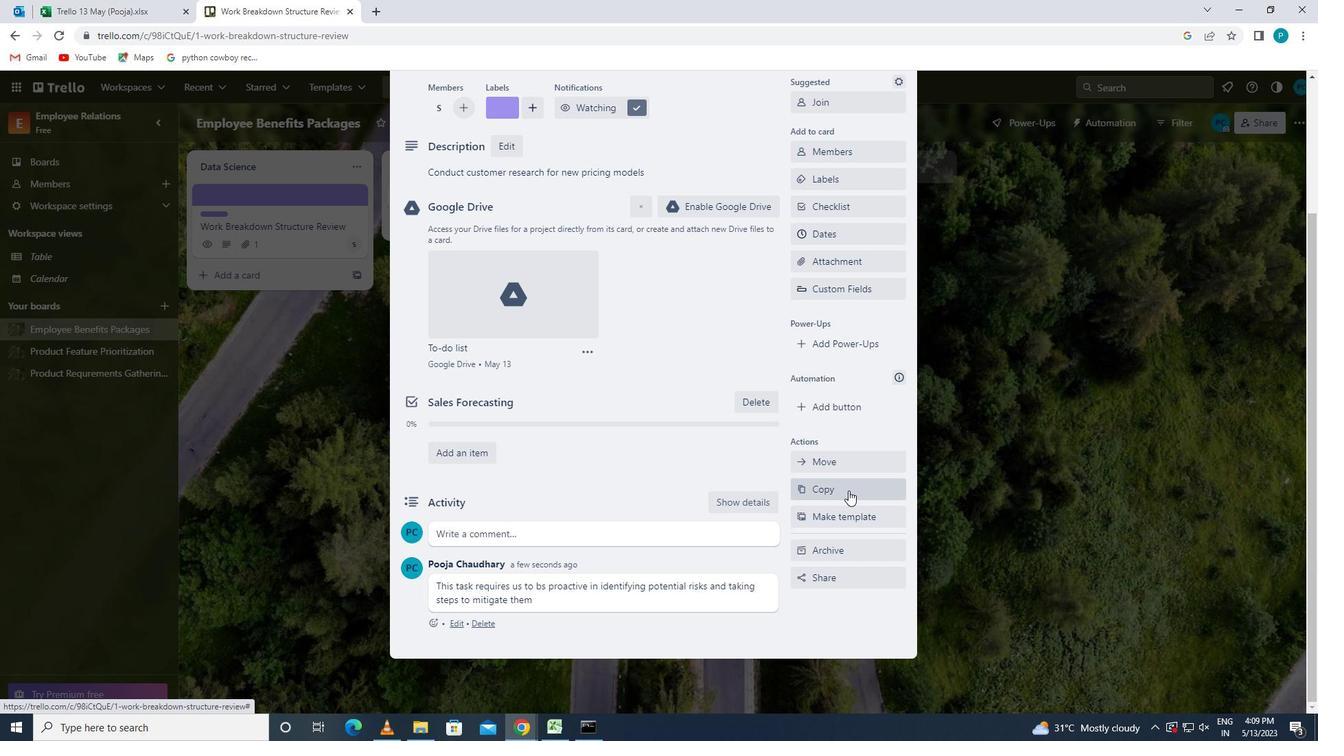 
Action: Mouse scrolled (811, 480) with delta (0, 0)
Screenshot: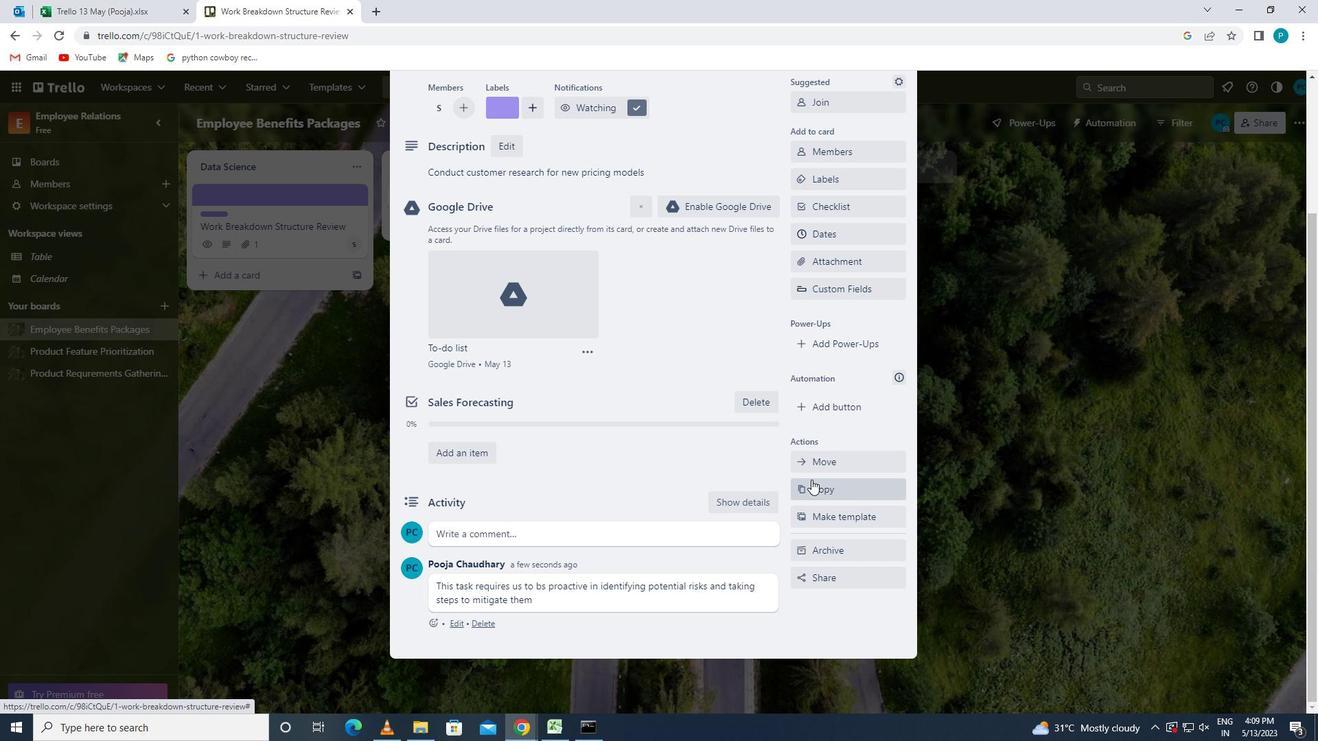
Action: Mouse scrolled (811, 480) with delta (0, 0)
Screenshot: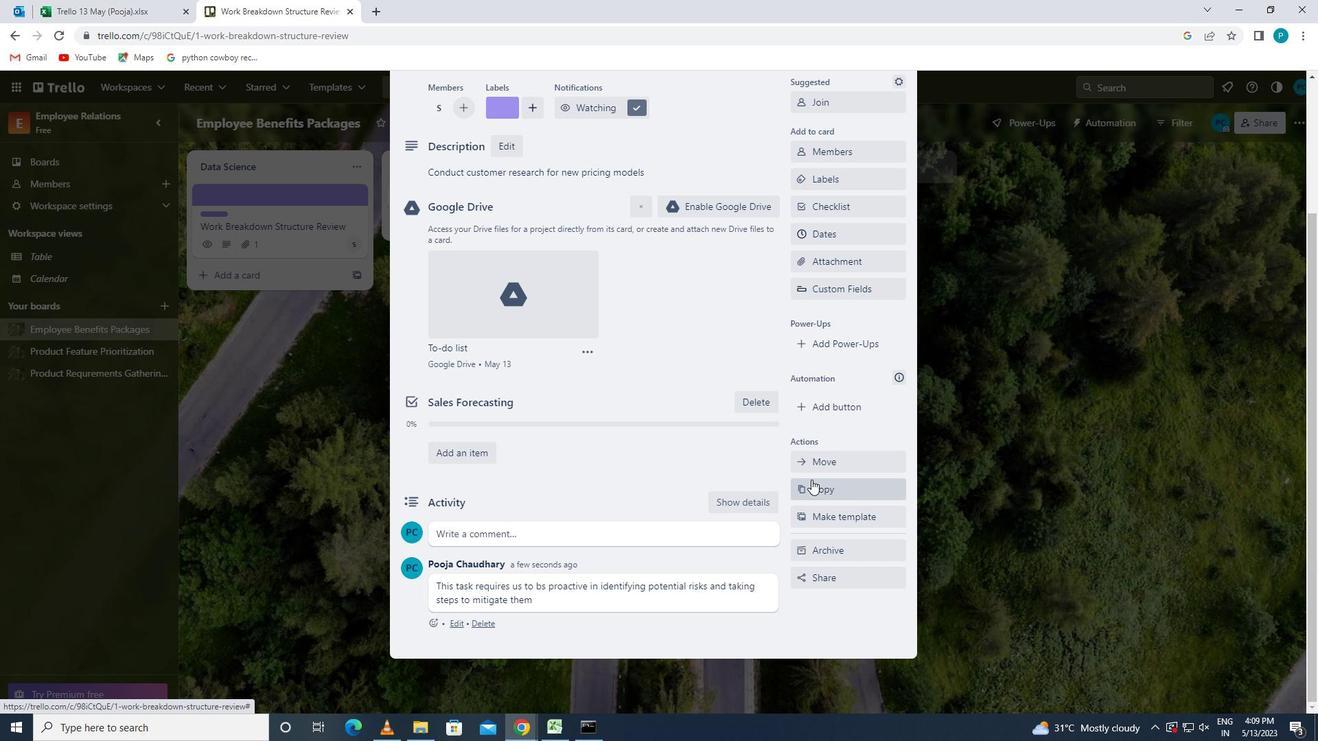 
Action: Mouse scrolled (811, 480) with delta (0, 0)
Screenshot: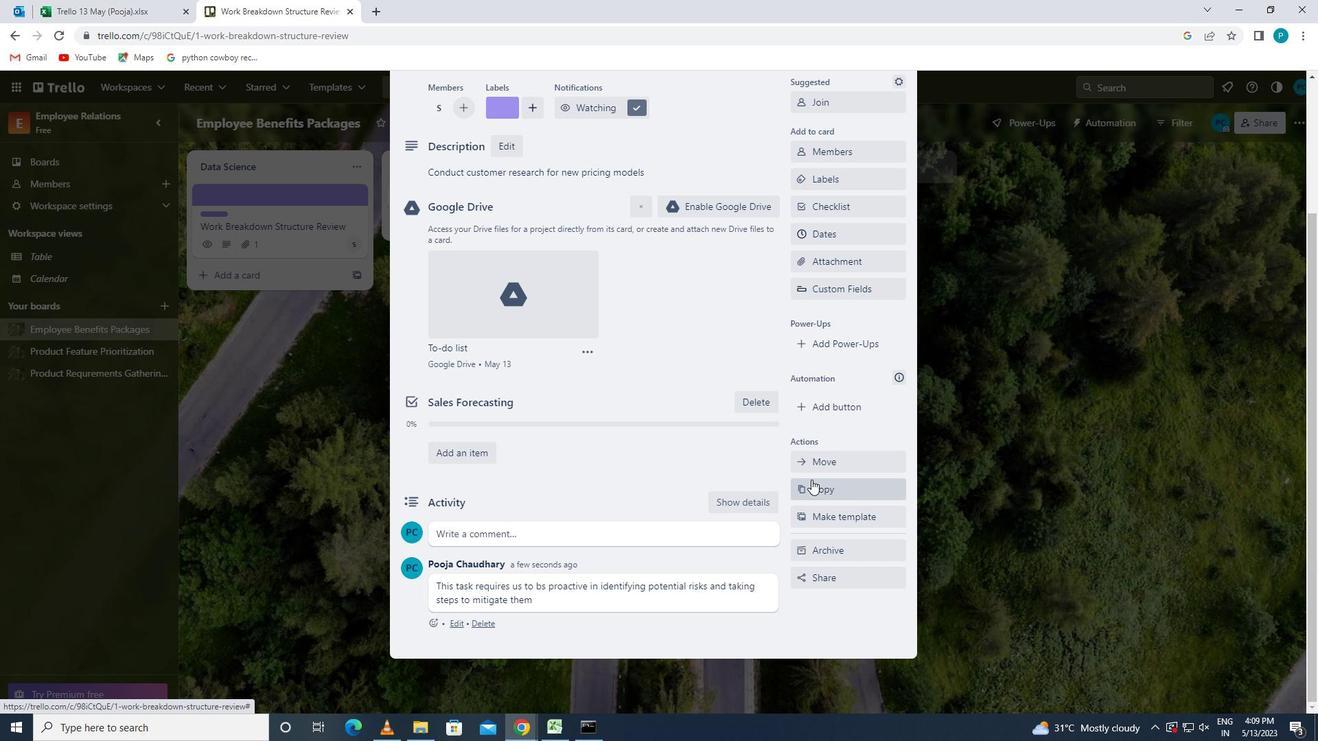 
Action: Mouse scrolled (811, 480) with delta (0, 0)
Screenshot: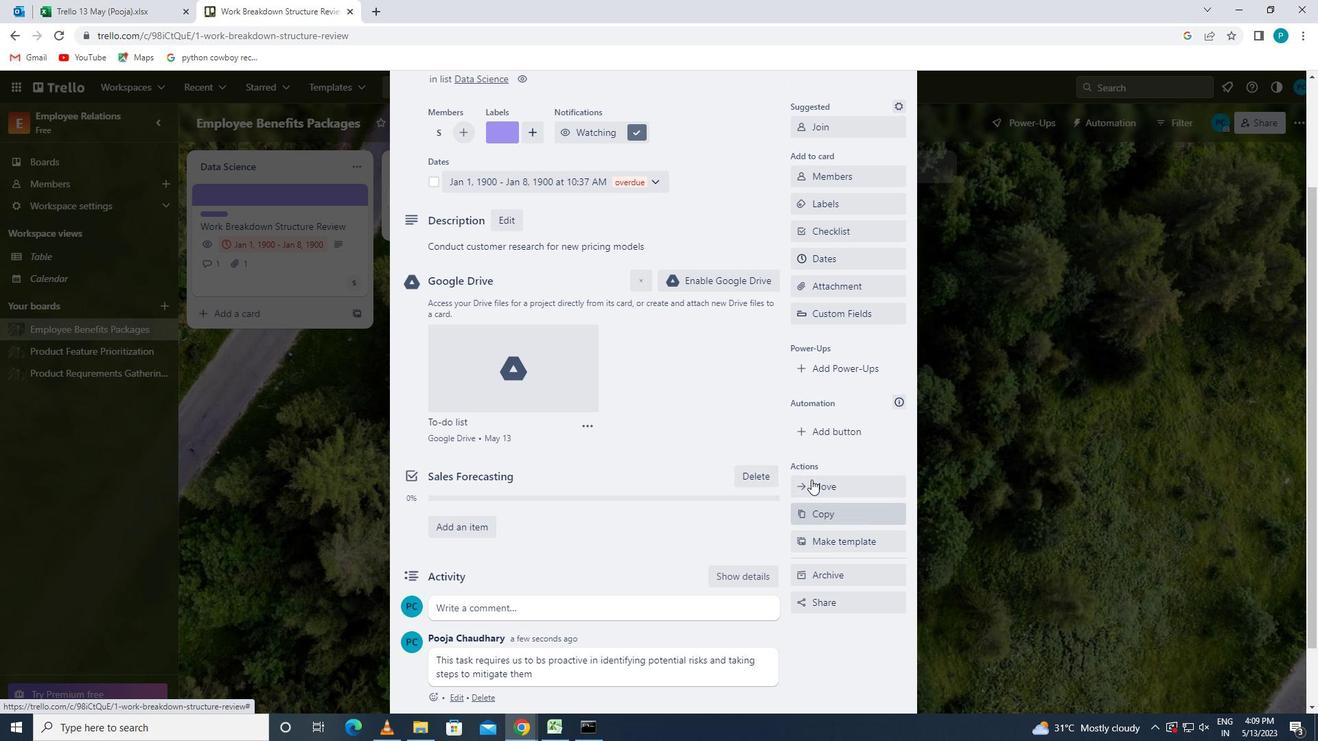 
